 Task: Open Card Contract Review Meeting in Board Project Prioritization Tools to Workspace Budgeting and Forecasting and add a team member Softage.3@softage.net, a label Yellow, a checklist Recruiting, an attachment from your google drive, a color Yellow and finally, add a card description 'Develop and launch new referral program for social media sharing' and a comment 'This task requires us to be agile and adaptable, given the dynamic nature of the project.'. Add a start date 'Jan 07, 1900' with a due date 'Jan 14, 1900'
Action: Mouse moved to (584, 189)
Screenshot: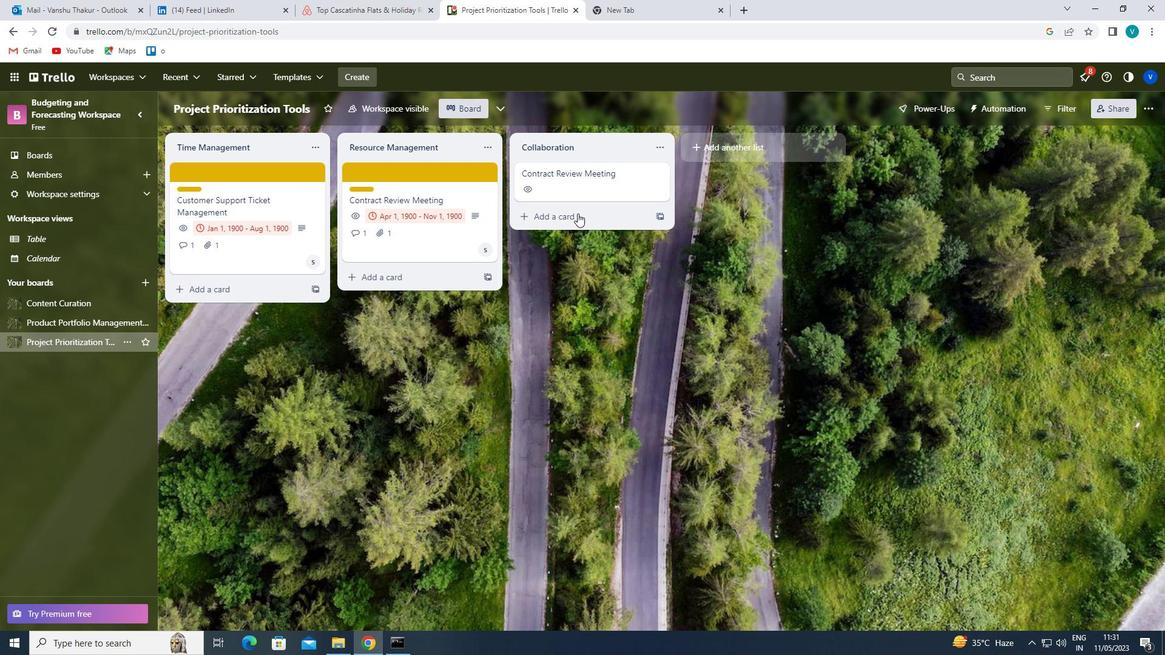 
Action: Mouse pressed left at (584, 189)
Screenshot: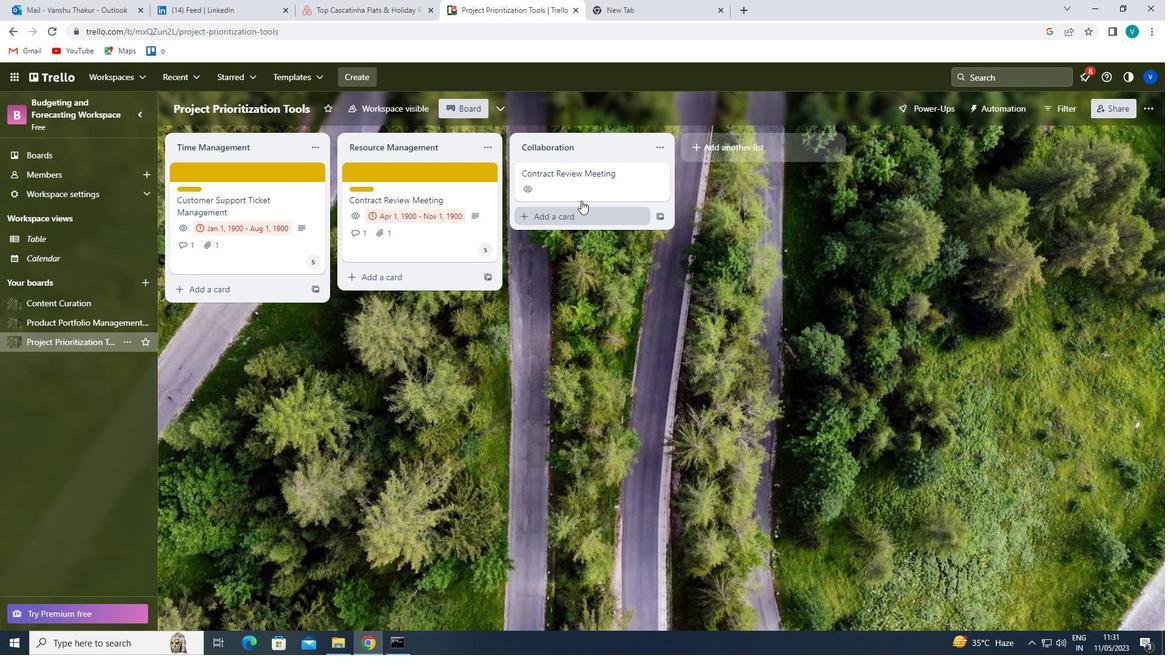 
Action: Mouse moved to (753, 208)
Screenshot: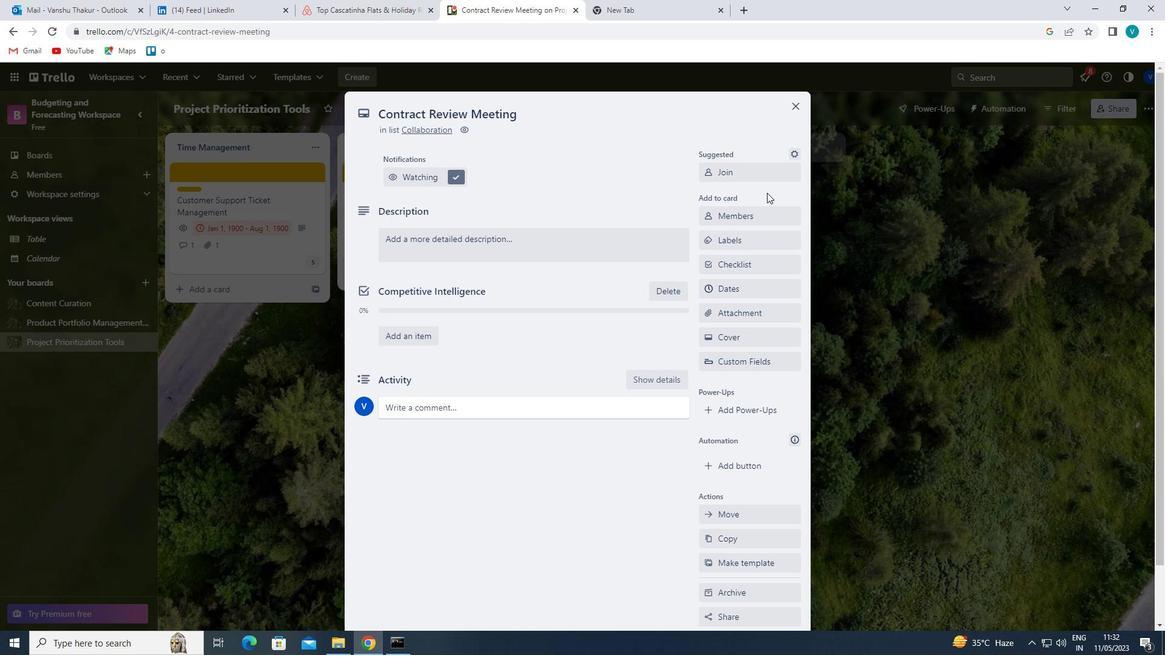 
Action: Mouse pressed left at (753, 208)
Screenshot: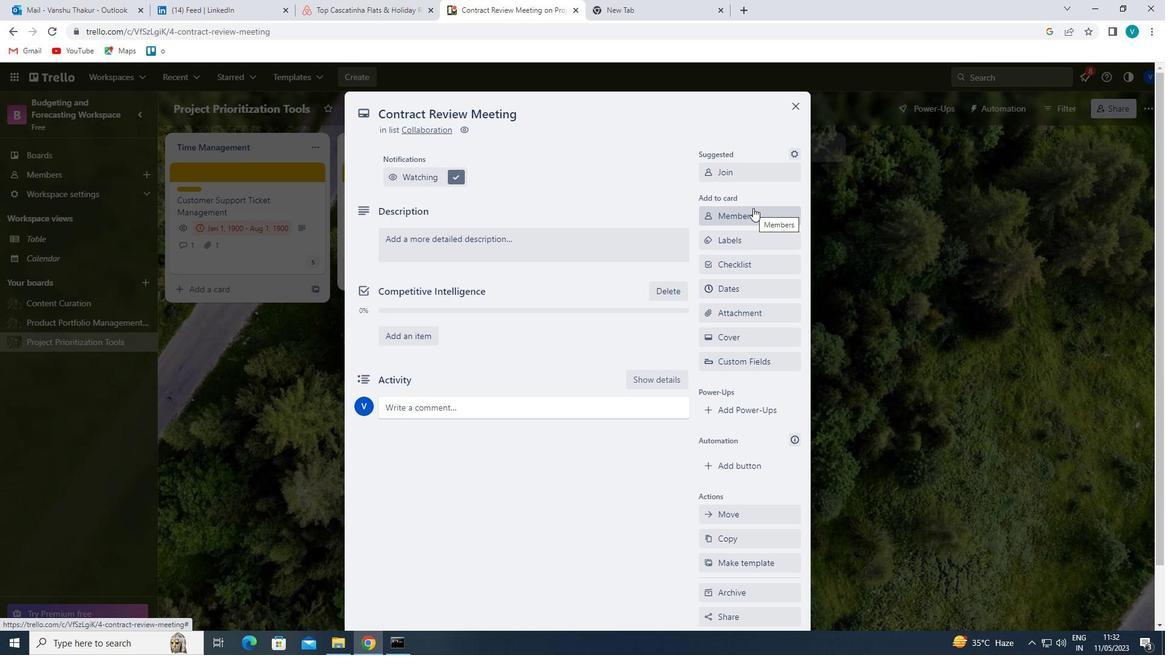 
Action: Mouse moved to (774, 277)
Screenshot: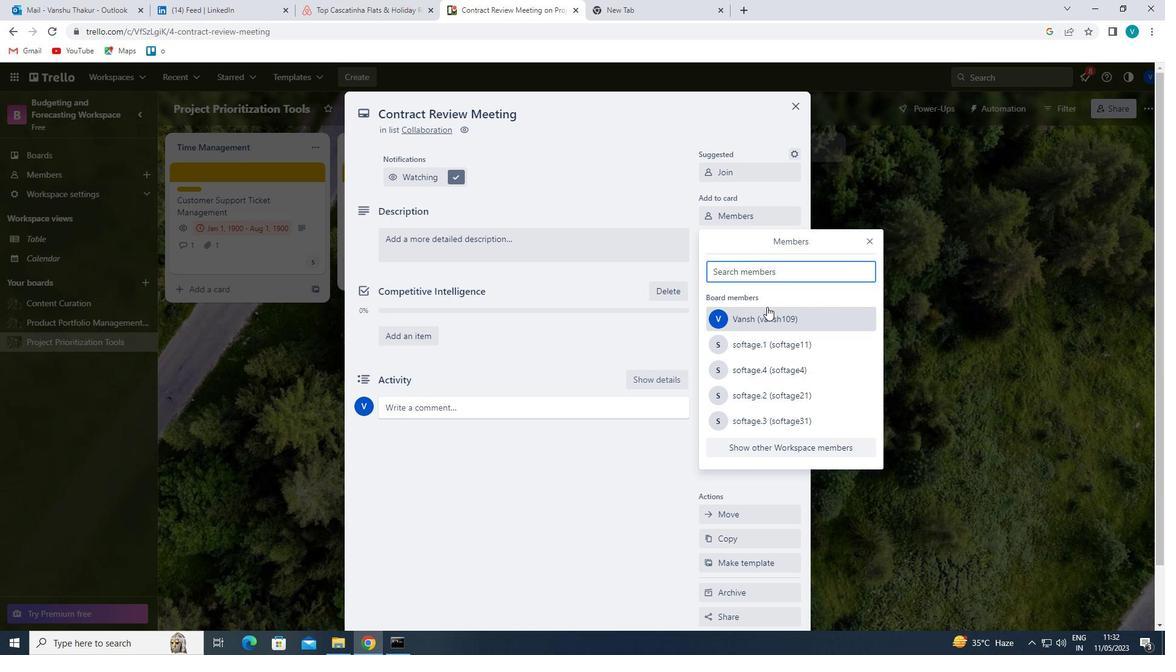 
Action: Mouse pressed left at (774, 277)
Screenshot: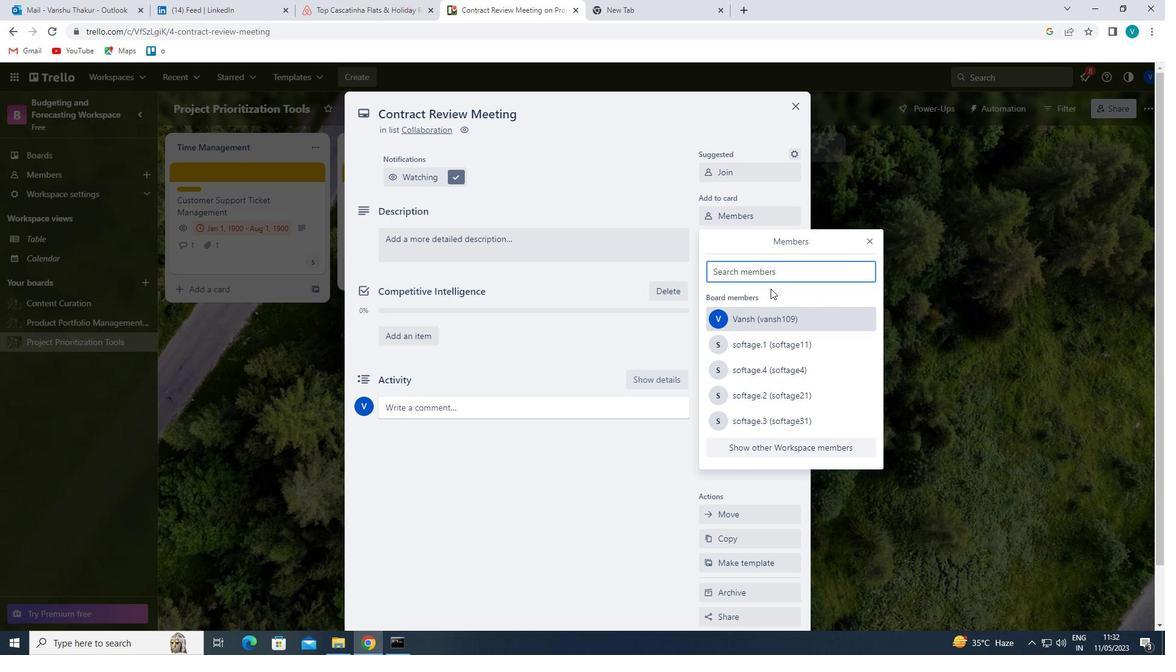 
Action: Key pressed <Key.shift>SOT<Key.backspace>FTA
Screenshot: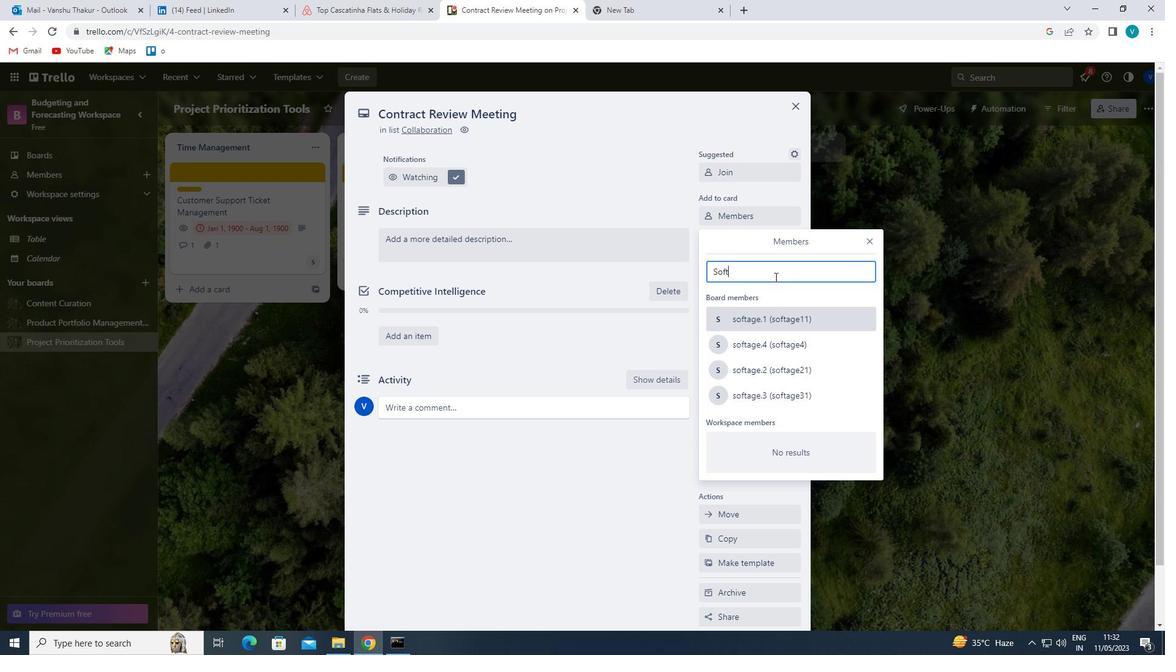 
Action: Mouse moved to (777, 390)
Screenshot: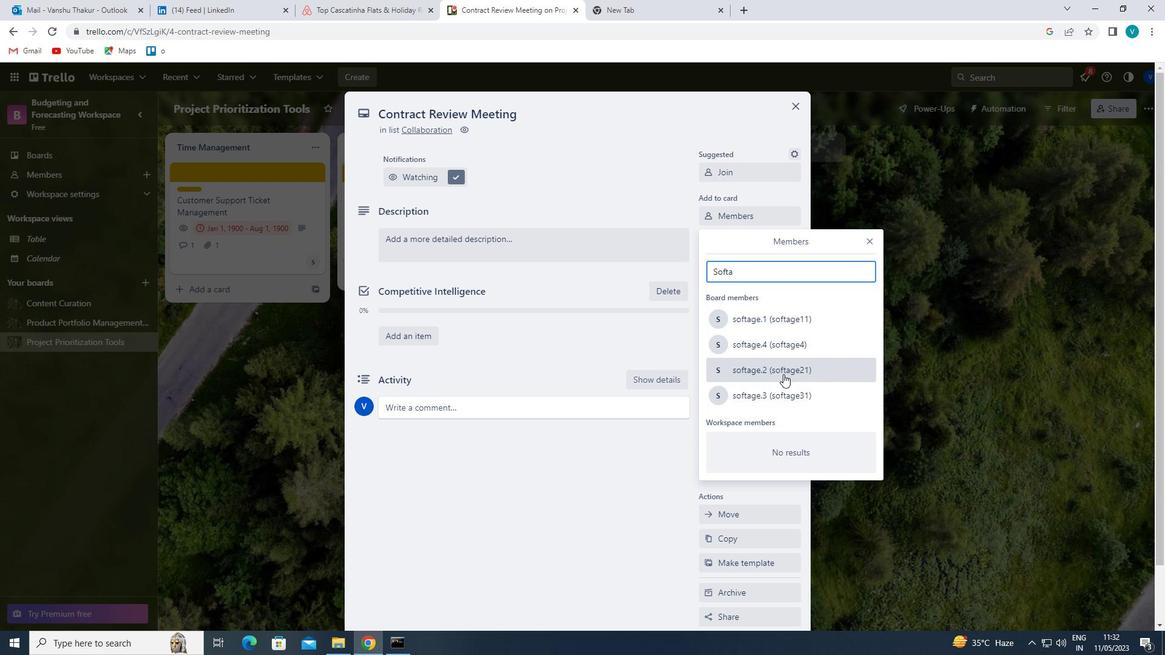 
Action: Mouse pressed left at (777, 390)
Screenshot: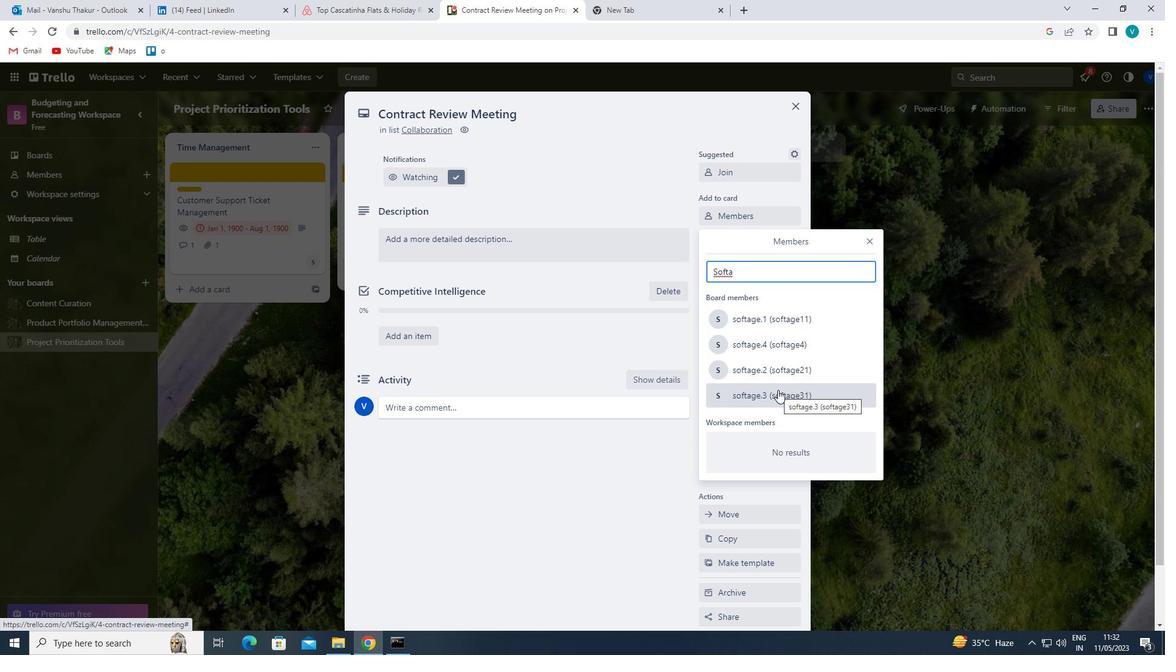 
Action: Mouse moved to (867, 240)
Screenshot: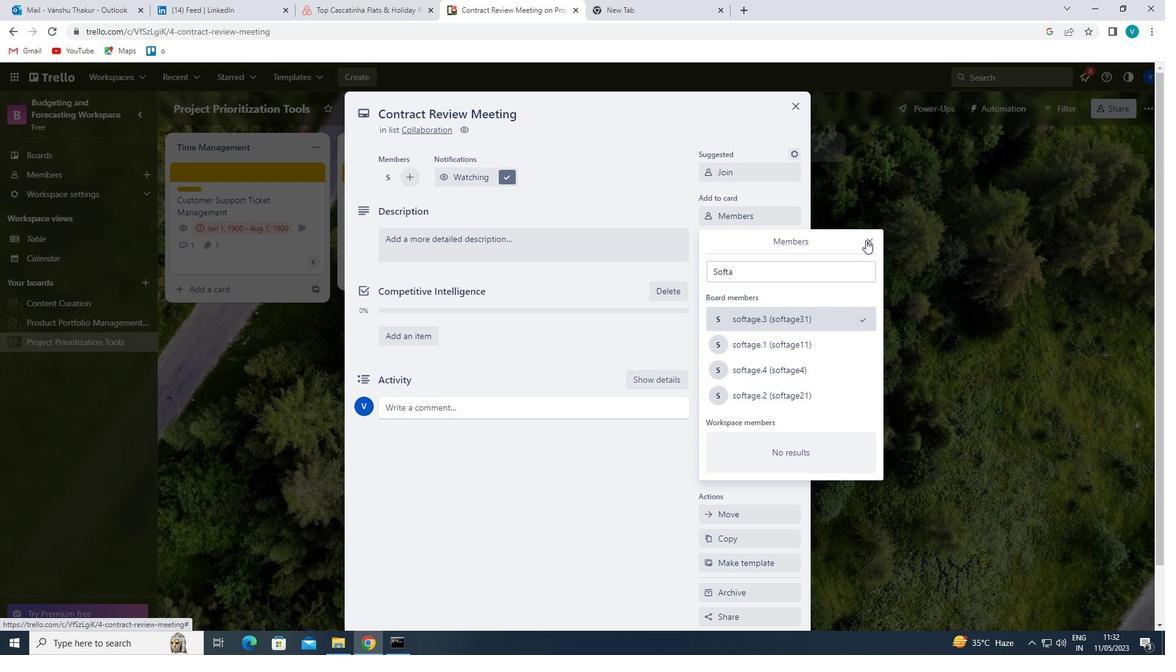 
Action: Mouse pressed left at (867, 240)
Screenshot: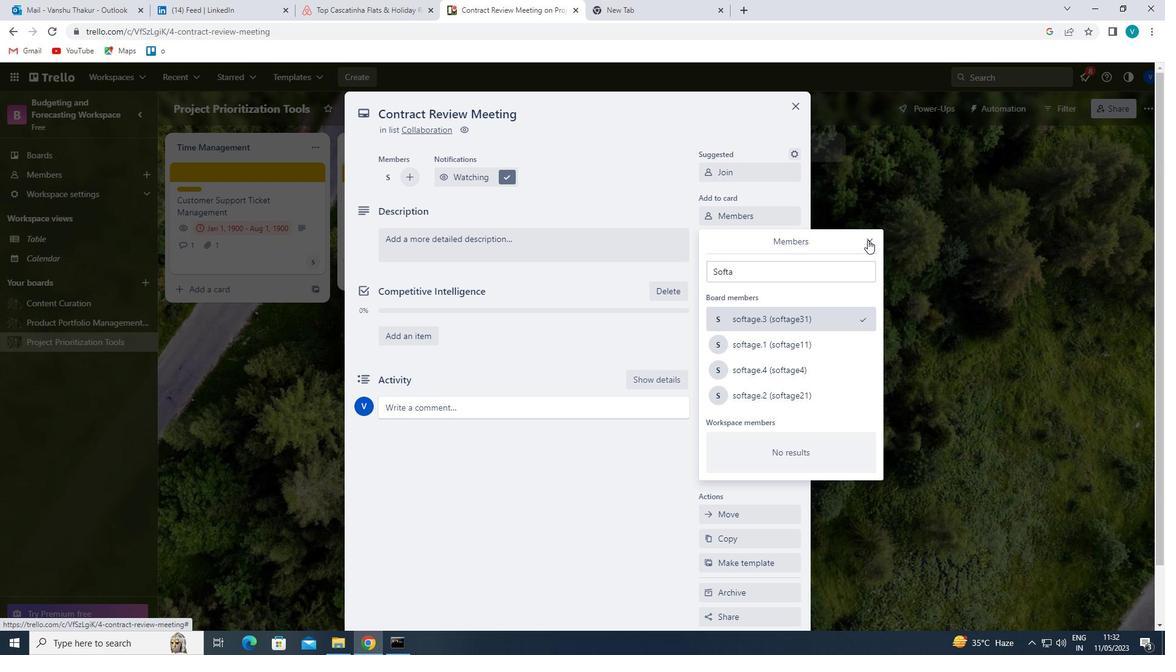 
Action: Mouse moved to (754, 241)
Screenshot: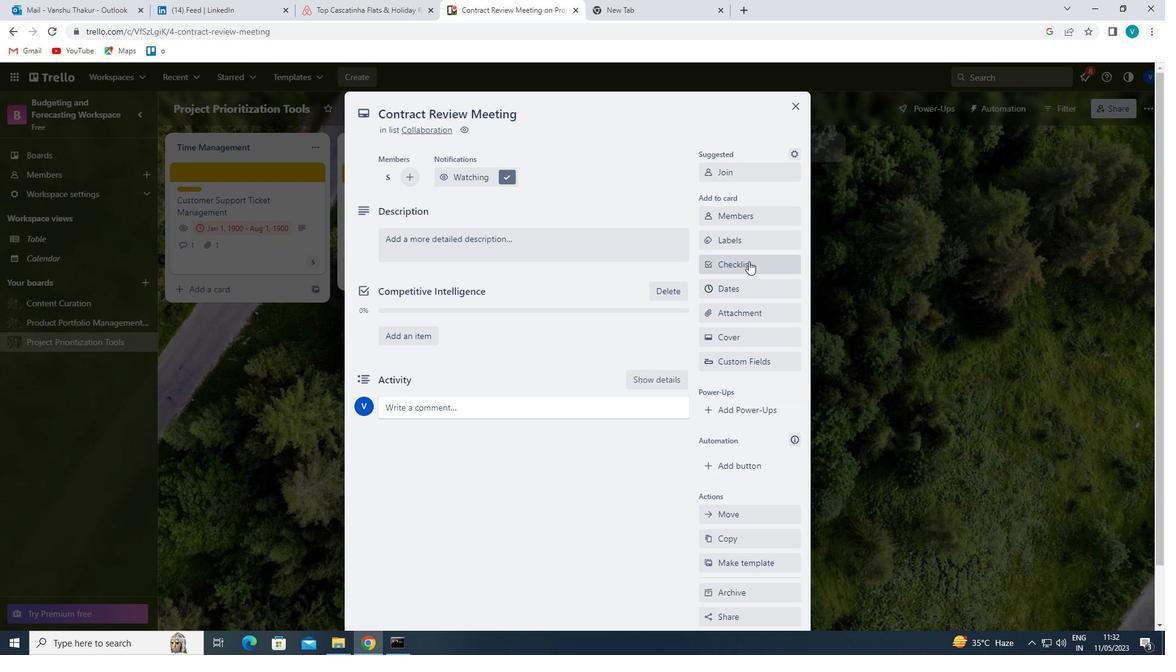 
Action: Mouse pressed left at (754, 241)
Screenshot: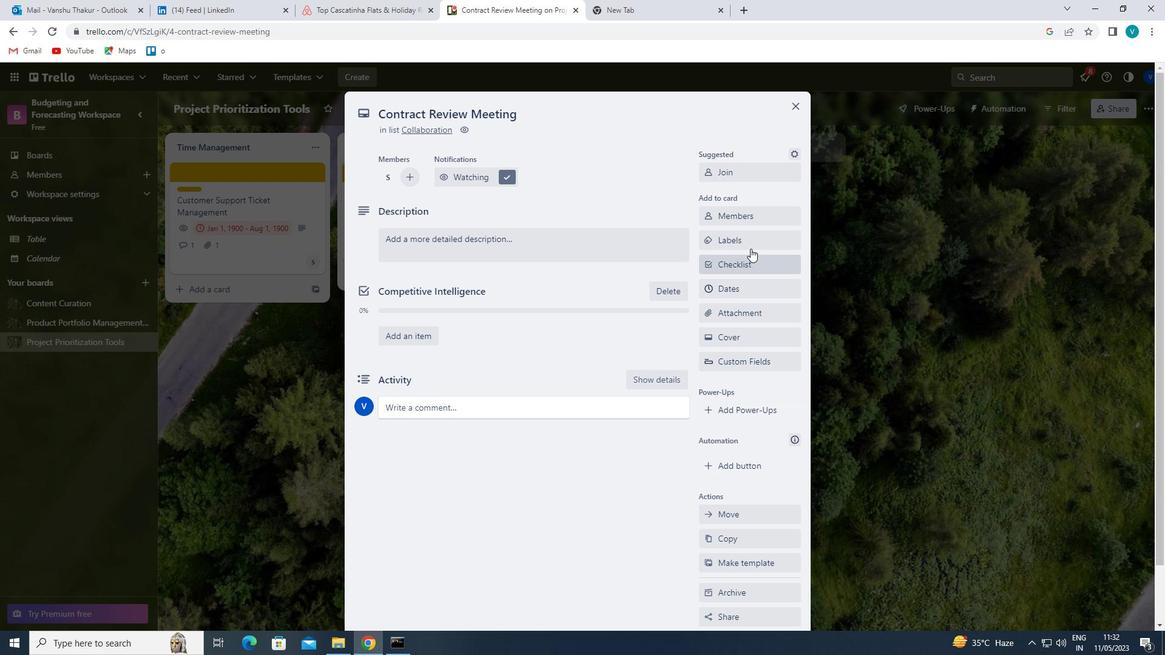 
Action: Mouse moved to (773, 354)
Screenshot: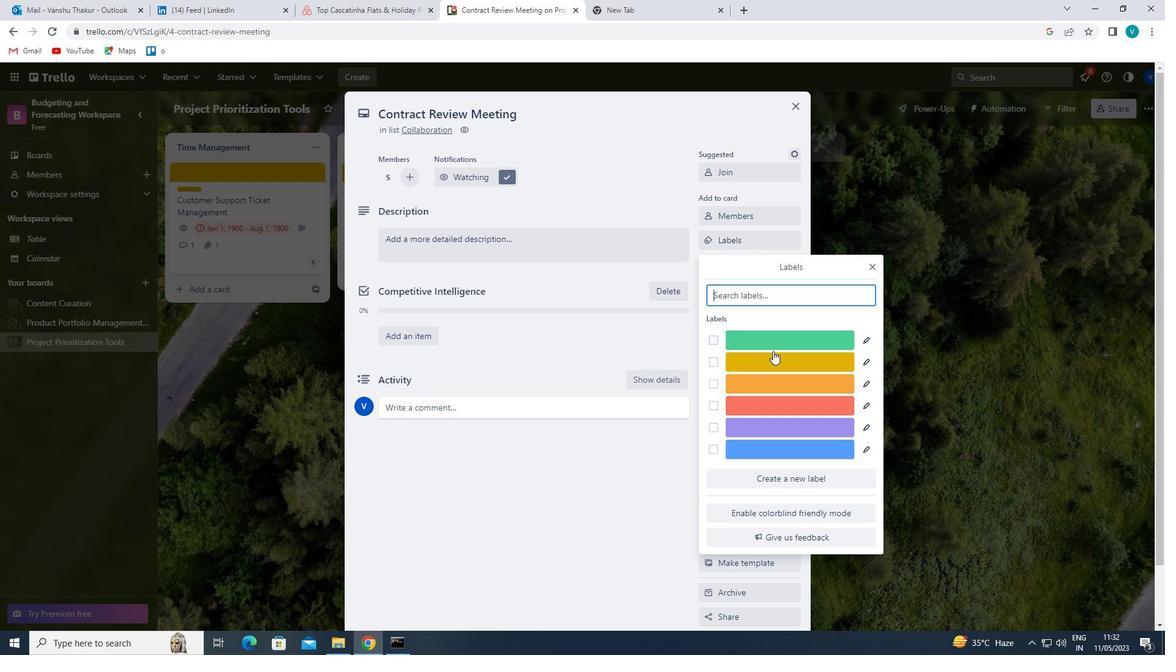 
Action: Mouse pressed left at (773, 354)
Screenshot: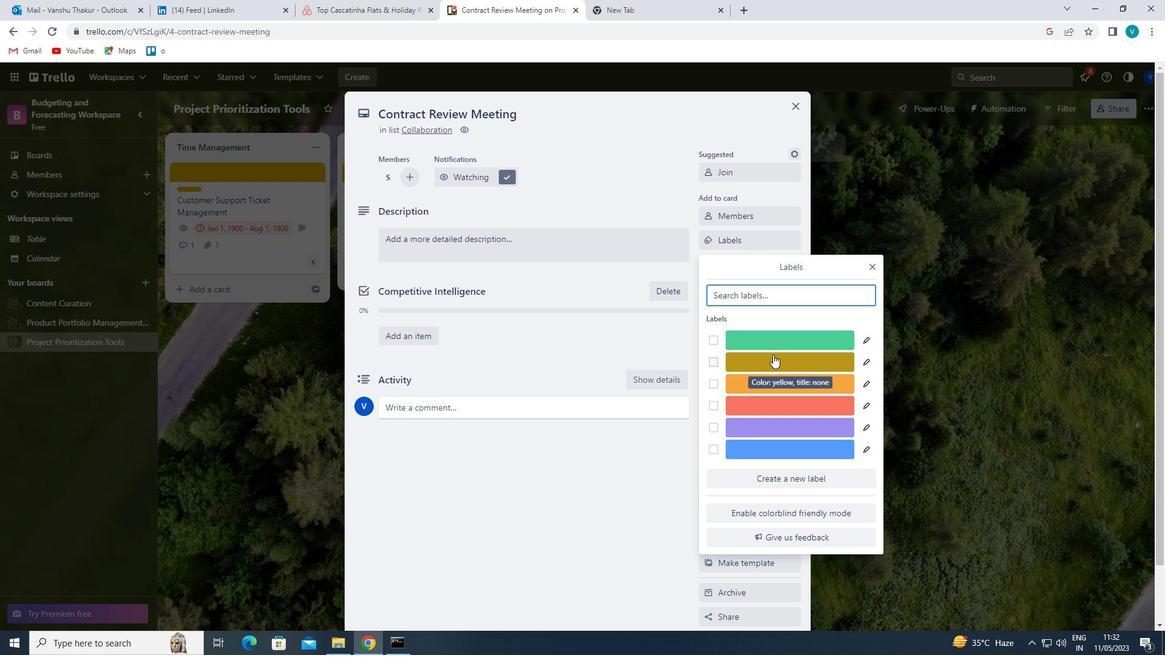
Action: Mouse moved to (870, 266)
Screenshot: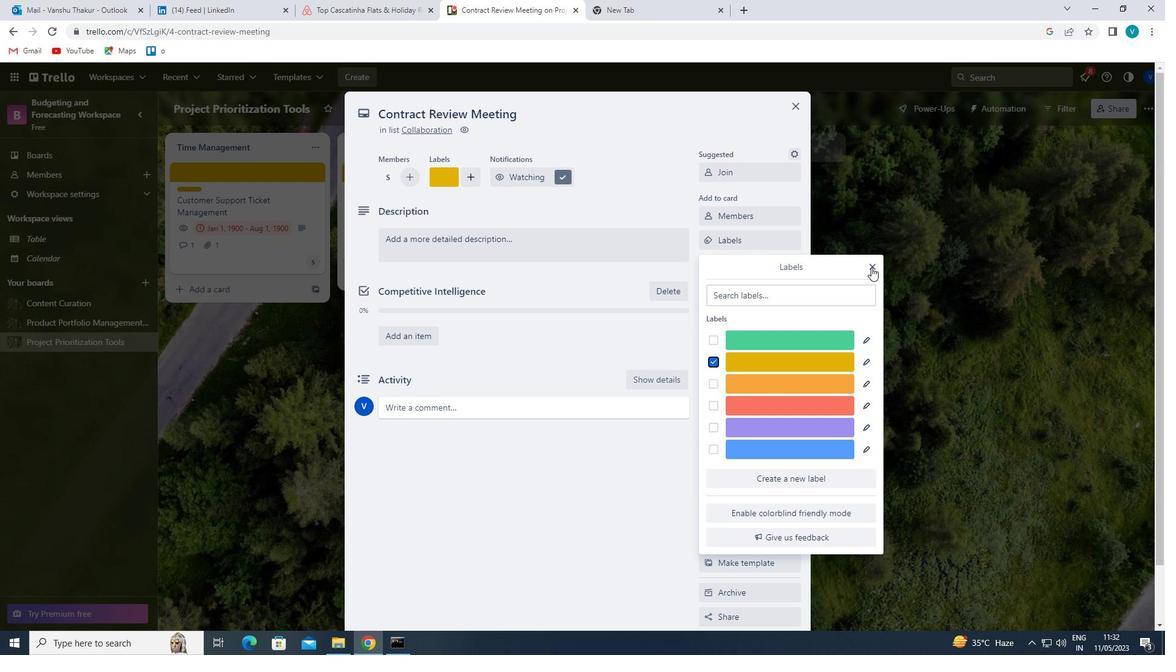 
Action: Mouse pressed left at (870, 266)
Screenshot: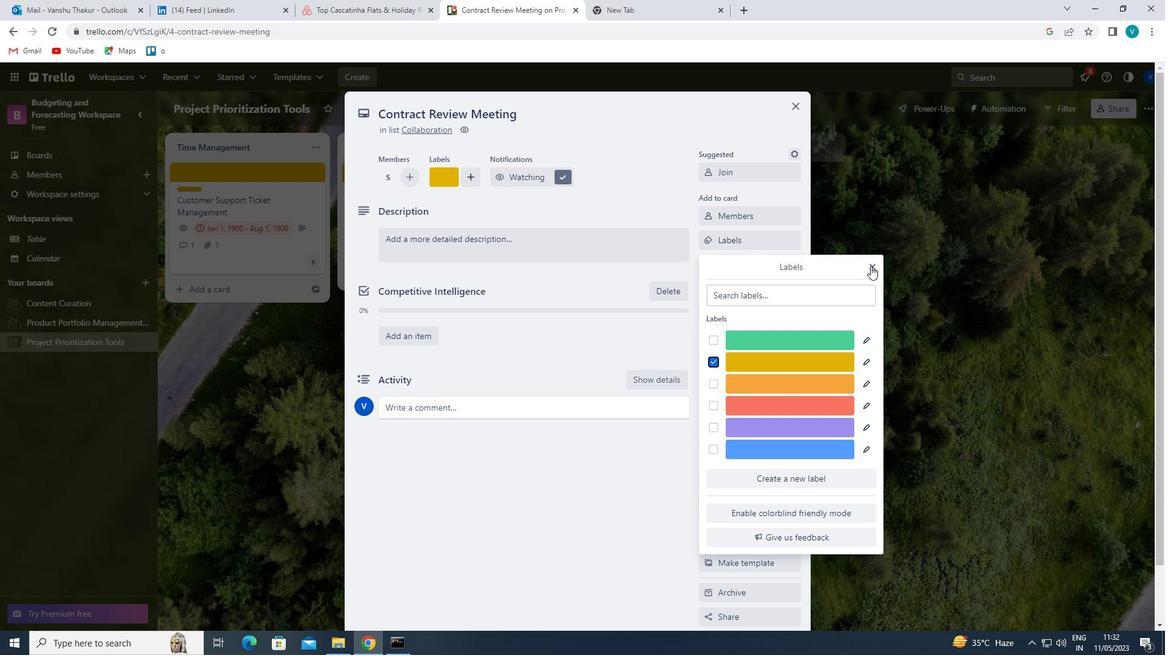
Action: Mouse moved to (767, 270)
Screenshot: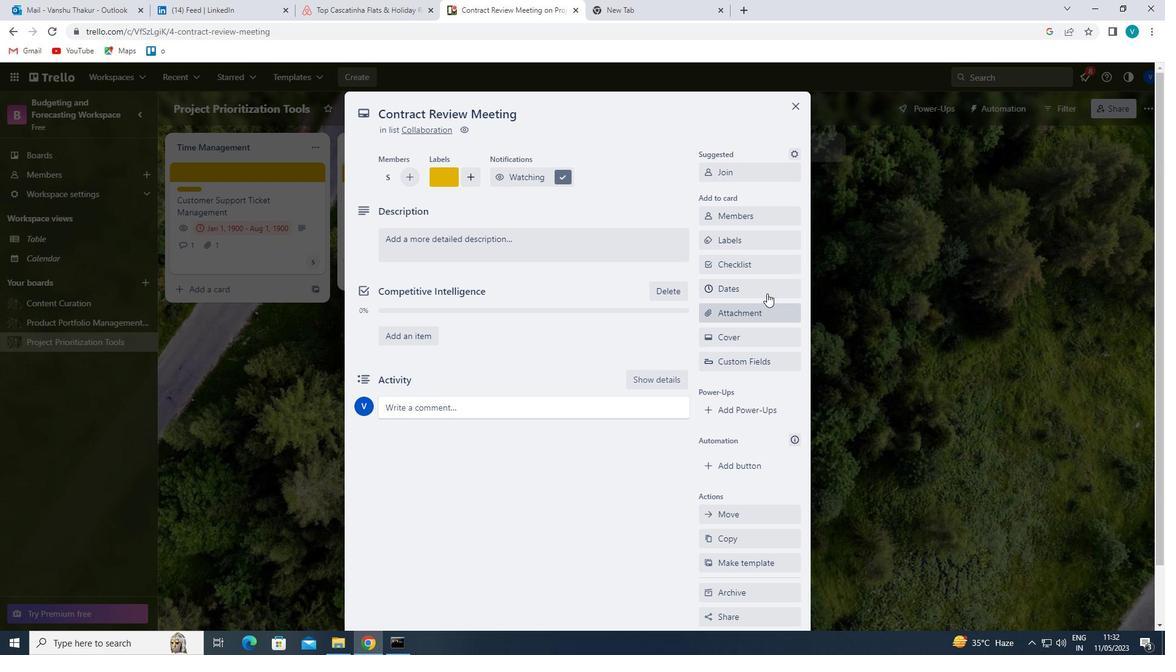 
Action: Mouse pressed left at (767, 270)
Screenshot: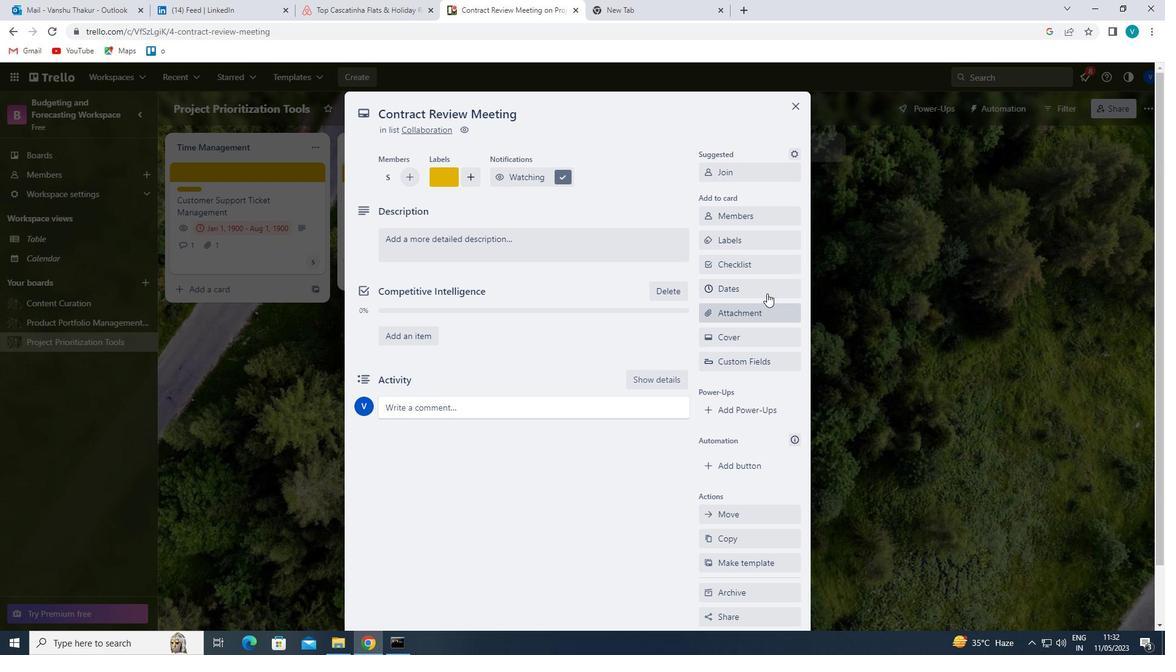 
Action: Key pressed <Key.shift>RECRUI
Screenshot: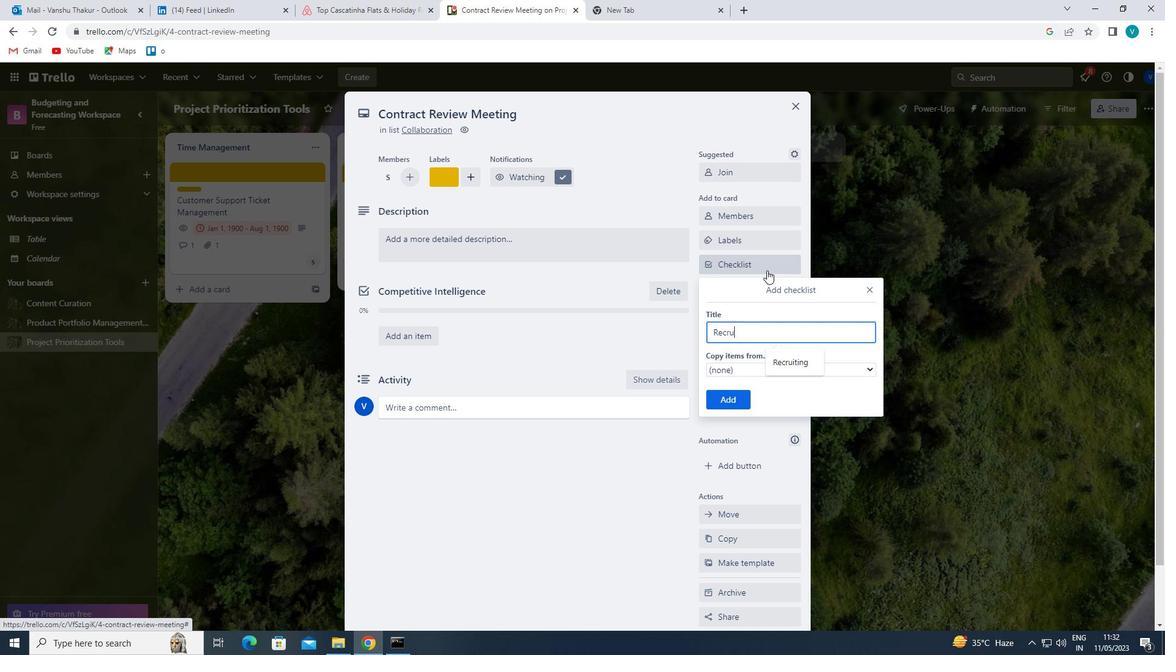 
Action: Mouse moved to (778, 363)
Screenshot: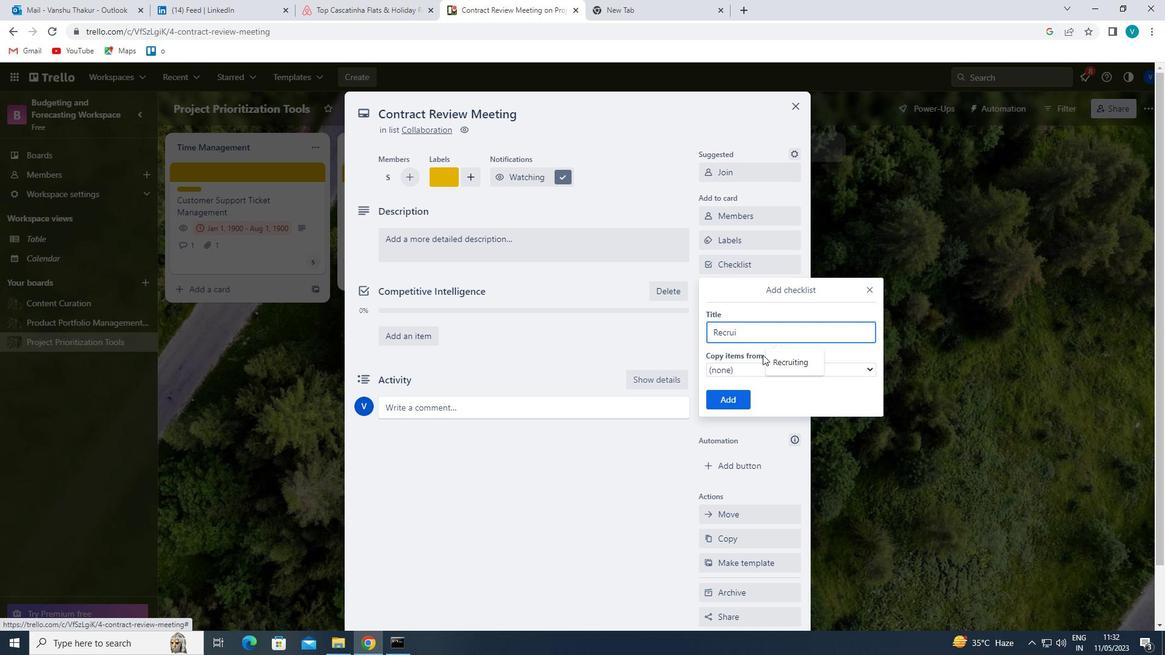 
Action: Mouse pressed left at (778, 363)
Screenshot: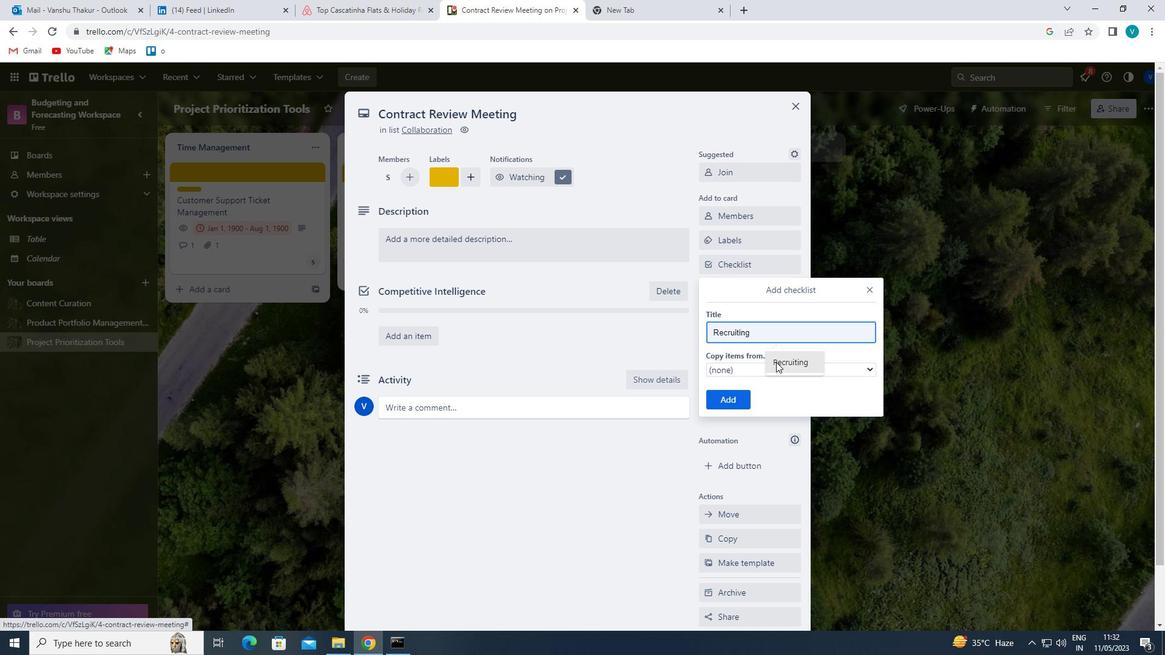 
Action: Mouse moved to (735, 403)
Screenshot: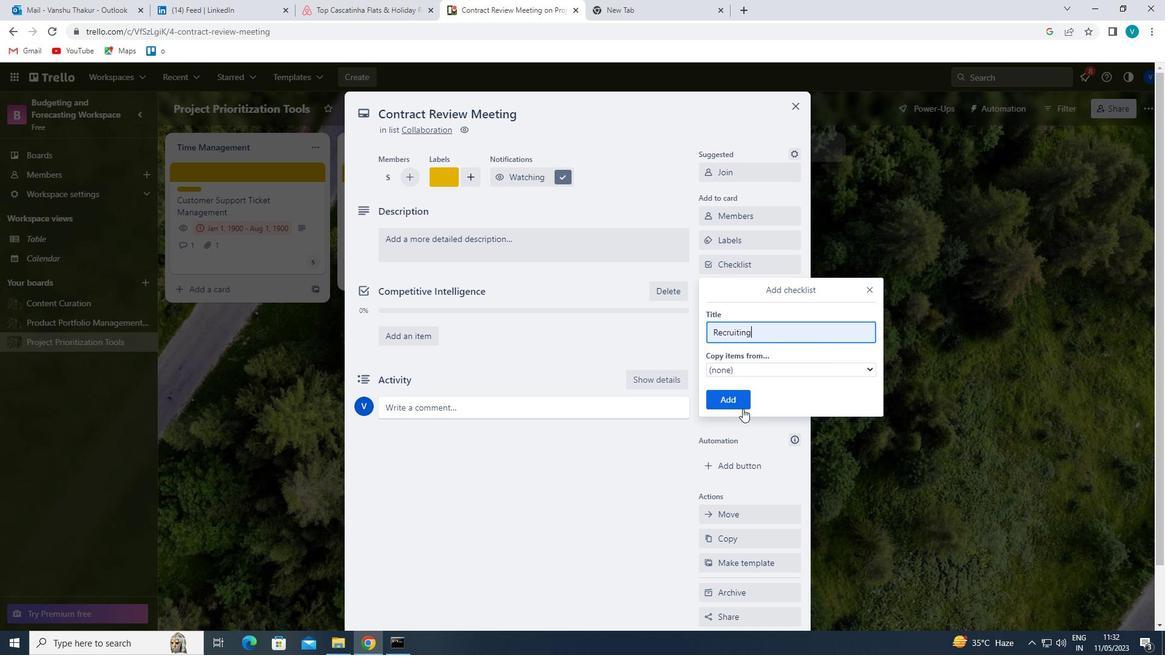 
Action: Mouse pressed left at (735, 403)
Screenshot: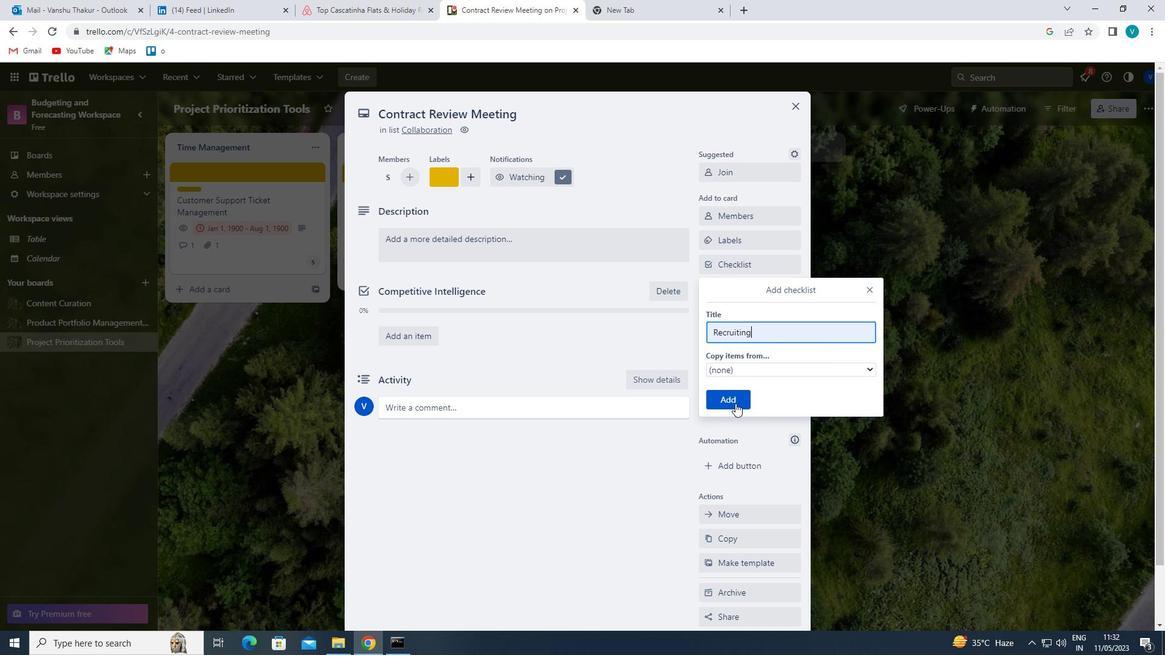 
Action: Mouse scrolled (735, 402) with delta (0, 0)
Screenshot: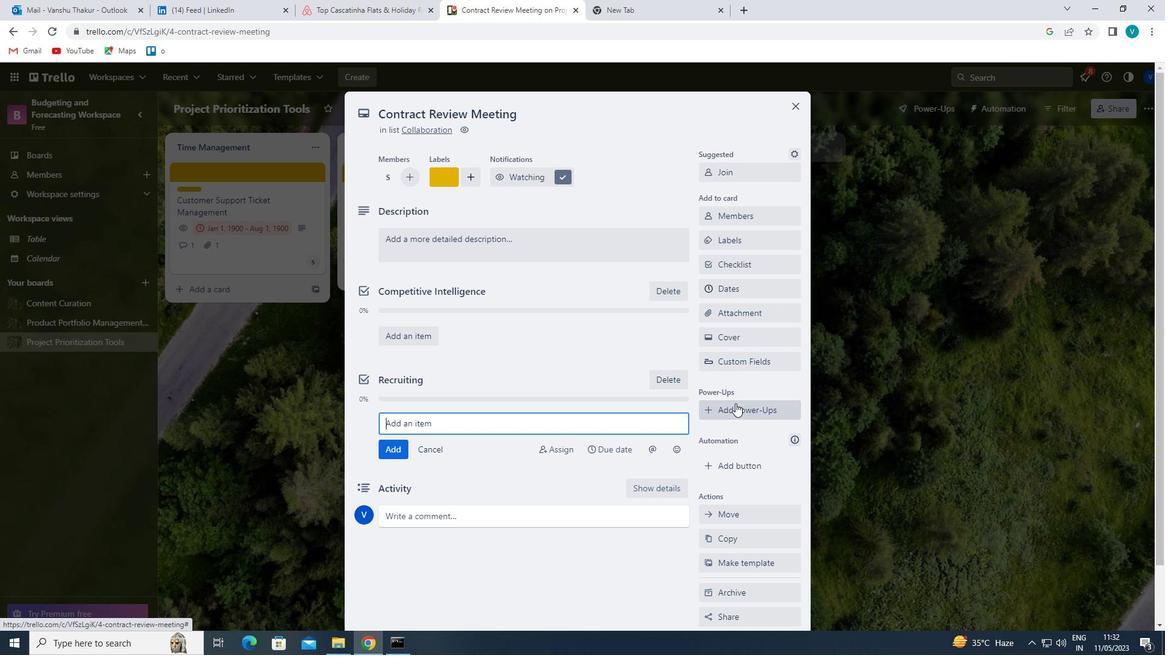 
Action: Mouse moved to (745, 253)
Screenshot: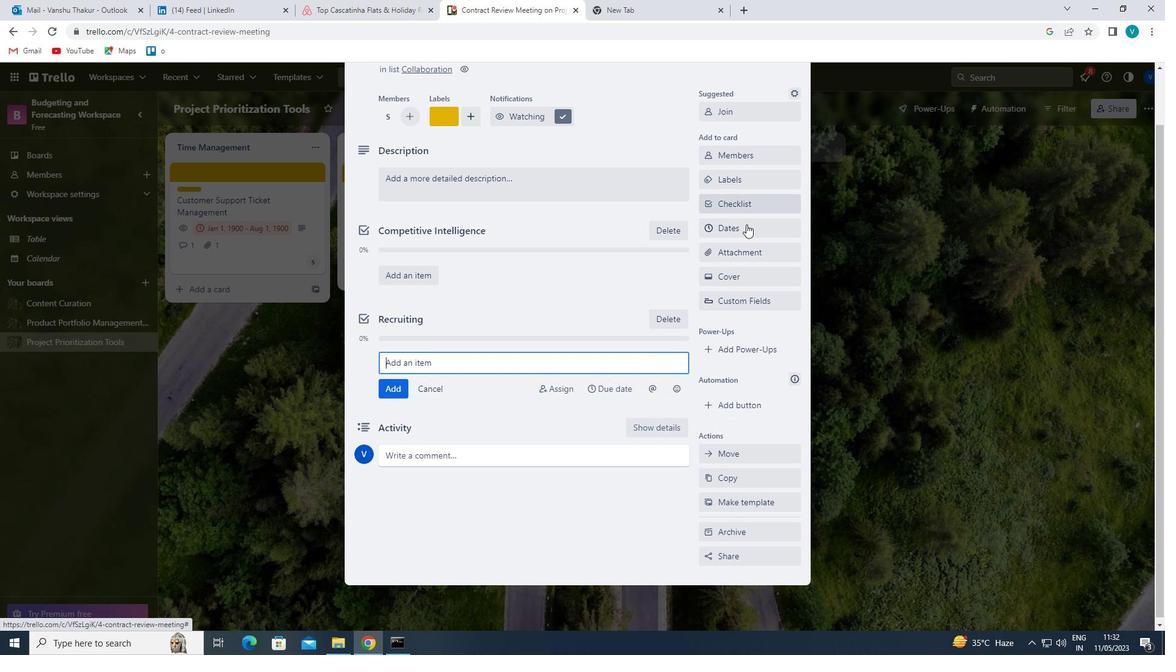 
Action: Mouse pressed left at (745, 253)
Screenshot: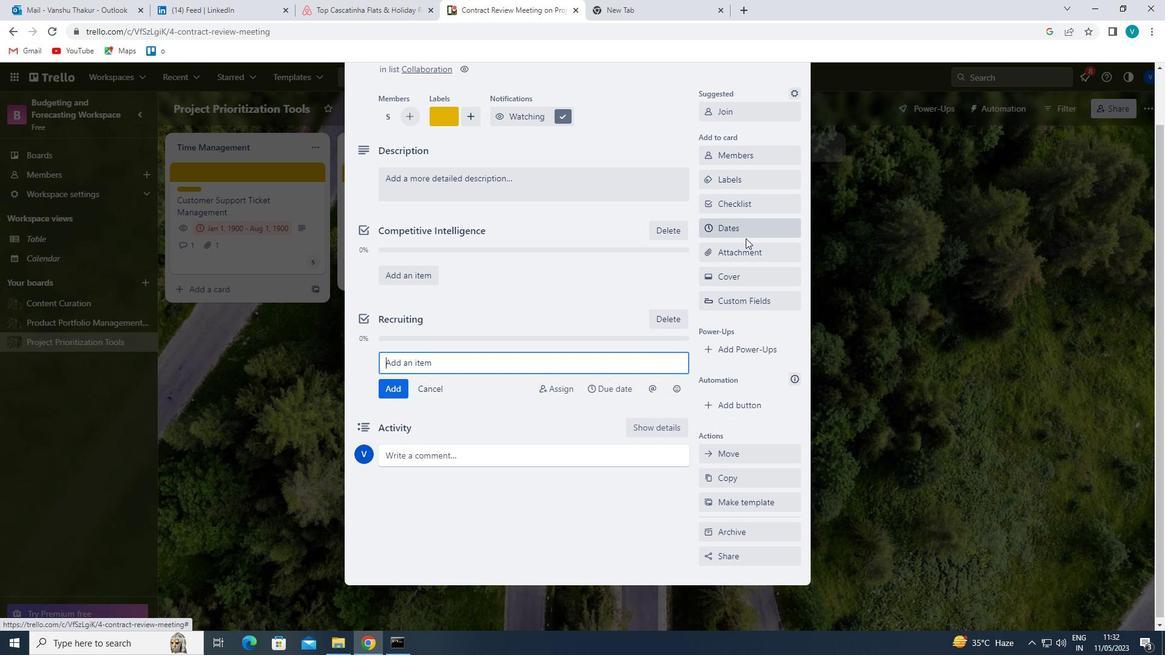 
Action: Mouse moved to (734, 339)
Screenshot: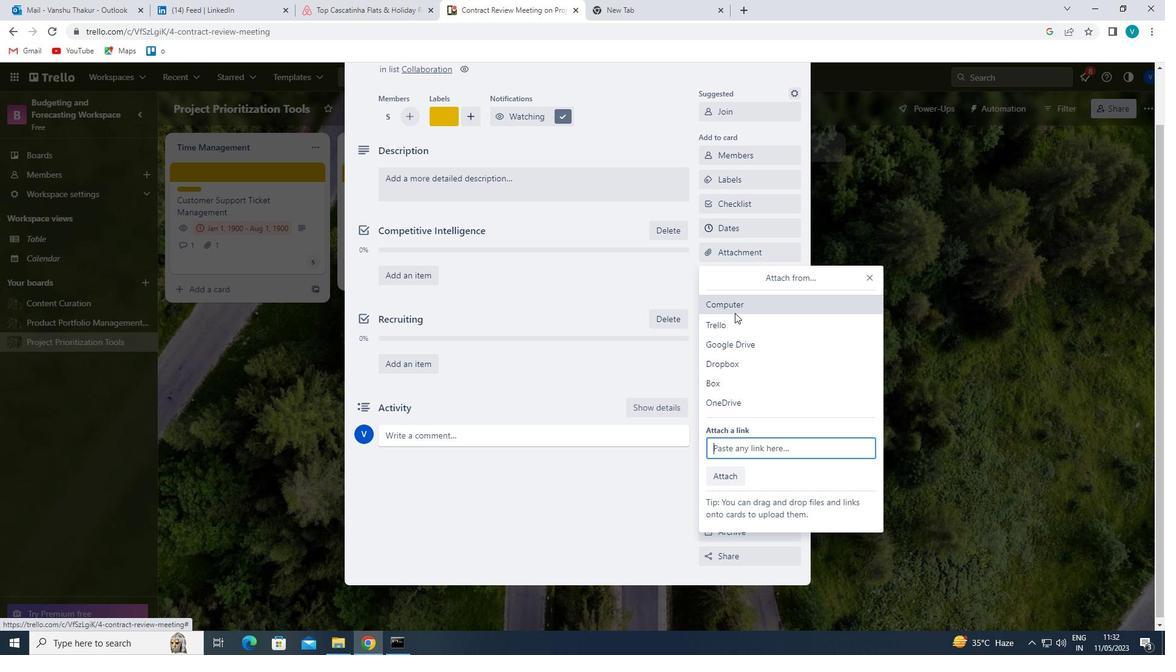
Action: Mouse pressed left at (734, 339)
Screenshot: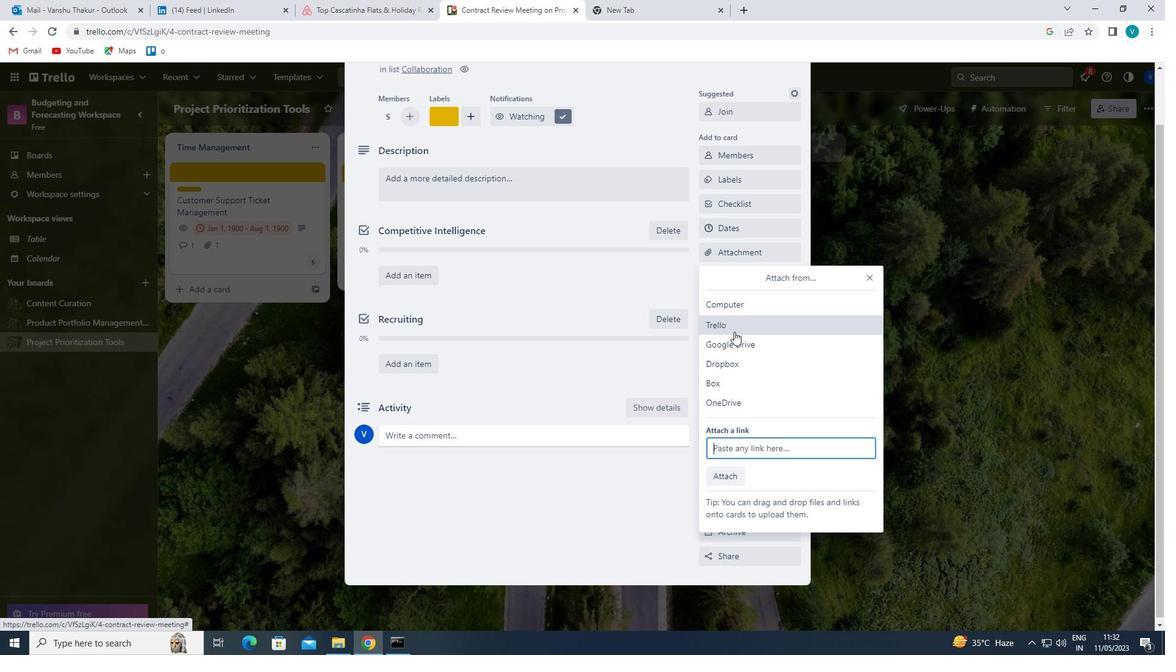 
Action: Mouse moved to (696, 351)
Screenshot: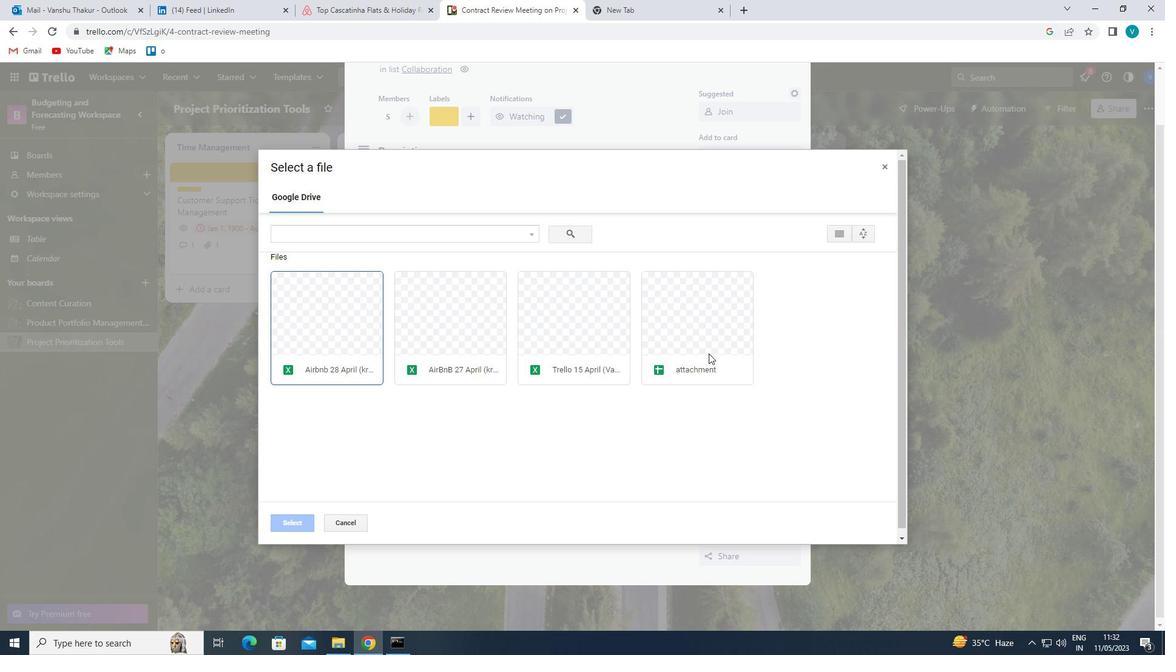 
Action: Mouse pressed left at (696, 351)
Screenshot: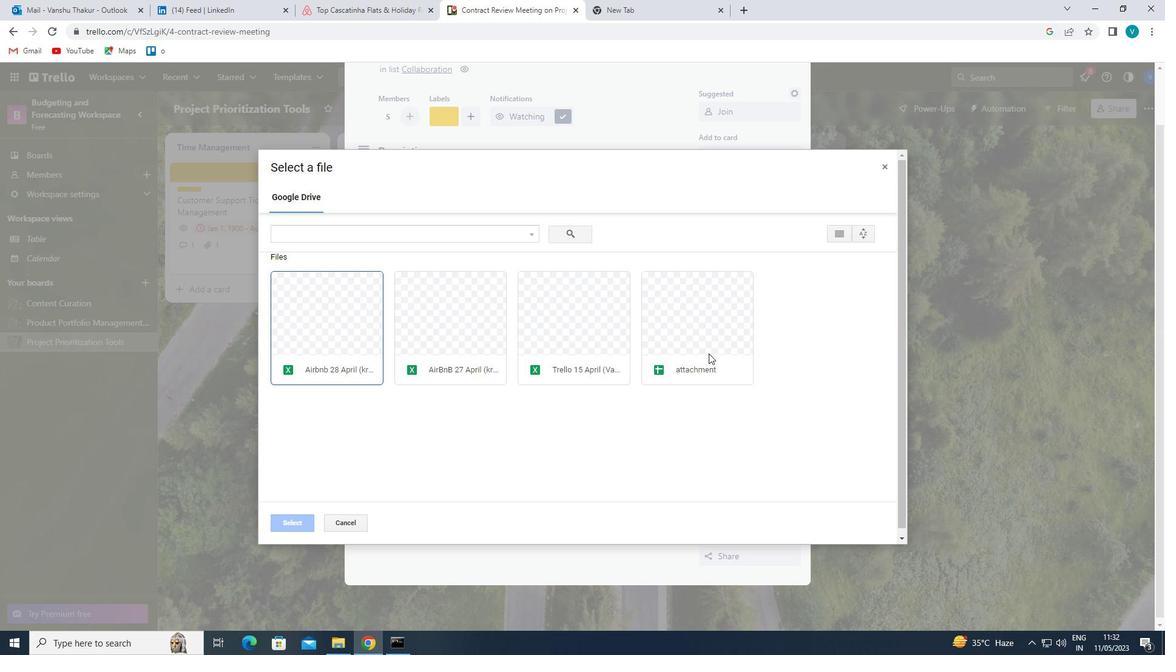
Action: Mouse moved to (302, 520)
Screenshot: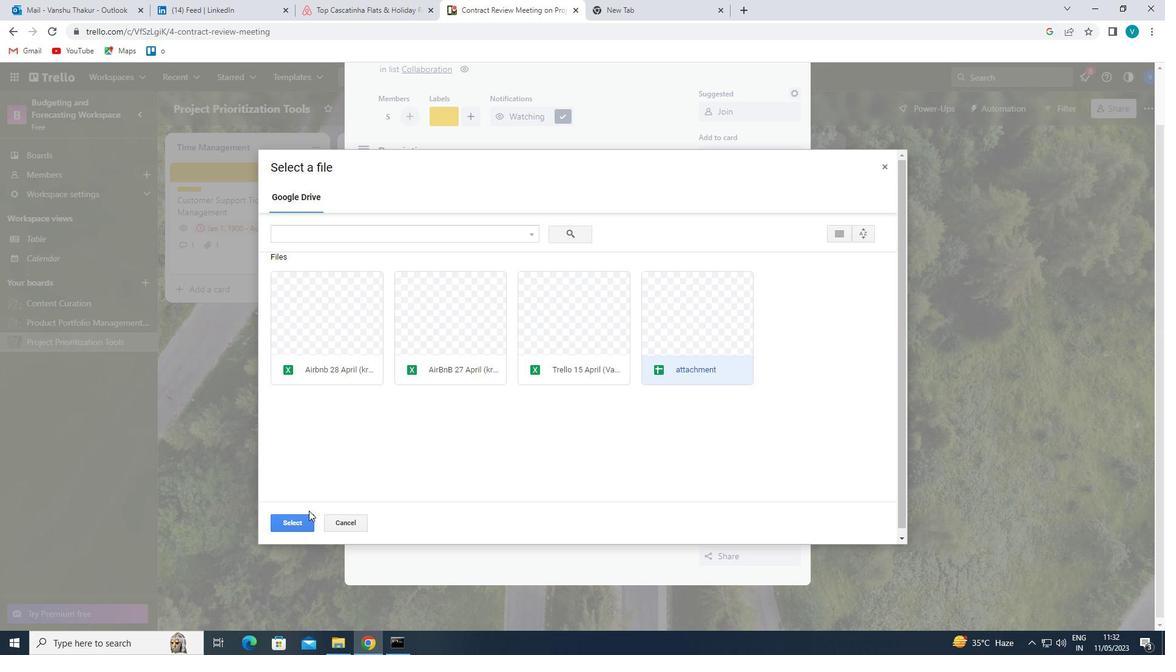 
Action: Mouse pressed left at (302, 520)
Screenshot: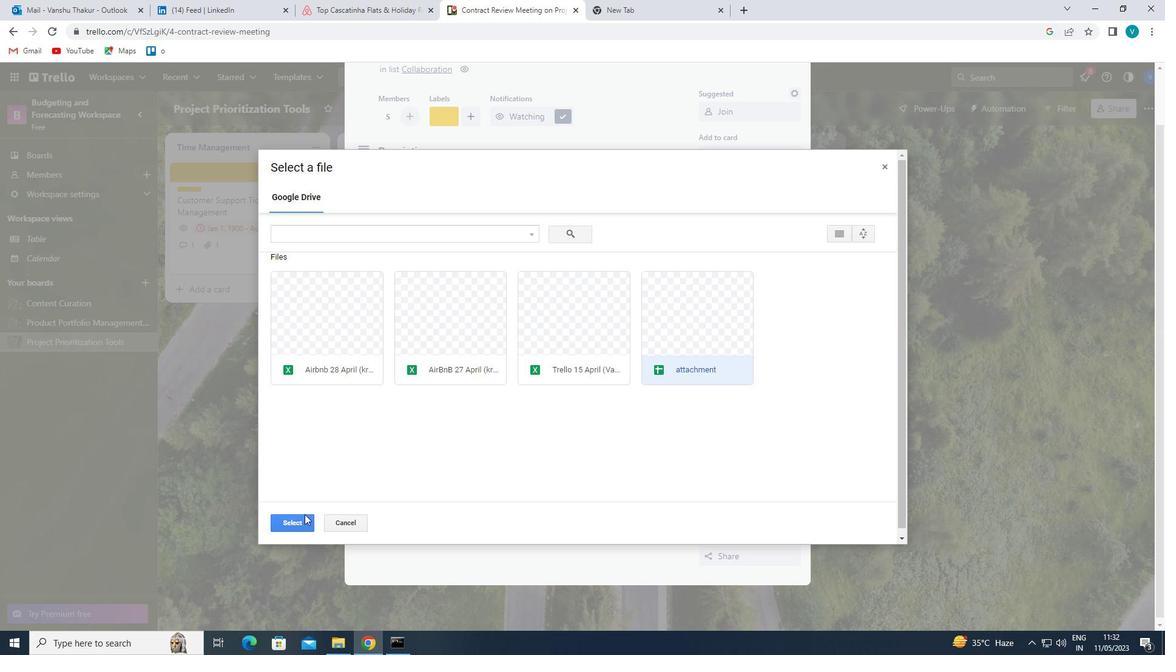 
Action: Mouse moved to (736, 282)
Screenshot: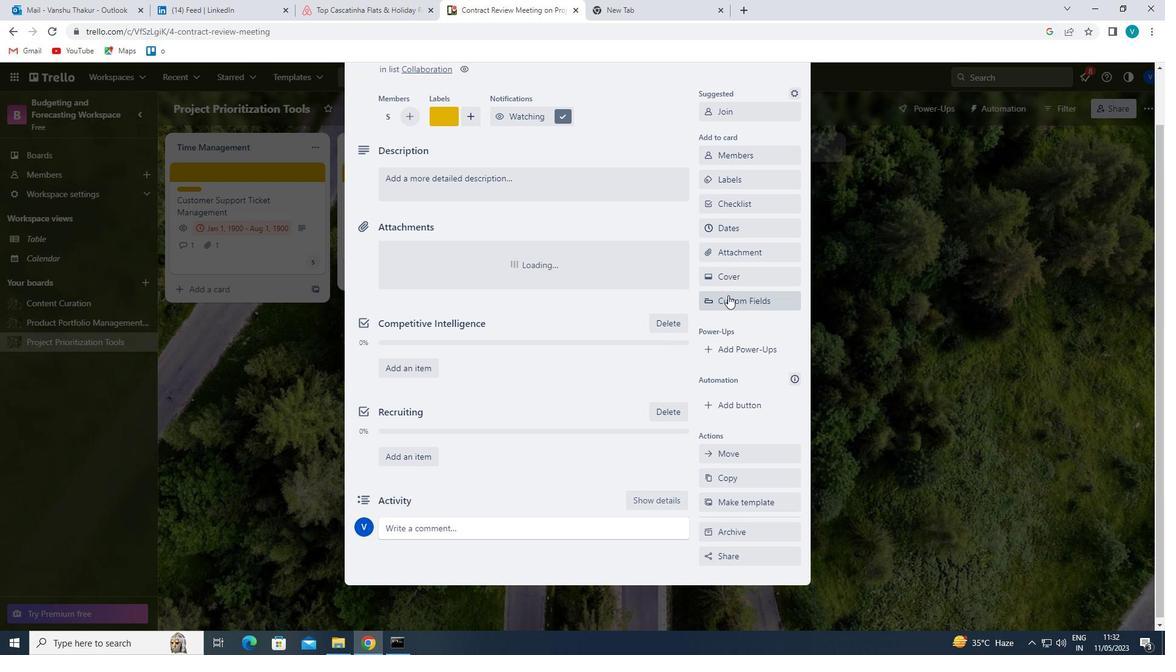 
Action: Mouse pressed left at (736, 282)
Screenshot: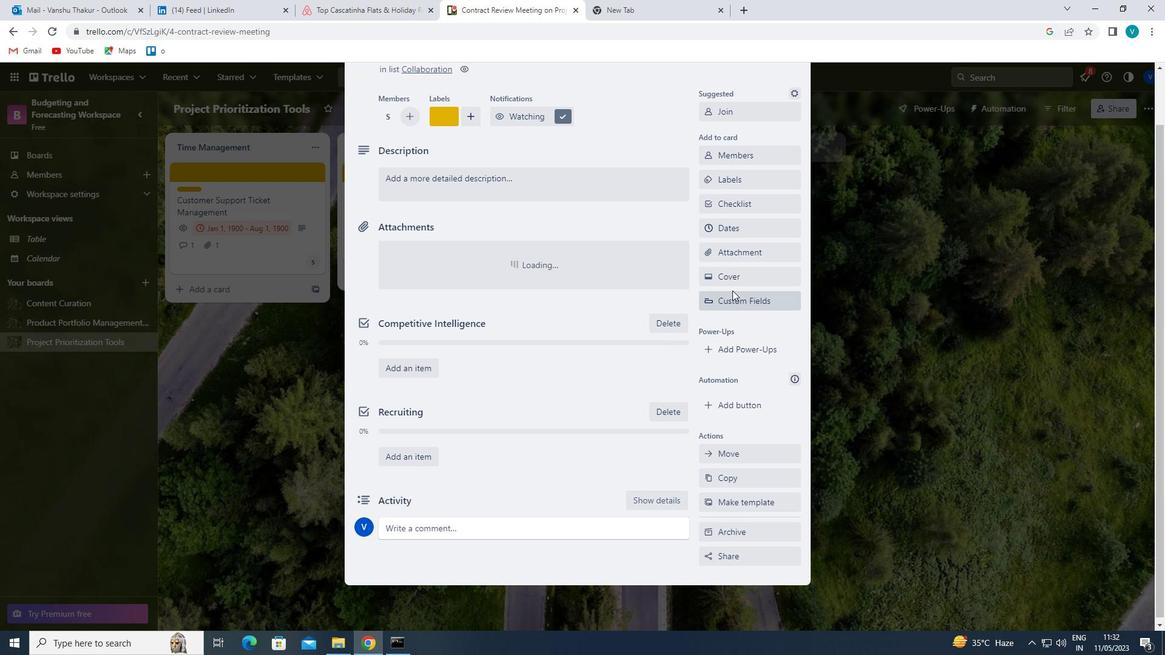 
Action: Mouse moved to (763, 214)
Screenshot: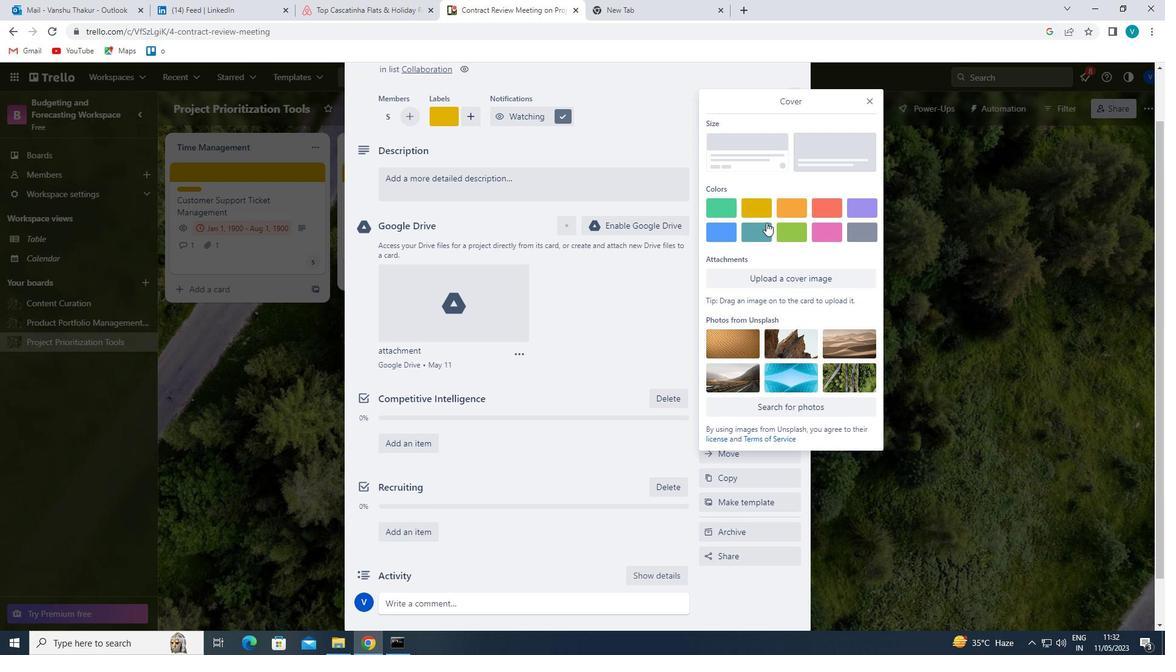 
Action: Mouse pressed left at (763, 214)
Screenshot: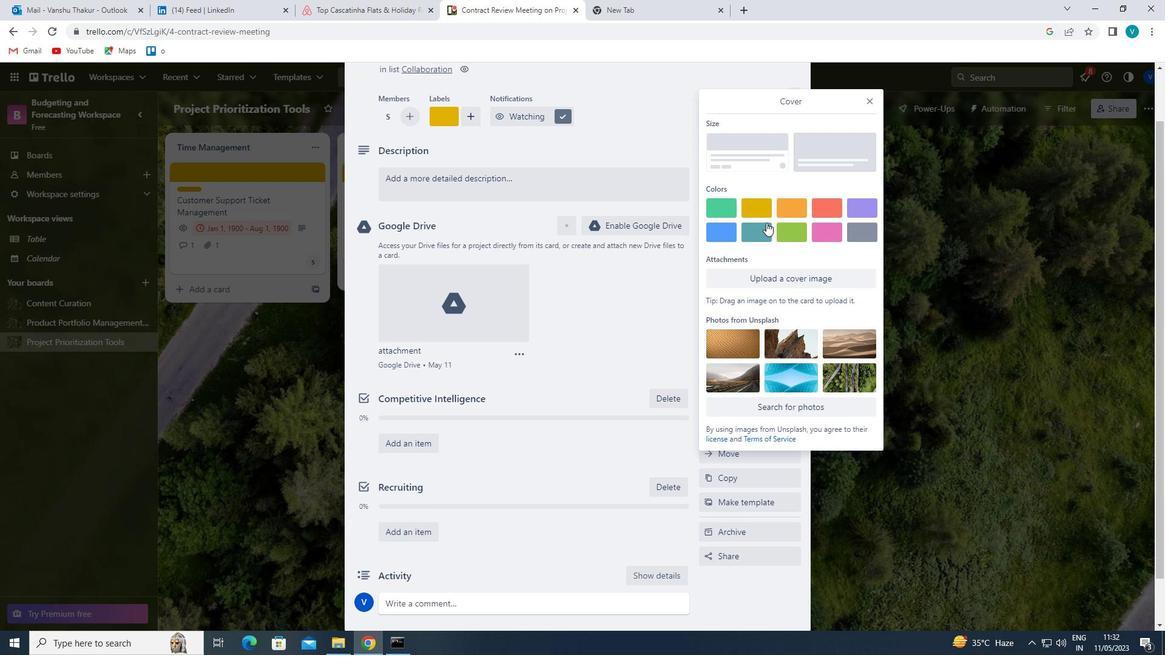 
Action: Mouse moved to (871, 97)
Screenshot: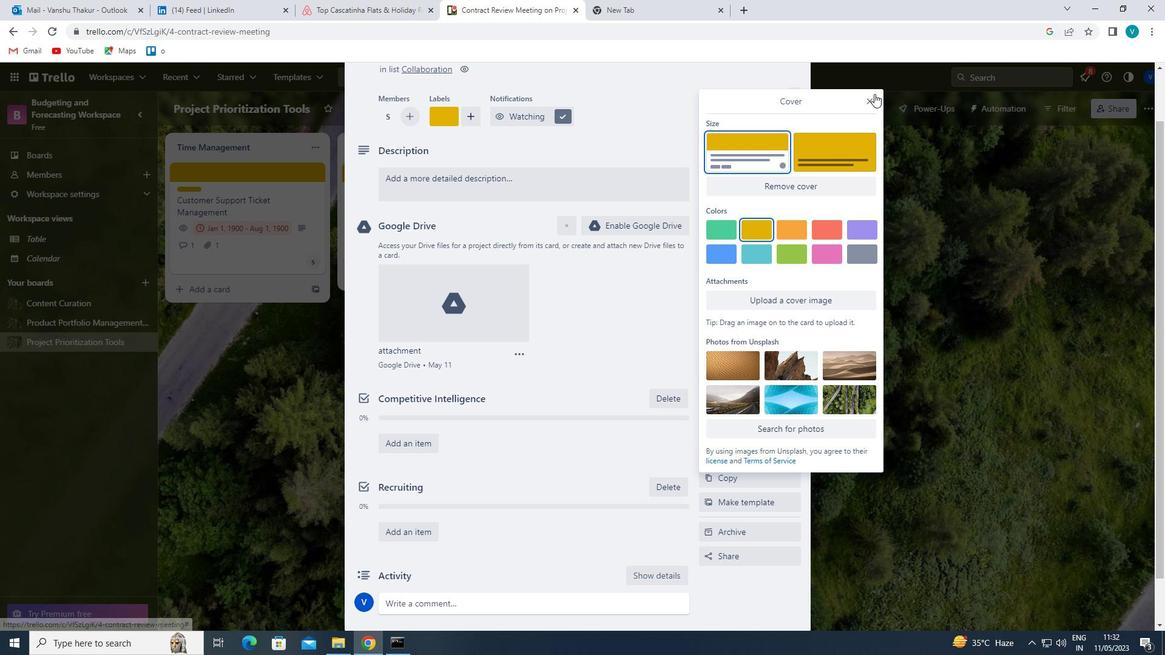 
Action: Mouse pressed left at (871, 97)
Screenshot: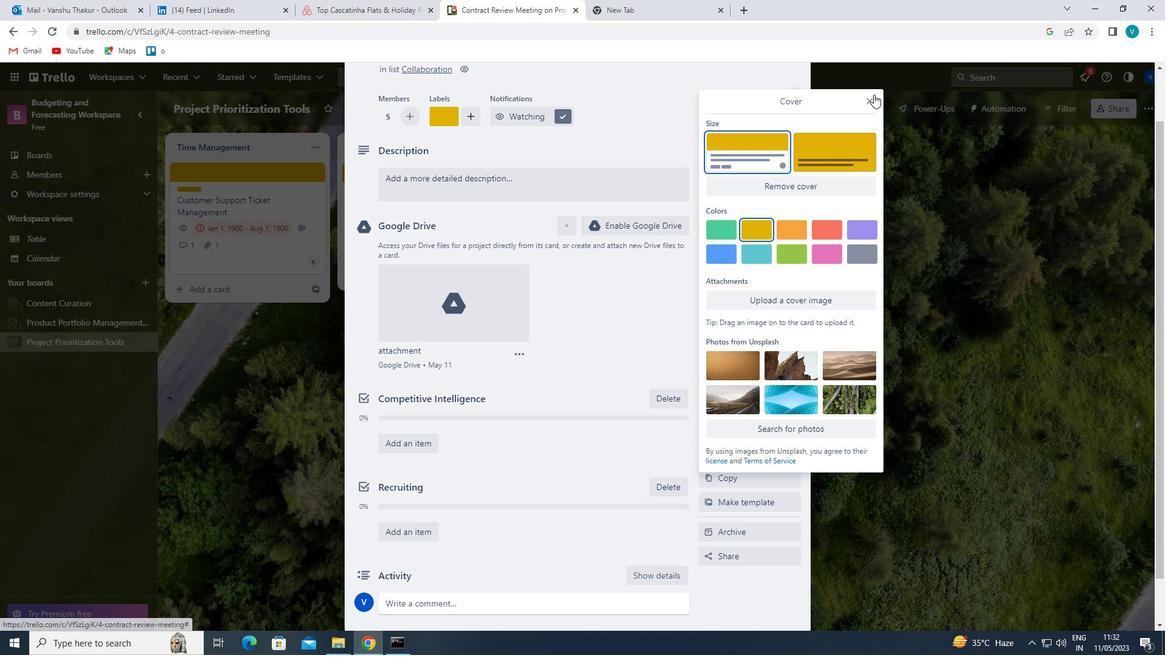 
Action: Mouse moved to (473, 234)
Screenshot: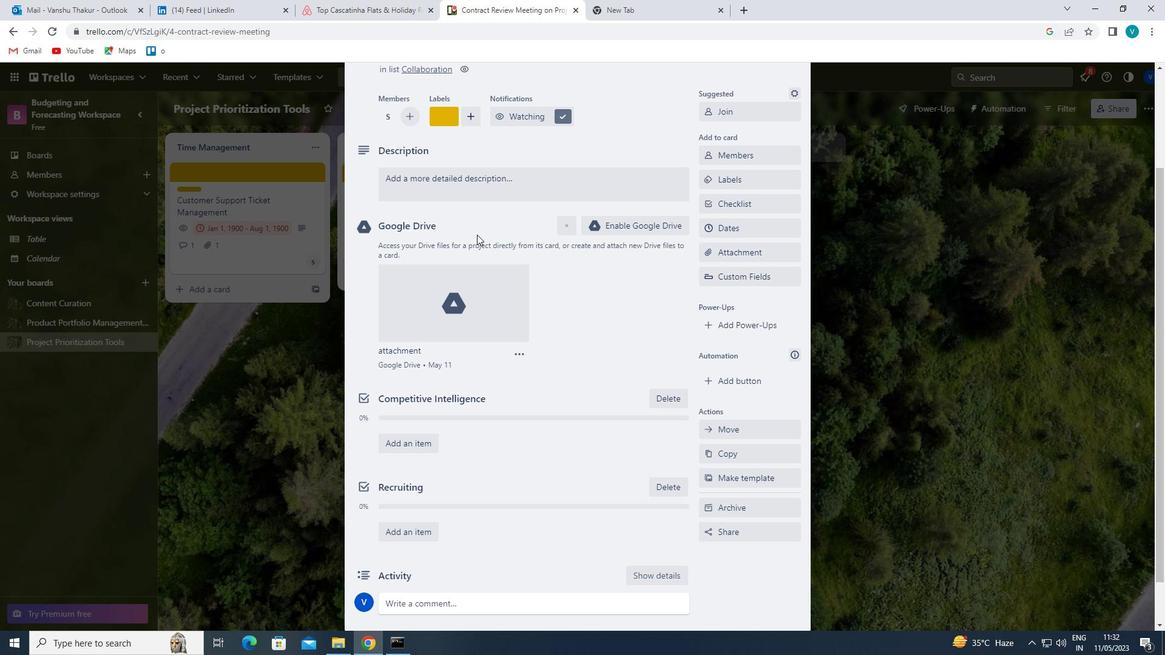 
Action: Mouse scrolled (473, 235) with delta (0, 0)
Screenshot: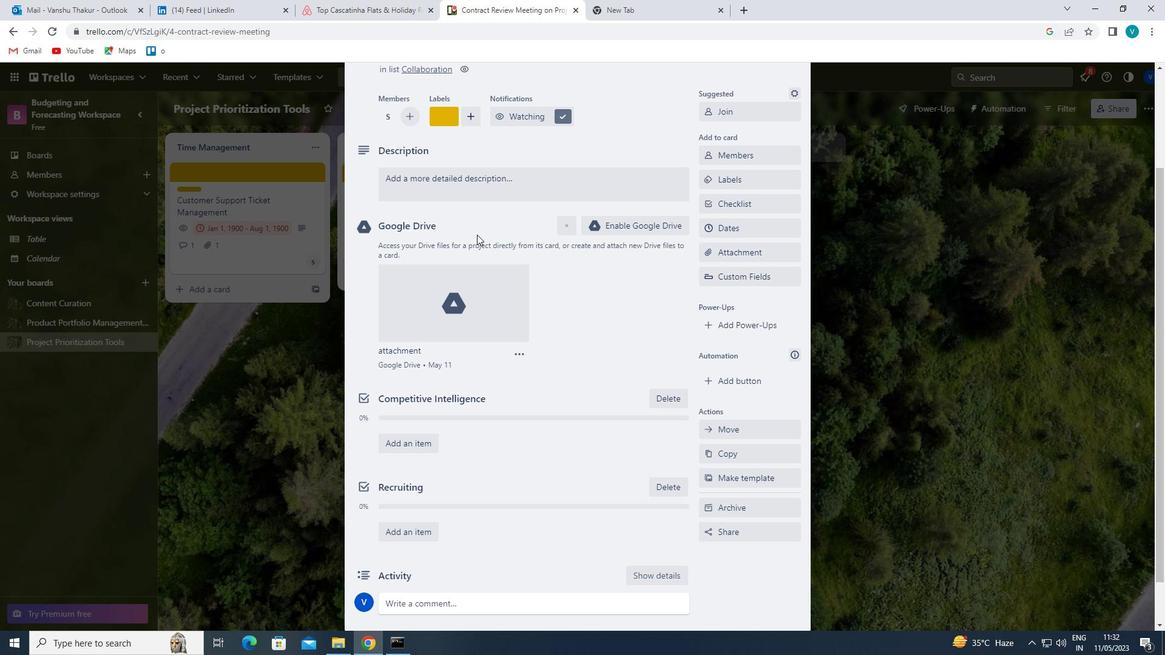 
Action: Mouse scrolled (473, 235) with delta (0, 0)
Screenshot: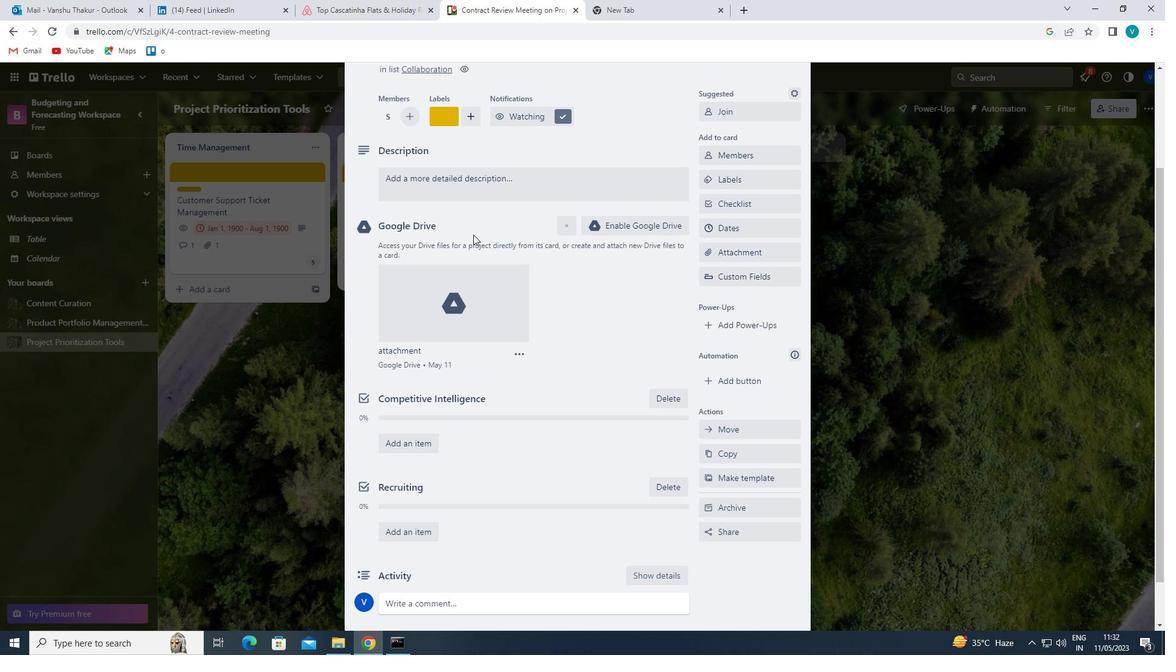 
Action: Mouse moved to (487, 243)
Screenshot: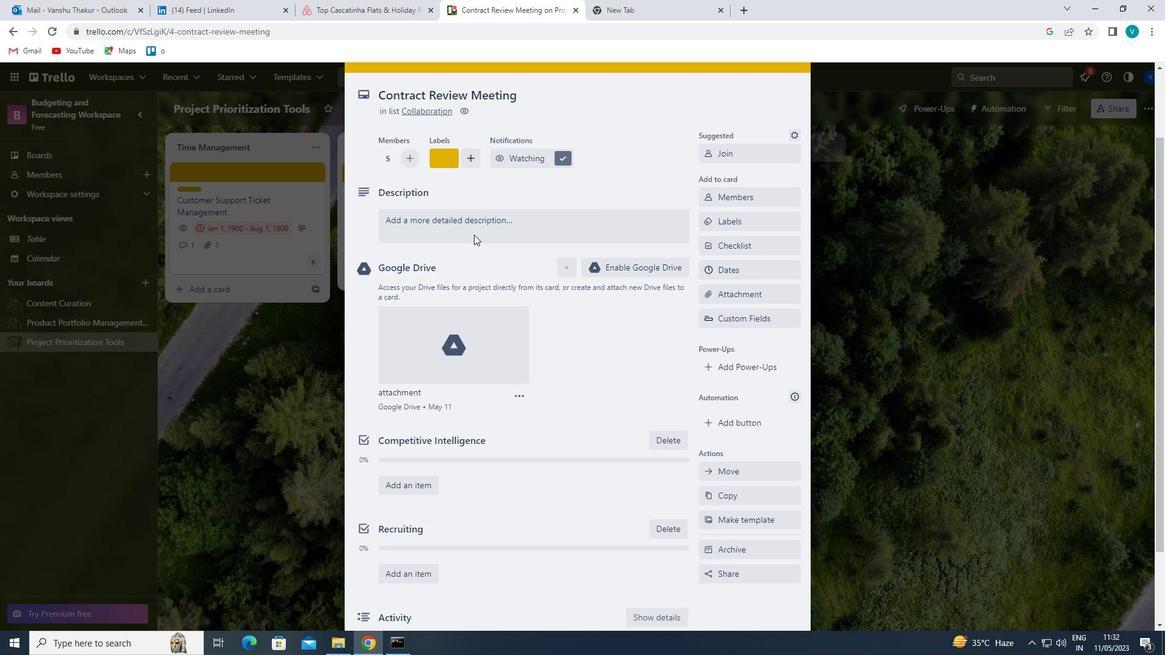 
Action: Mouse pressed left at (487, 243)
Screenshot: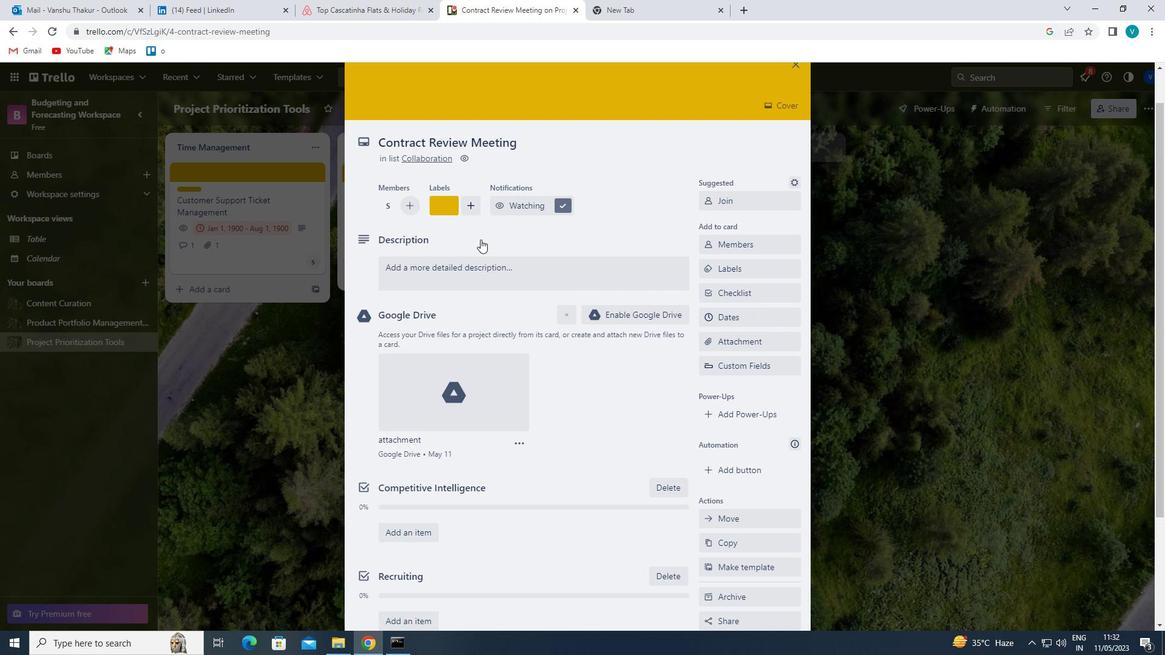 
Action: Mouse moved to (484, 285)
Screenshot: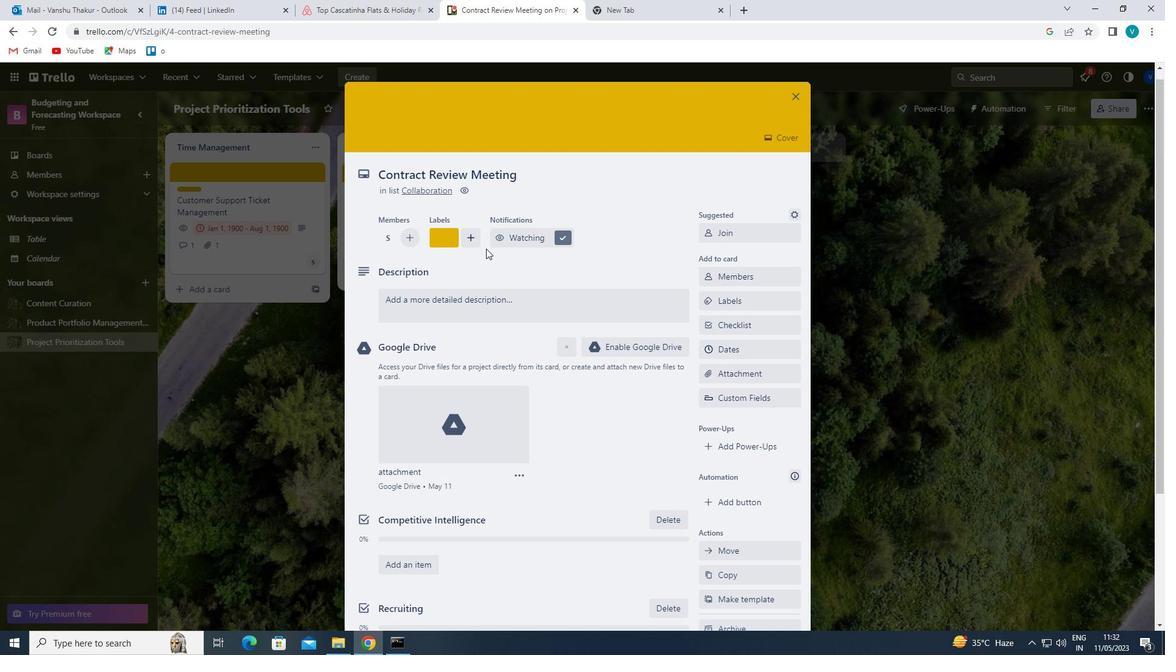 
Action: Mouse pressed left at (484, 285)
Screenshot: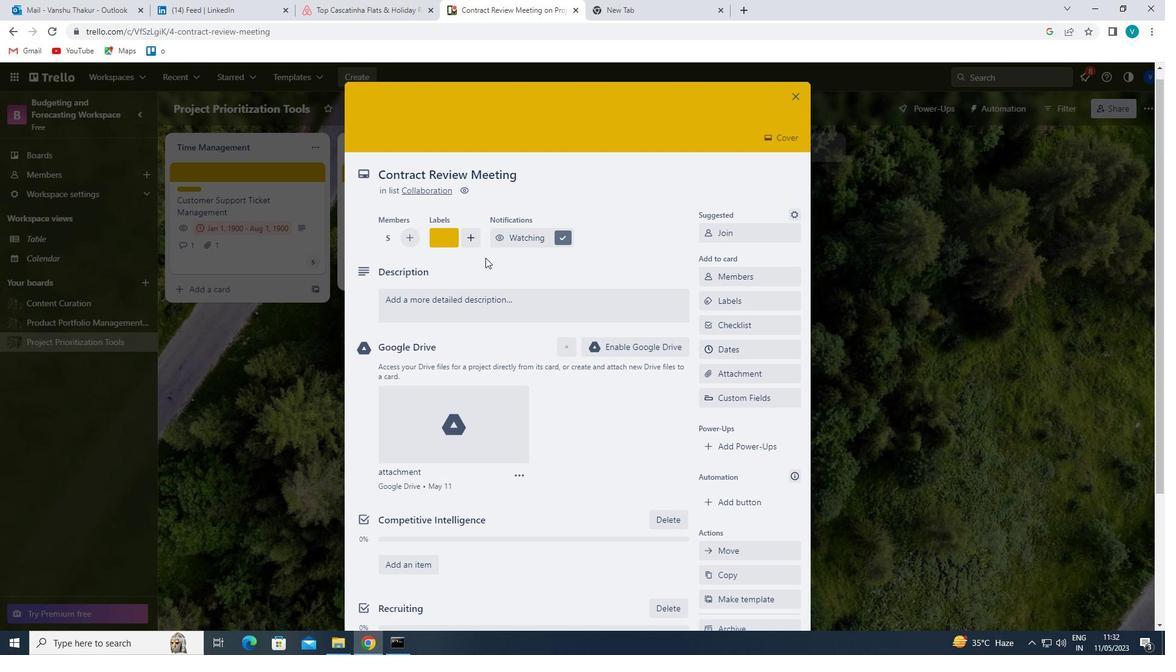 
Action: Mouse moved to (485, 298)
Screenshot: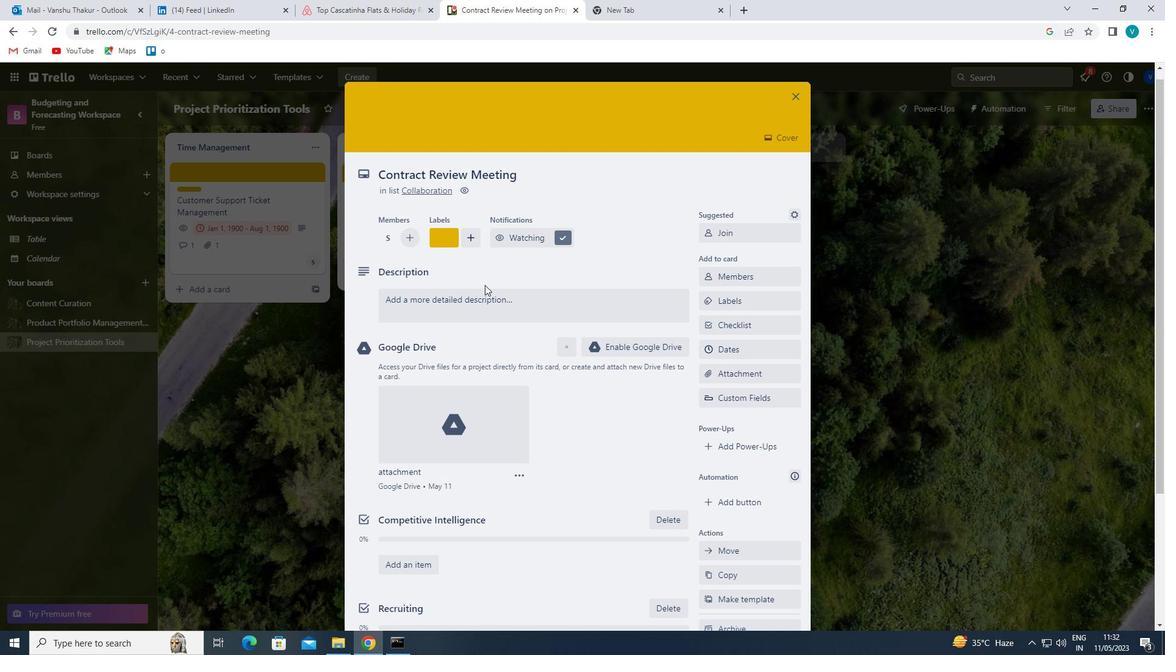 
Action: Mouse pressed left at (485, 298)
Screenshot: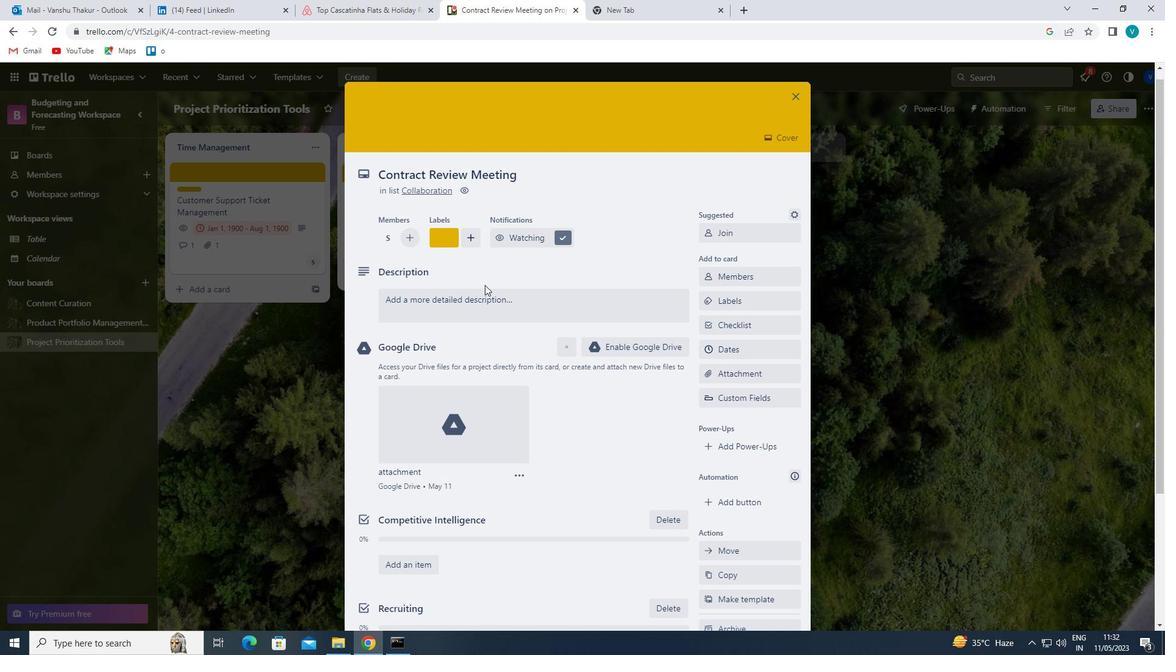
Action: Key pressed '<Key.shift>DEVELOP<Key.space>AND<Key.space>LAI<Key.backspace>UNCH<Key.space>NEW<Key.space>REFERRAL<Key.space>PROGRAM<Key.space>FOR<Key.space>SOCAIL<Key.space>ME<Key.backspace><Key.backspace><Key.backspace><Key.backspace><Key.backspace><Key.backspace>IAL<Key.space>MEDIA<Key.space>SHARING'
Screenshot: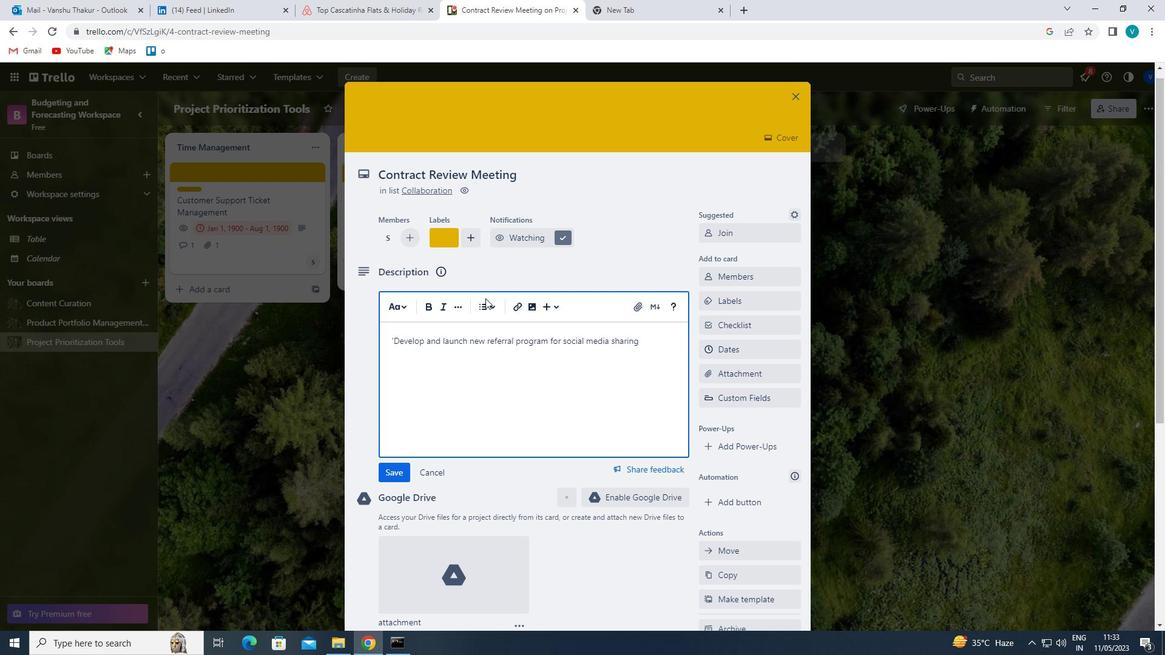 
Action: Mouse moved to (400, 469)
Screenshot: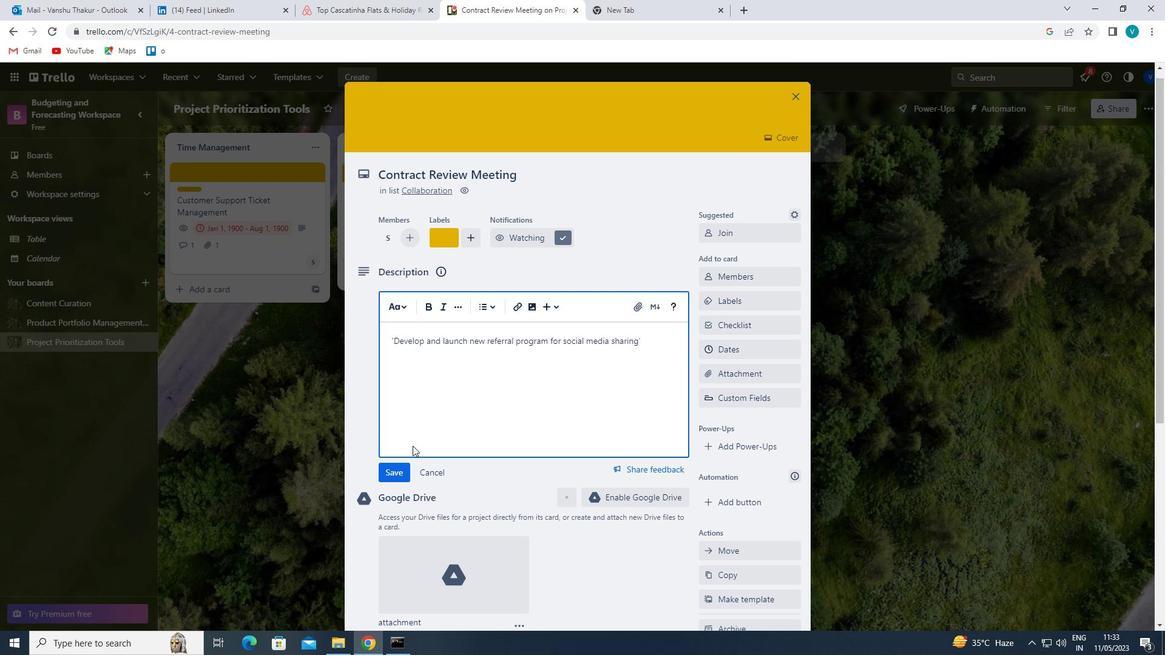 
Action: Mouse pressed left at (400, 469)
Screenshot: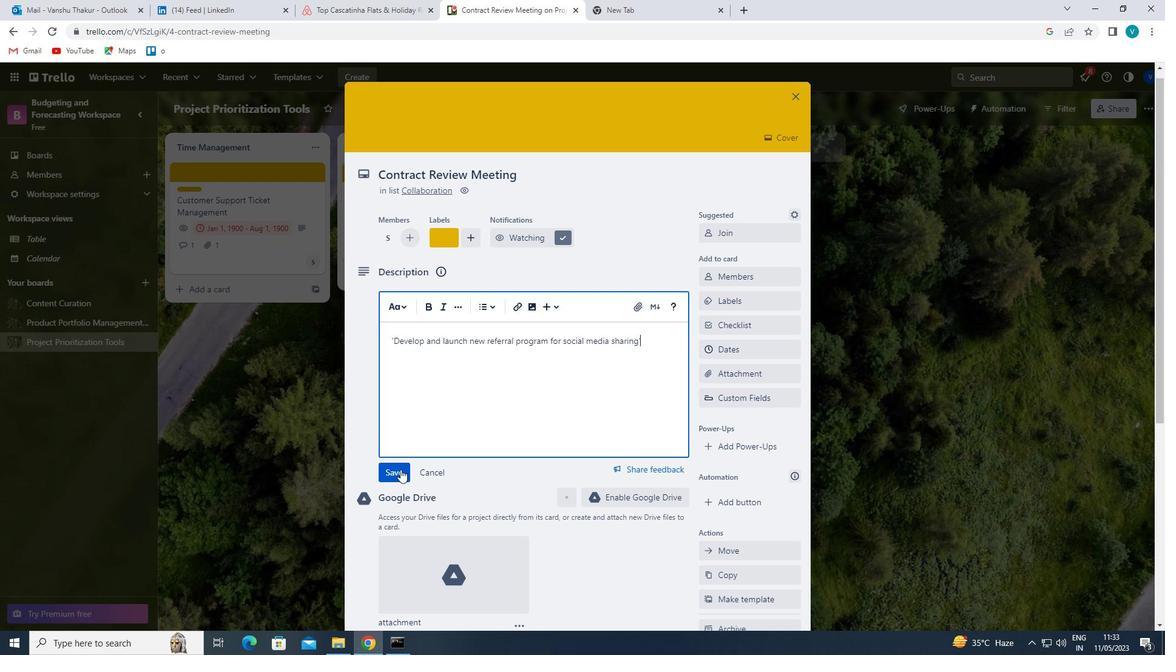 
Action: Mouse moved to (418, 466)
Screenshot: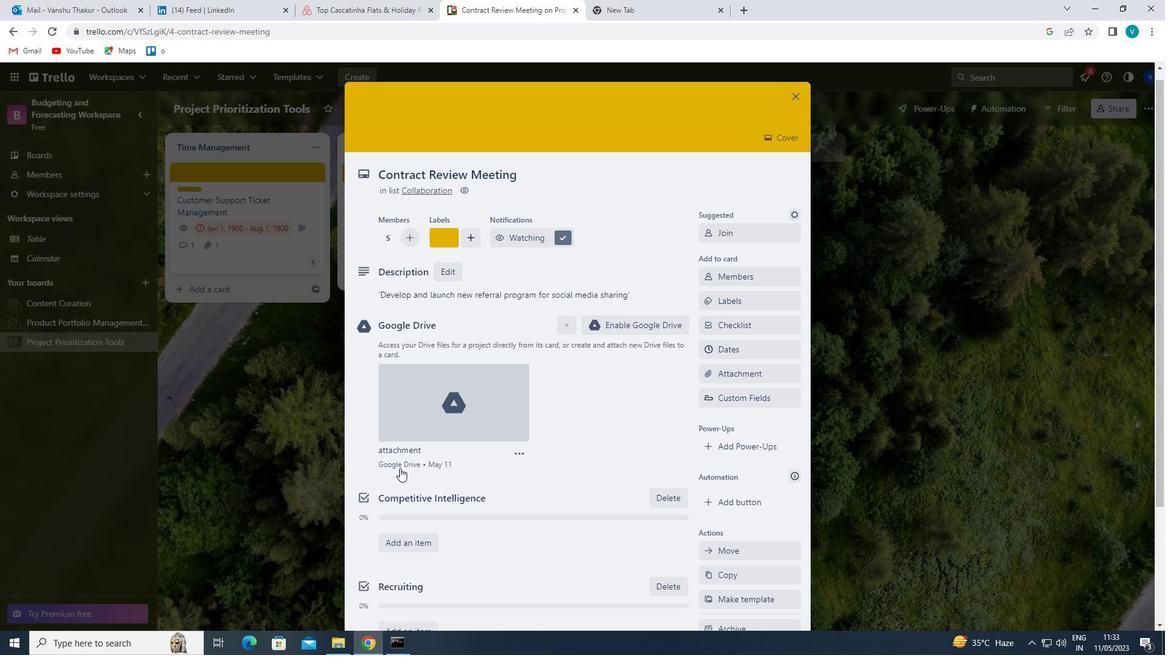 
Action: Mouse scrolled (418, 465) with delta (0, 0)
Screenshot: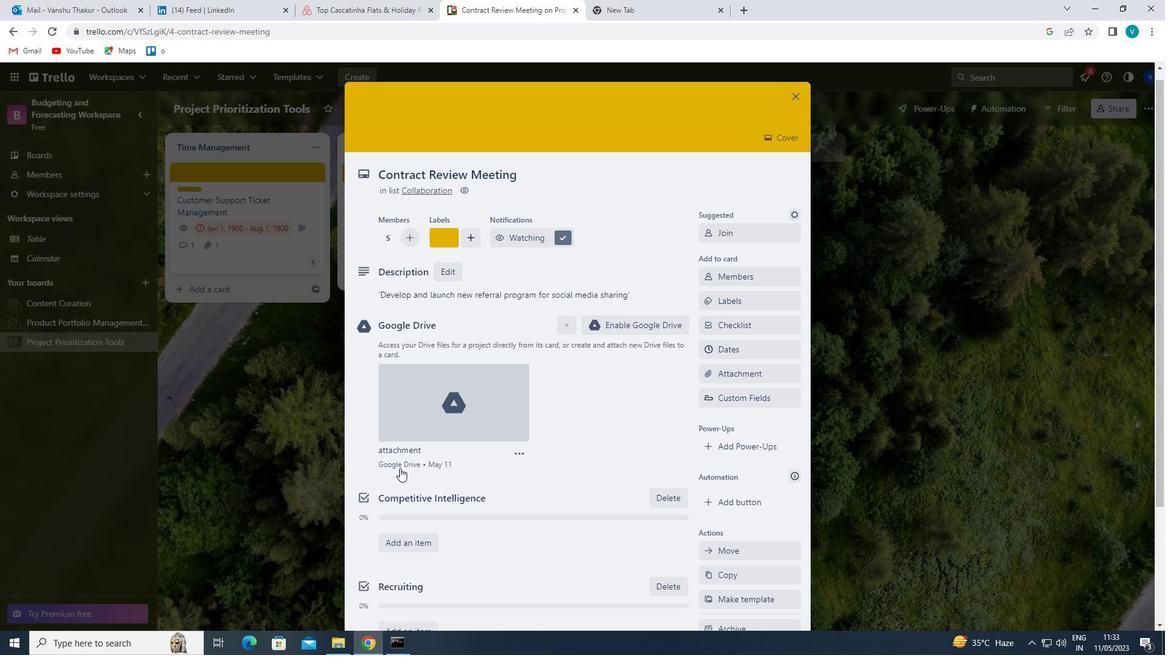 
Action: Mouse moved to (421, 466)
Screenshot: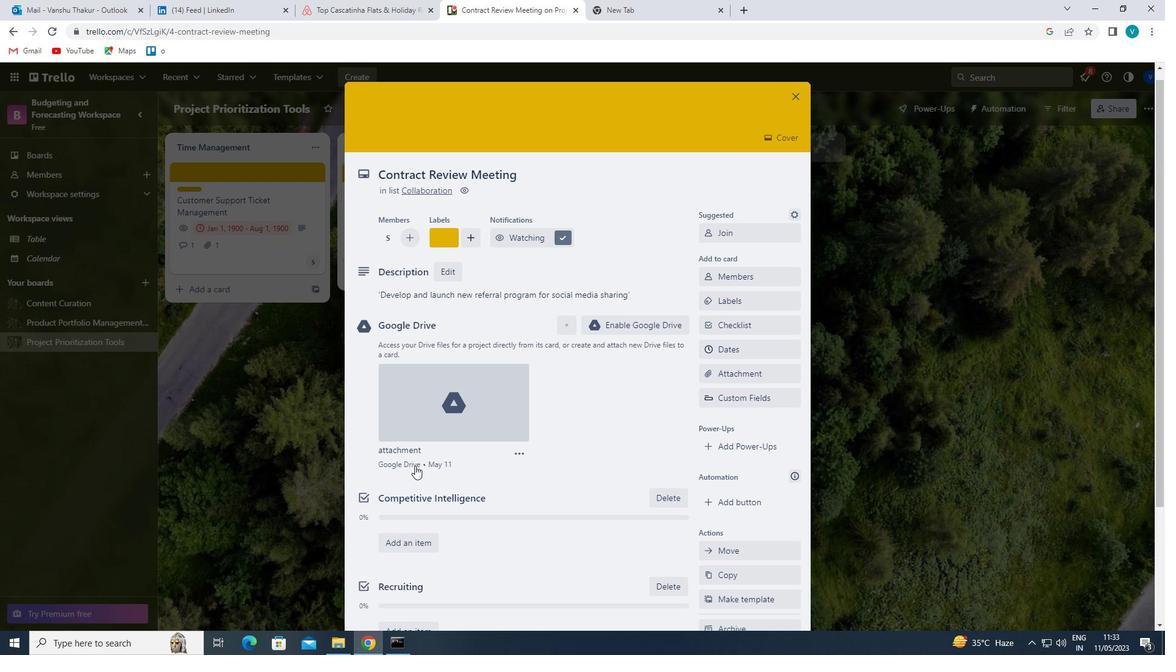 
Action: Mouse scrolled (421, 465) with delta (0, 0)
Screenshot: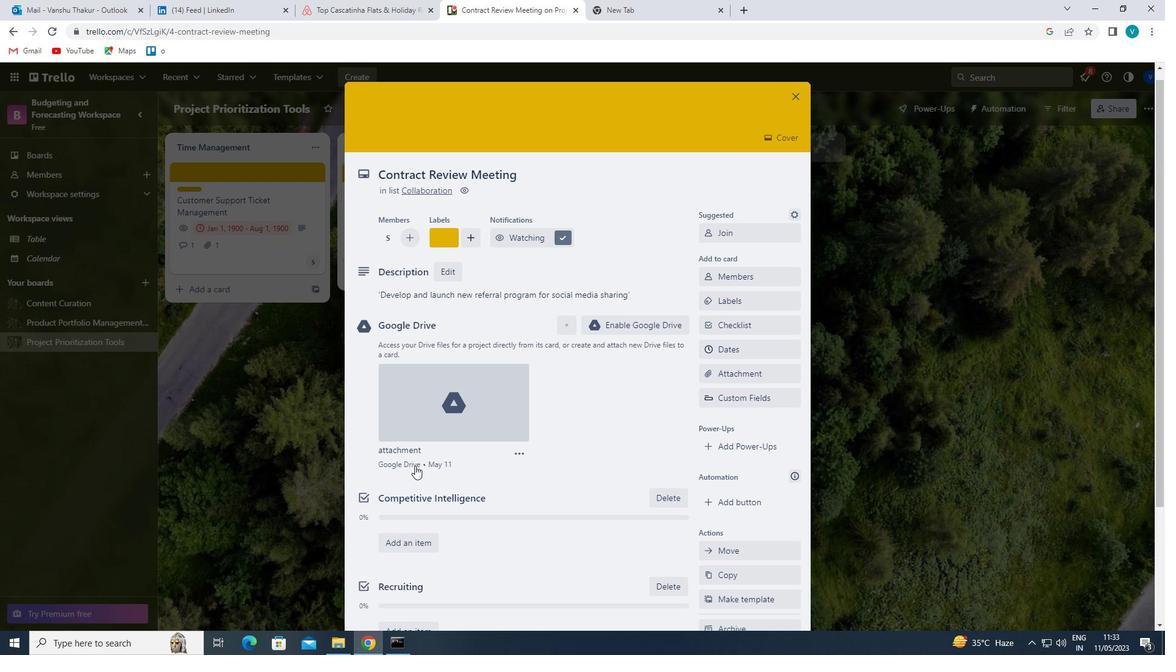 
Action: Mouse moved to (424, 465)
Screenshot: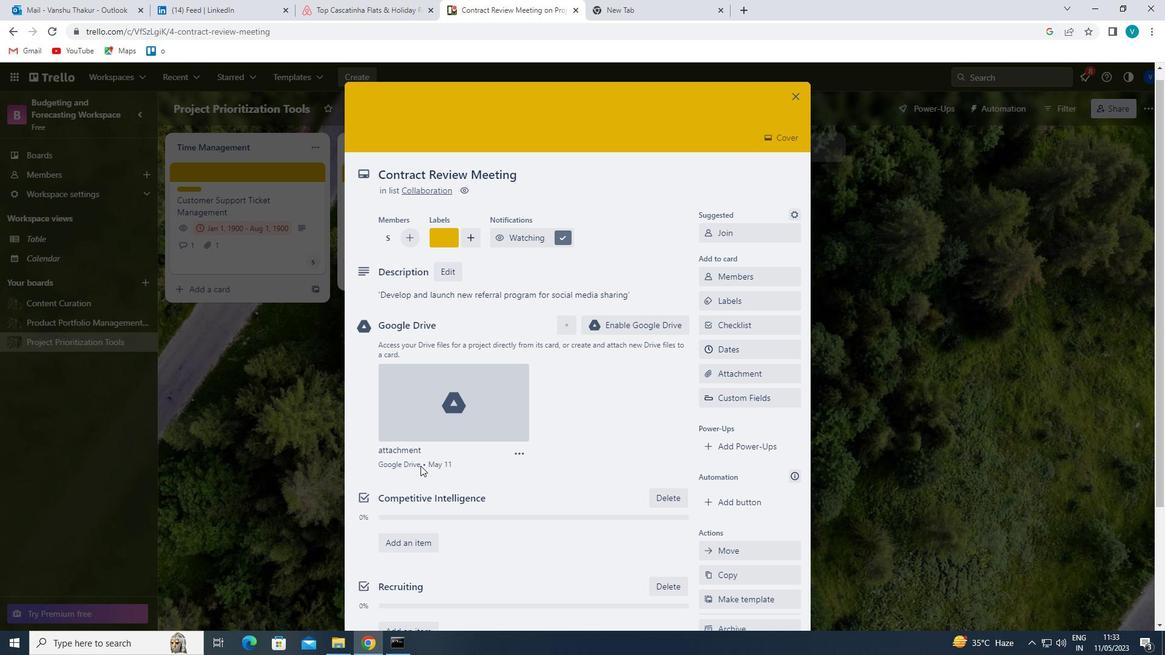 
Action: Mouse scrolled (424, 464) with delta (0, 0)
Screenshot: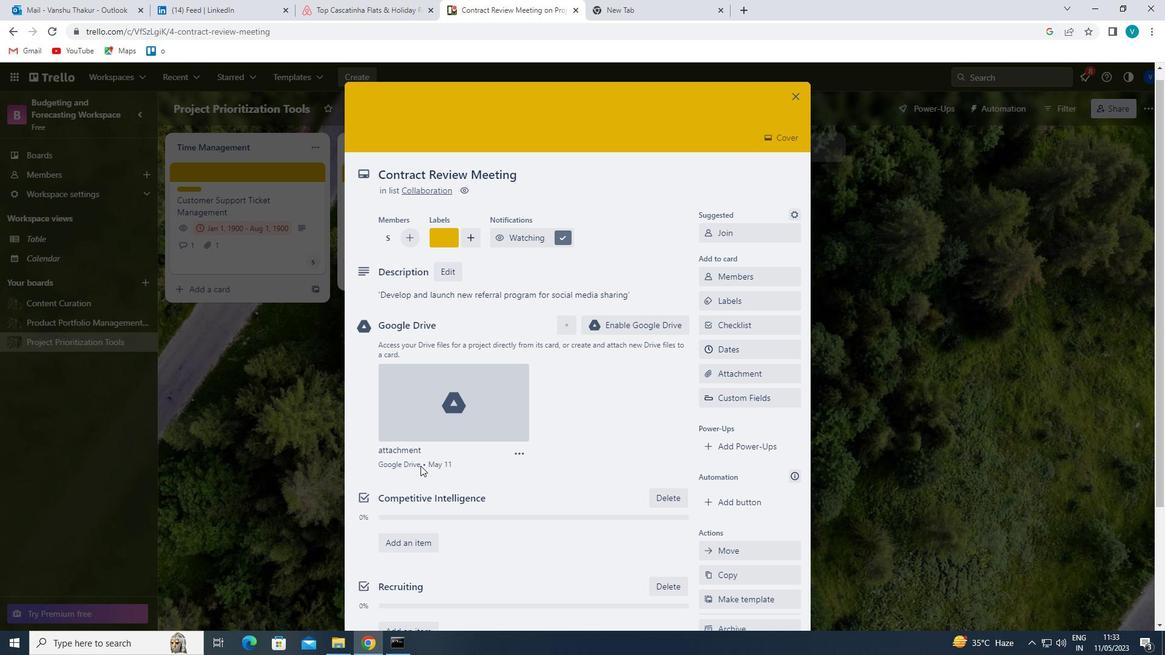 
Action: Mouse moved to (425, 465)
Screenshot: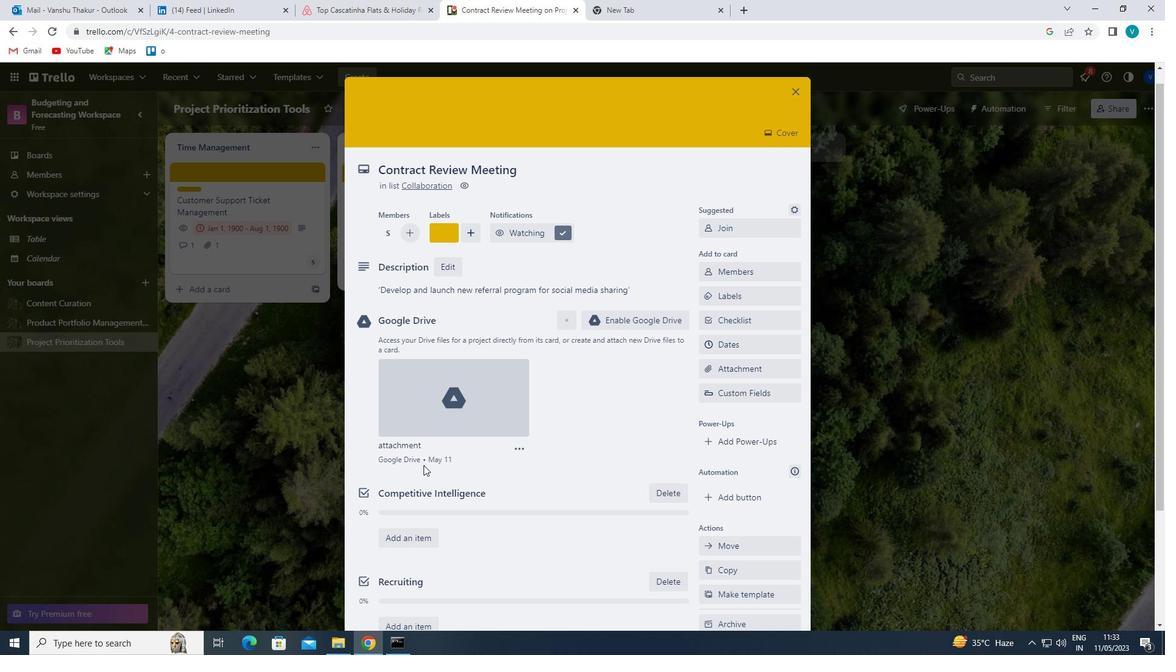 
Action: Mouse scrolled (425, 464) with delta (0, 0)
Screenshot: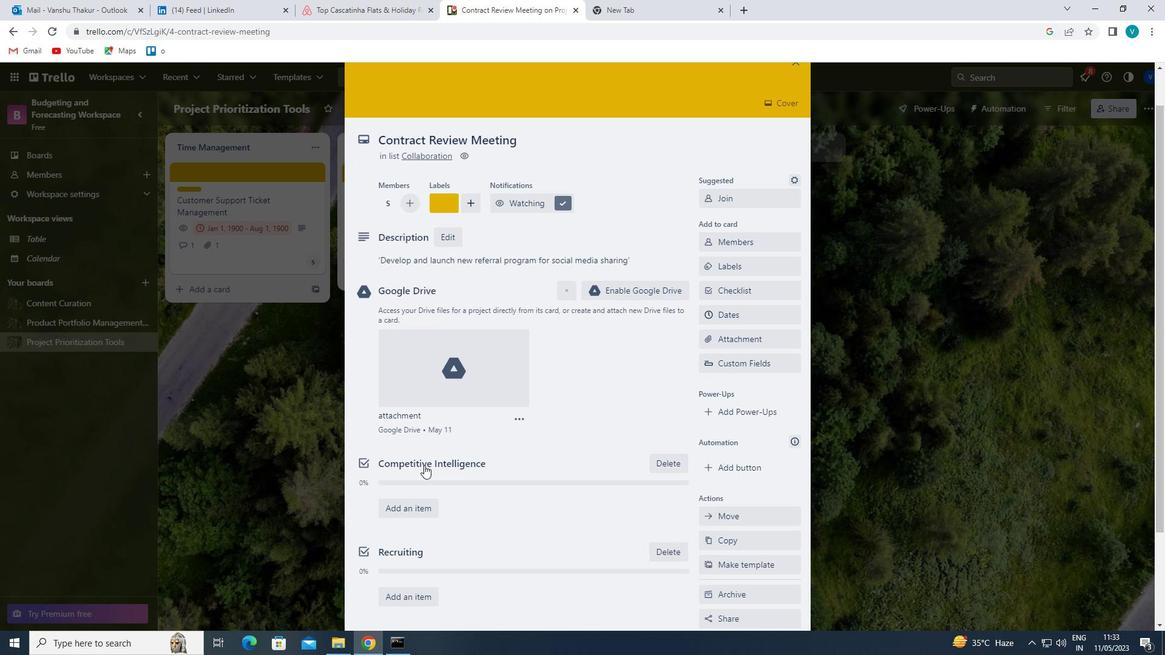 
Action: Mouse moved to (459, 550)
Screenshot: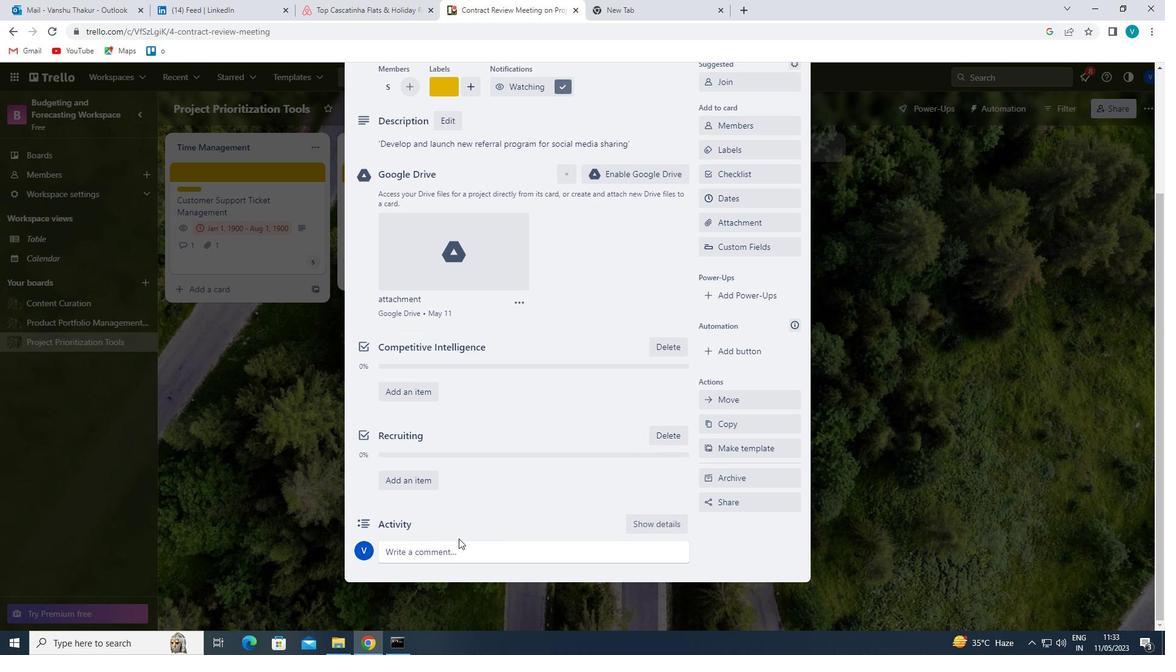 
Action: Mouse pressed left at (459, 550)
Screenshot: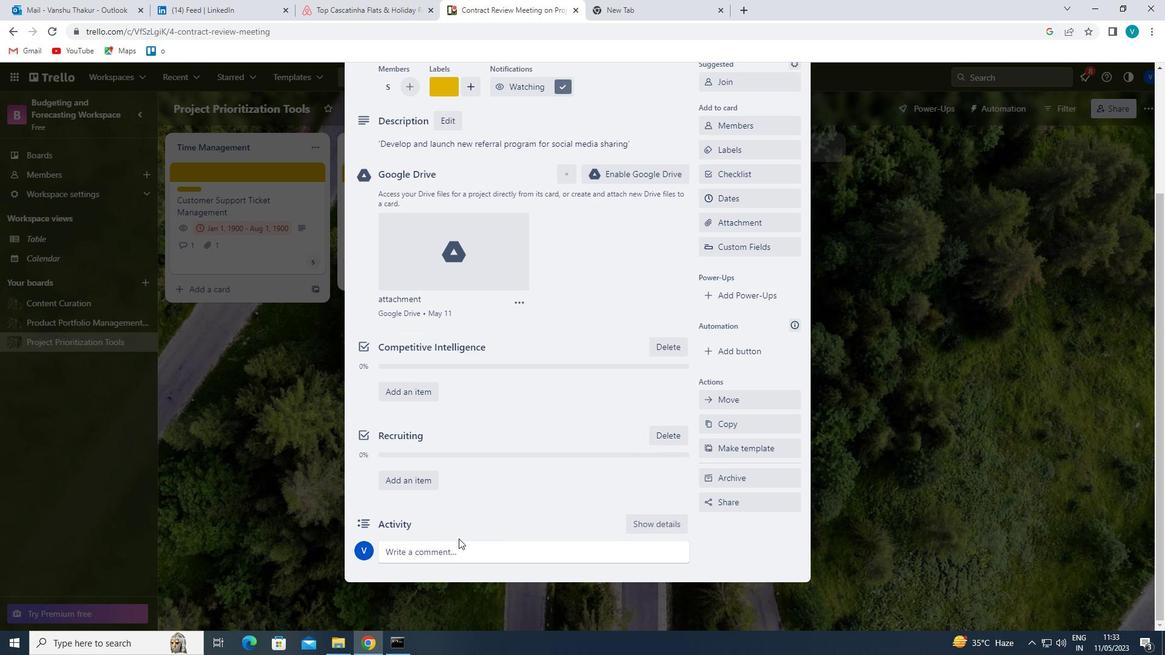 
Action: Mouse moved to (459, 550)
Screenshot: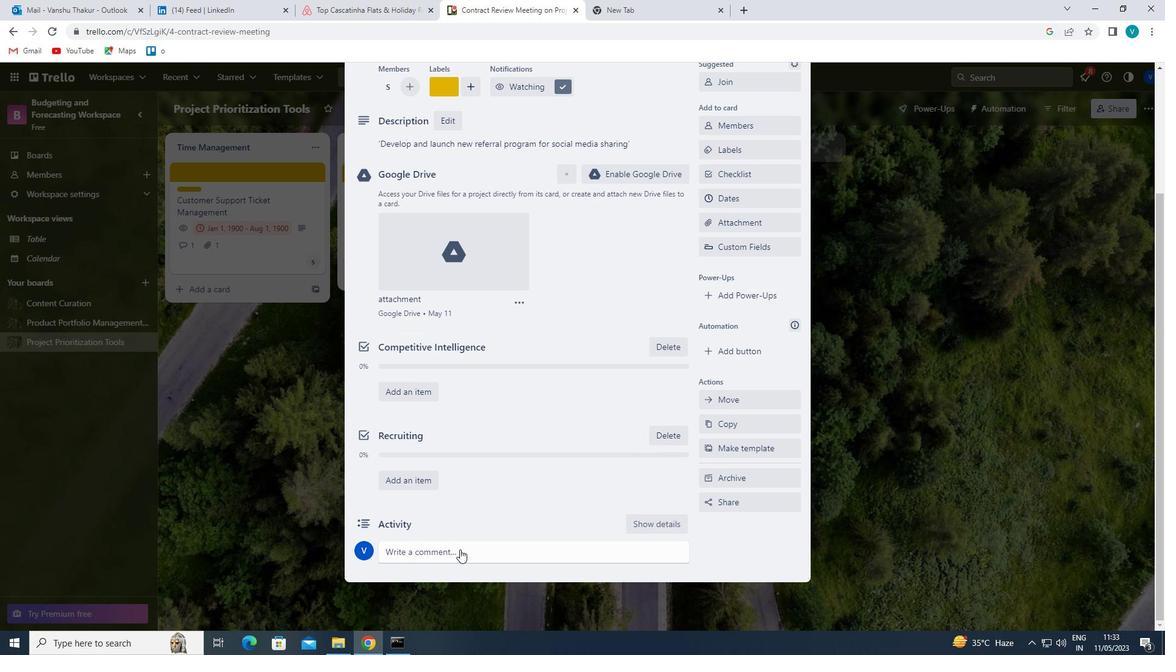 
Action: Key pressed '<Key.shift>THIS<Key.space>TASK<Key.space>REQUIRES<Key.space>US<Key.space>TO<Key.space>BE<Key.space>AGILE<Key.space>
Screenshot: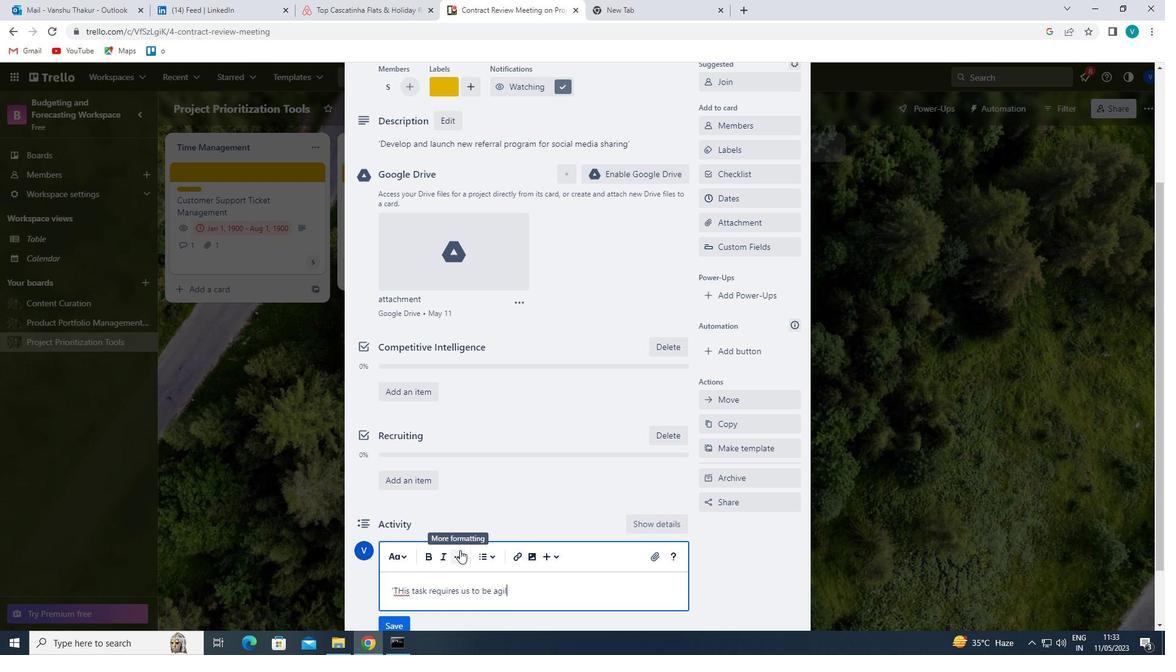 
Action: Mouse moved to (404, 585)
Screenshot: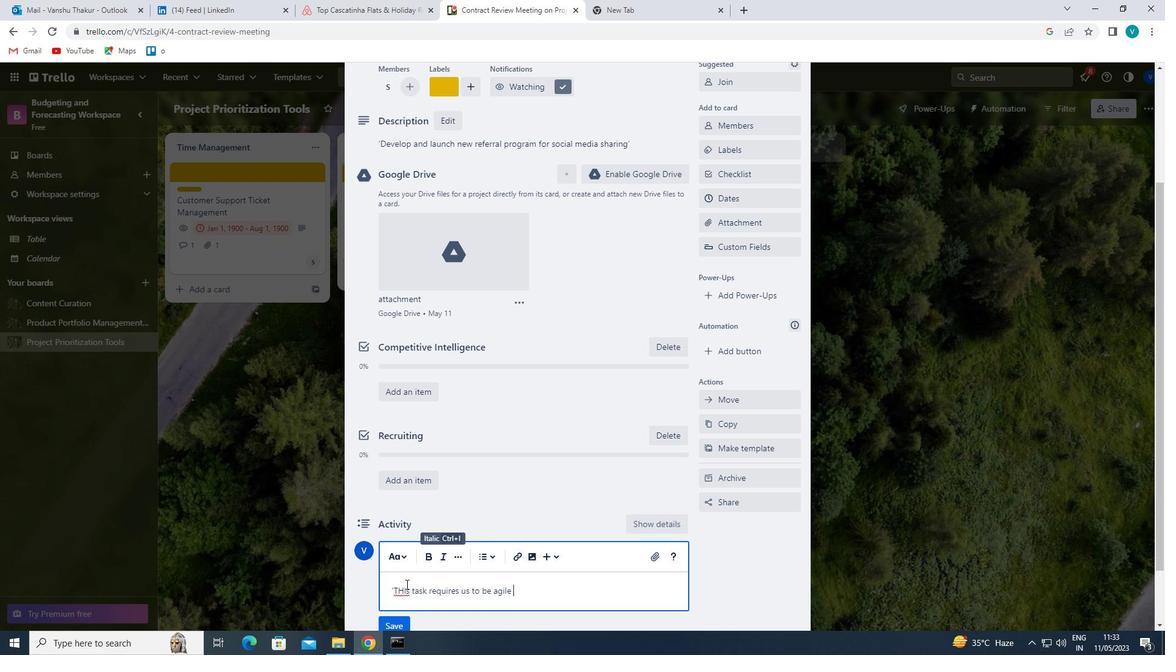 
Action: Mouse pressed left at (404, 585)
Screenshot: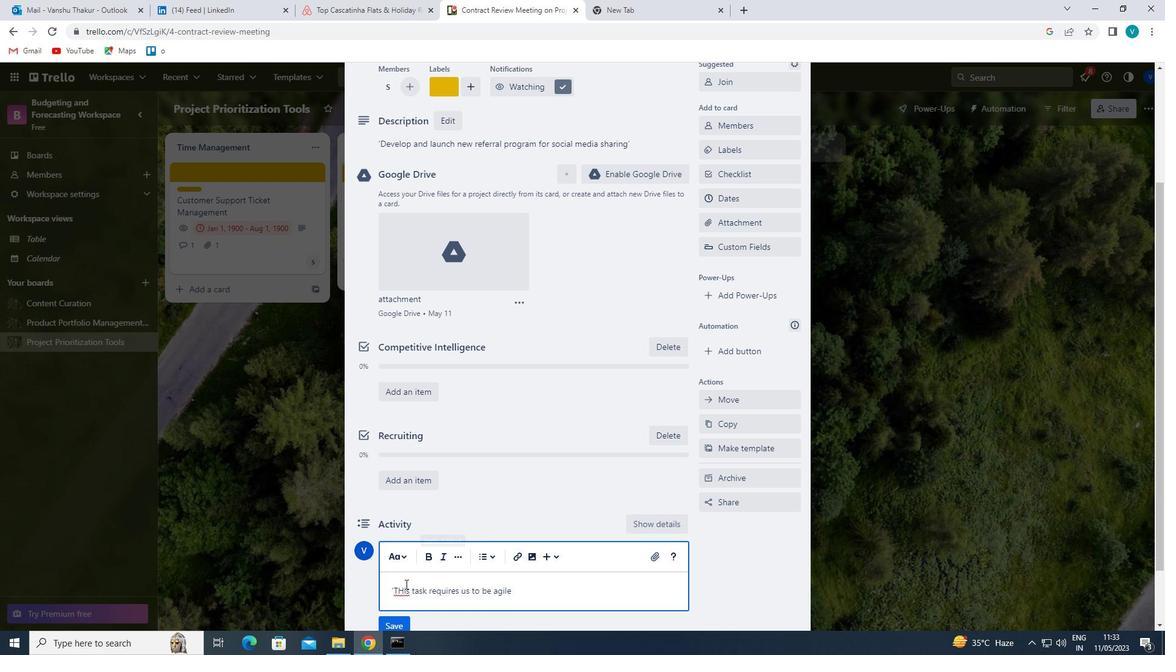 
Action: Mouse moved to (437, 603)
Screenshot: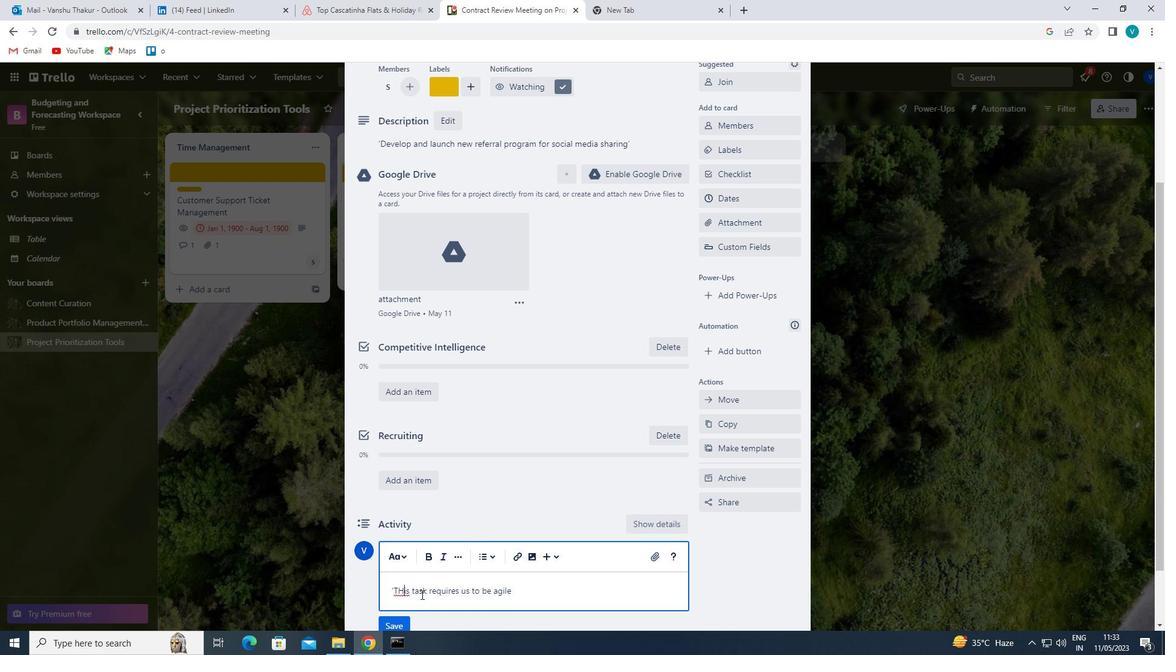 
Action: Key pressed <Key.backspace>H
Screenshot: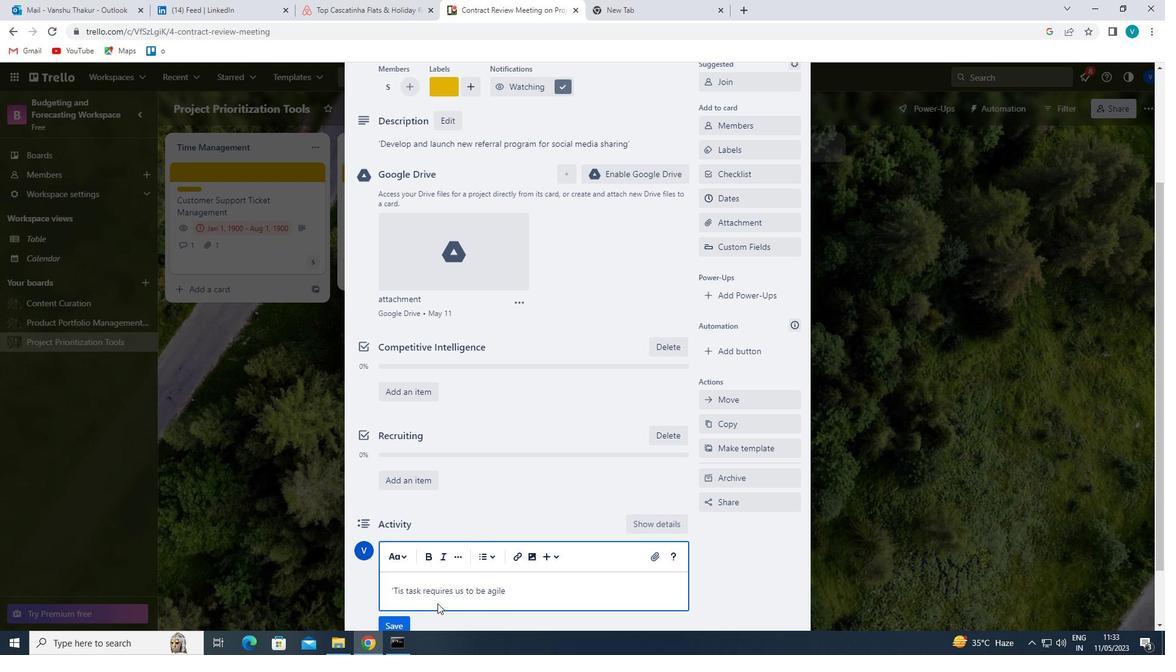 
Action: Mouse moved to (524, 588)
Screenshot: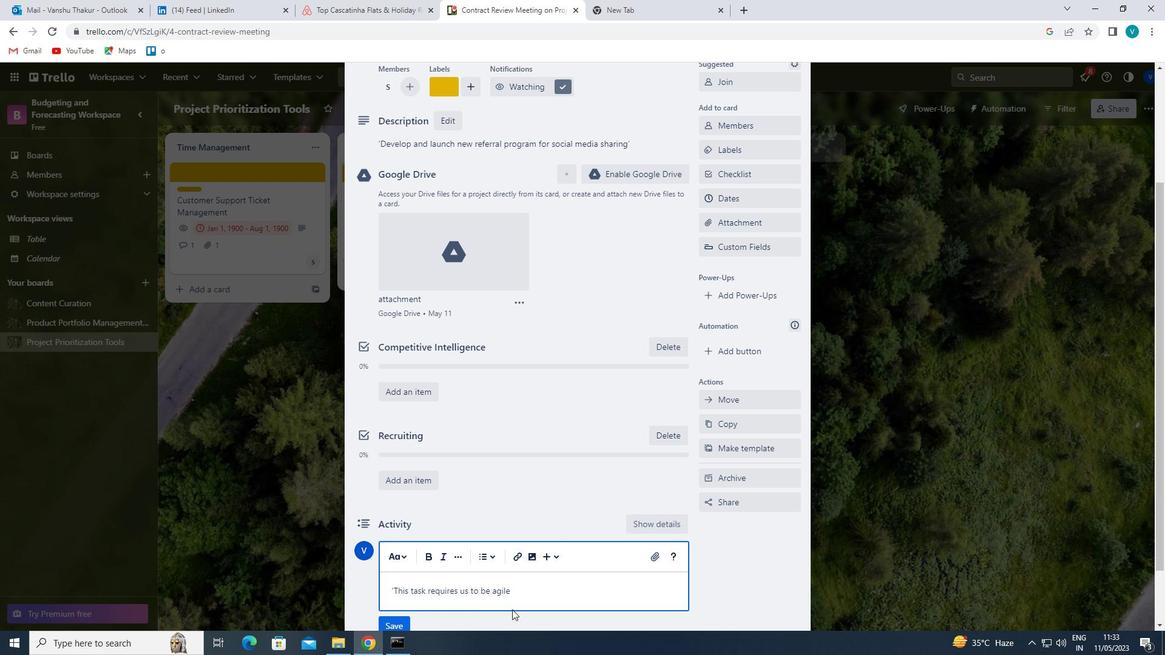 
Action: Mouse pressed left at (524, 588)
Screenshot: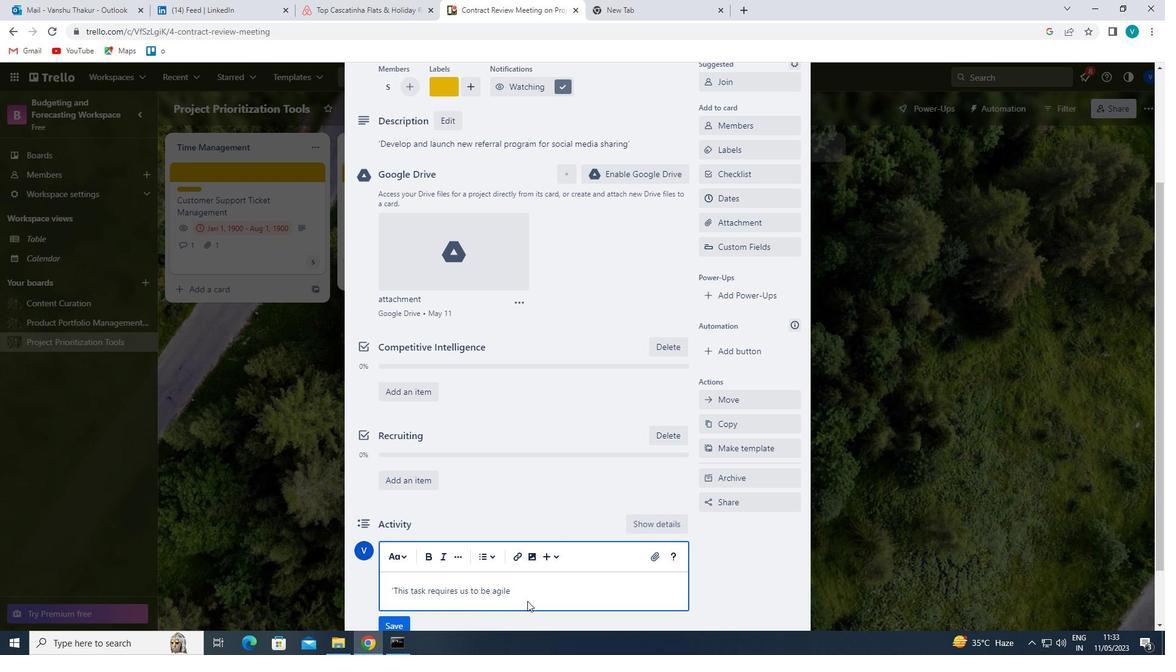 
Action: Mouse moved to (524, 588)
Screenshot: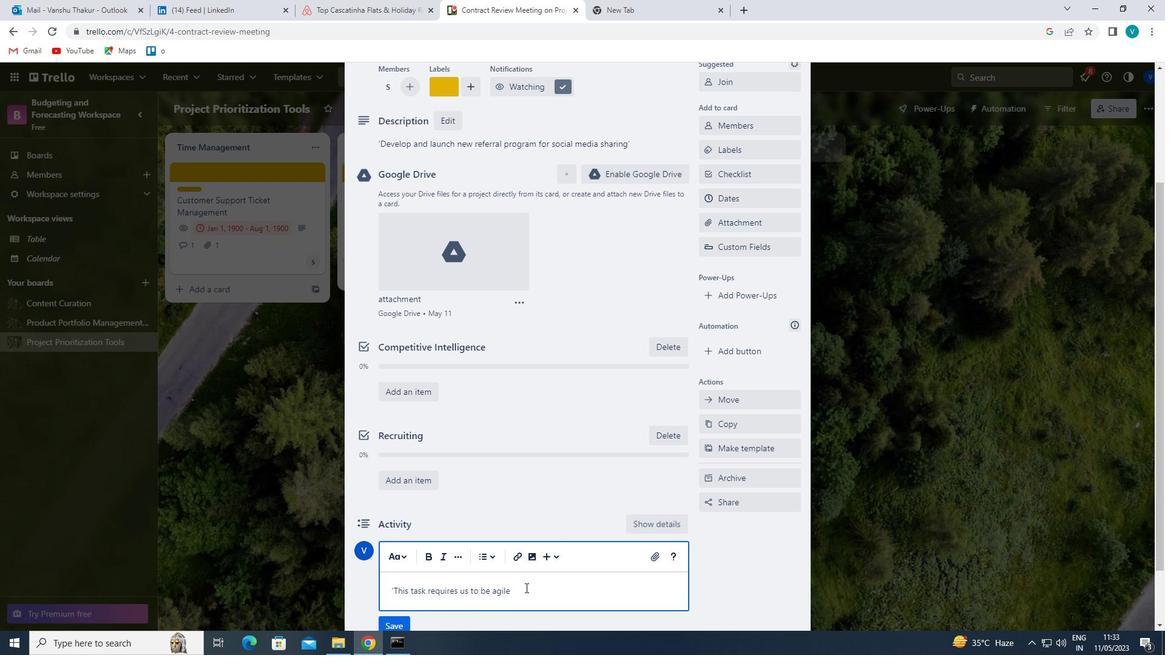 
Action: Key pressed A
Screenshot: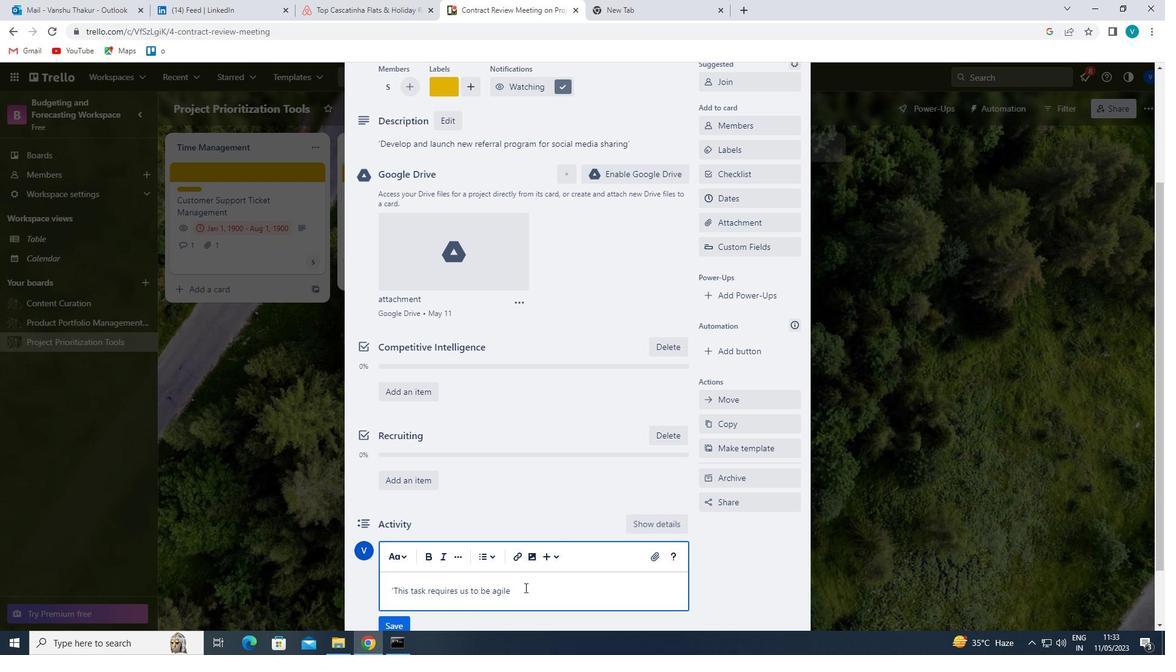 
Action: Mouse moved to (523, 586)
Screenshot: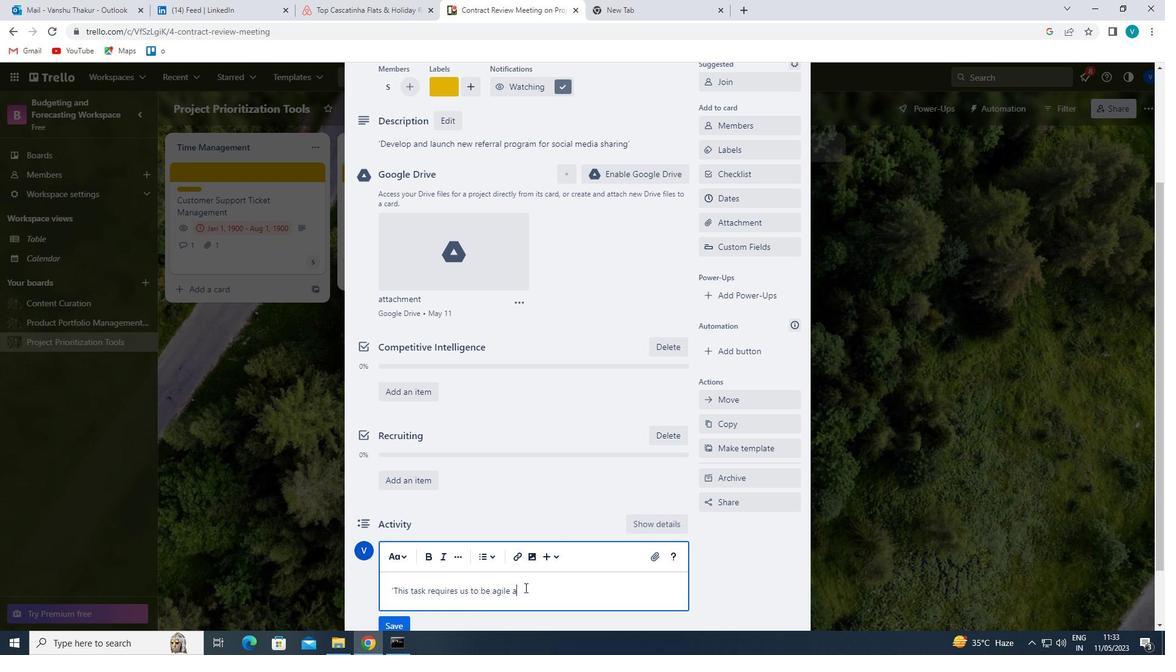 
Action: Key pressed N
Screenshot: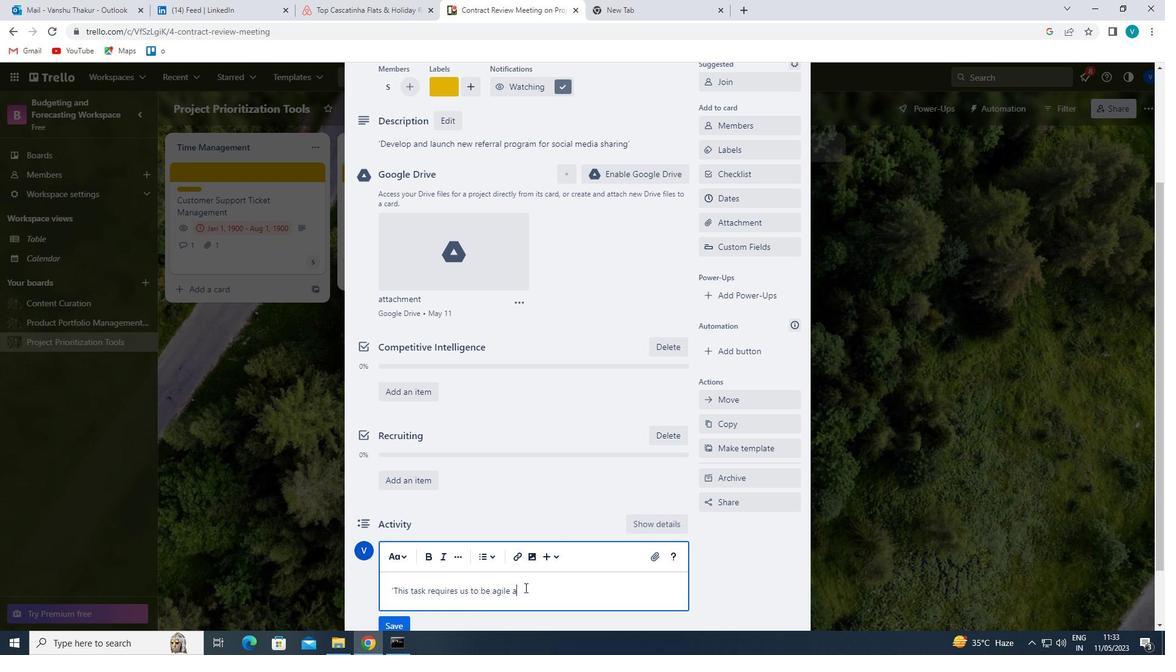 
Action: Mouse moved to (522, 585)
Screenshot: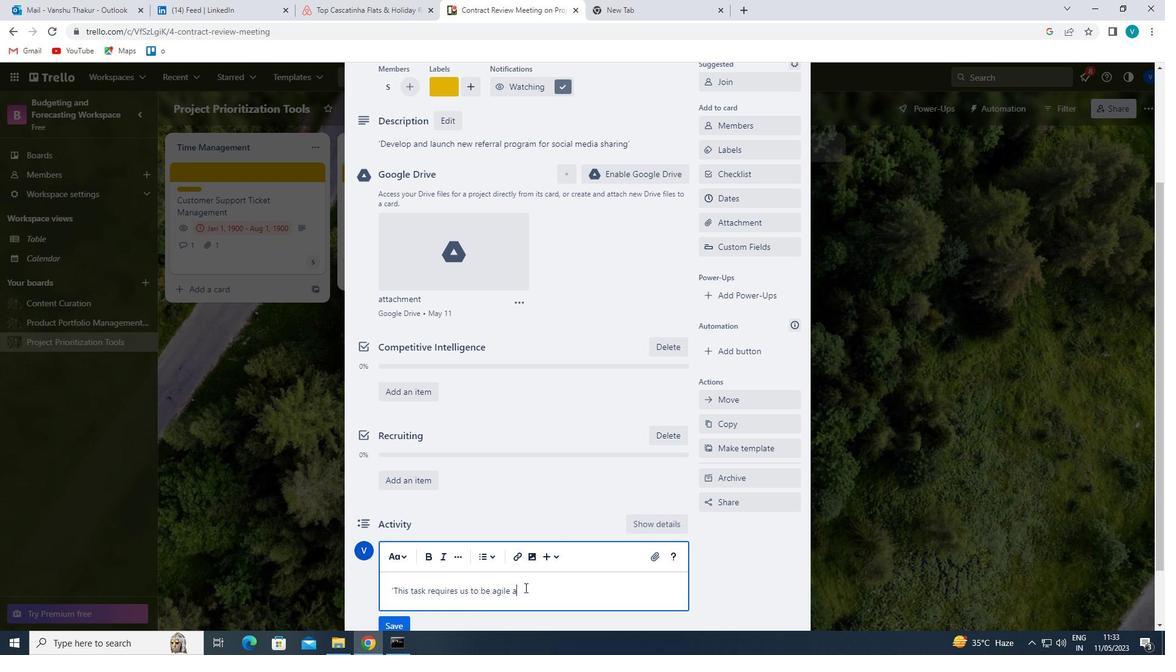 
Action: Key pressed D<Key.space>ADAPTABLE<Key.space><Key.backspace>,<Key.space>GIVEN<Key.space>THE<Key.space>DYNAMIC<Key.space>NATURE<Key.space>OF<Key.space>THE<Key.space>PROJECT,<Key.backspace>.'
Screenshot: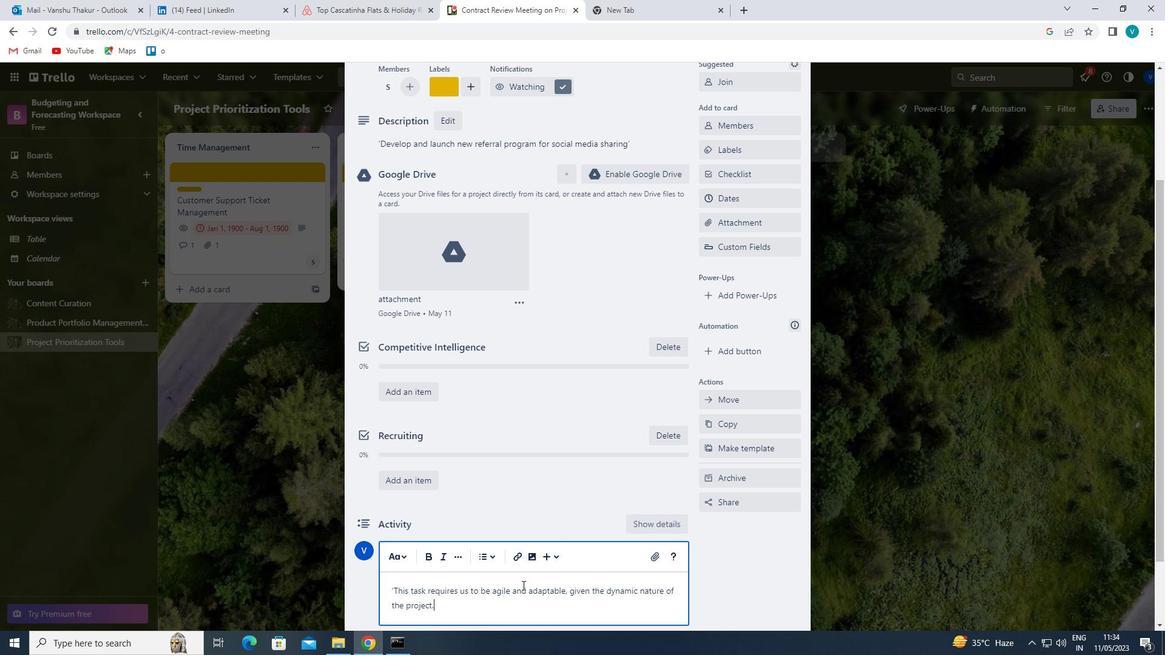 
Action: Mouse scrolled (522, 584) with delta (0, 0)
Screenshot: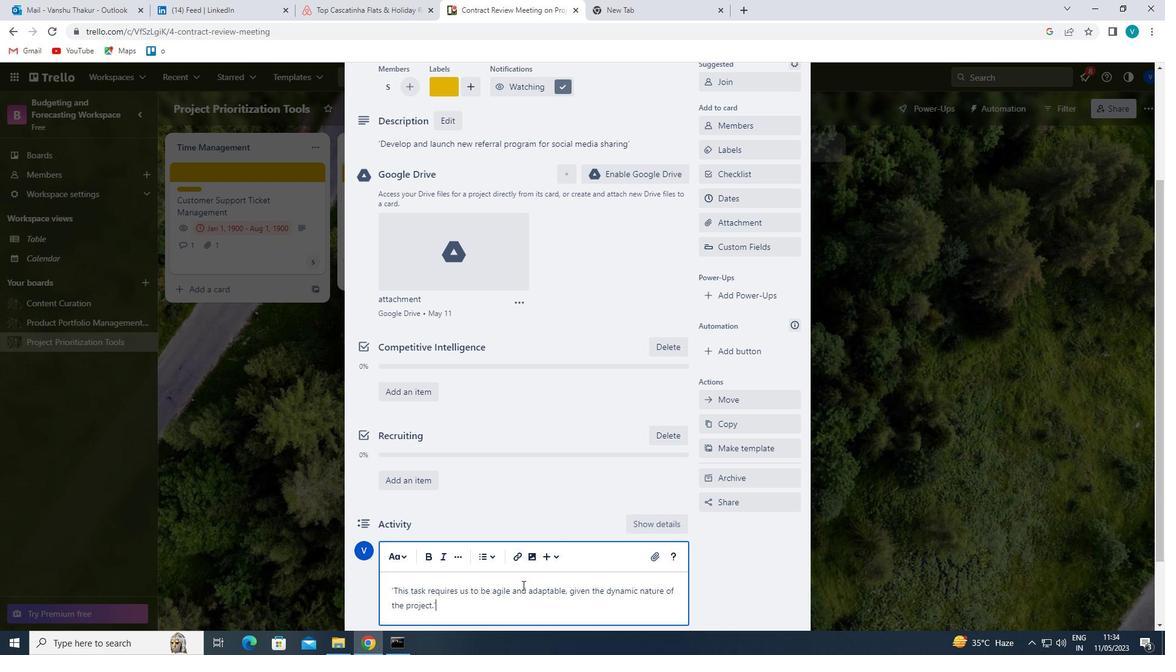 
Action: Mouse scrolled (522, 584) with delta (0, 0)
Screenshot: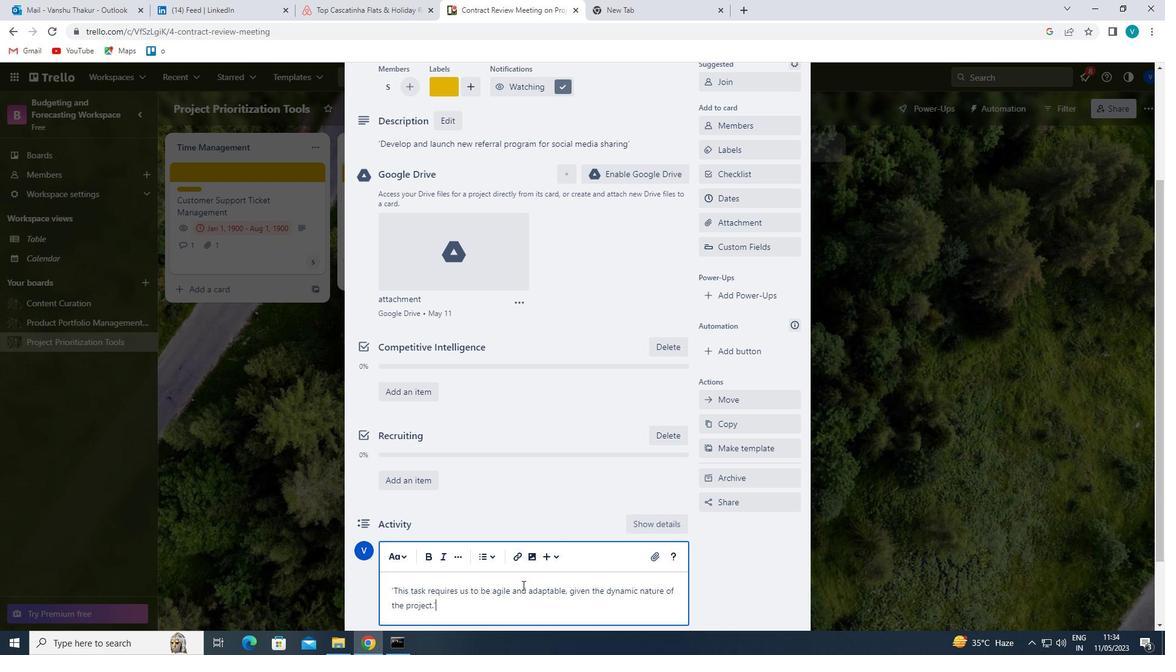 
Action: Mouse scrolled (522, 584) with delta (0, 0)
Screenshot: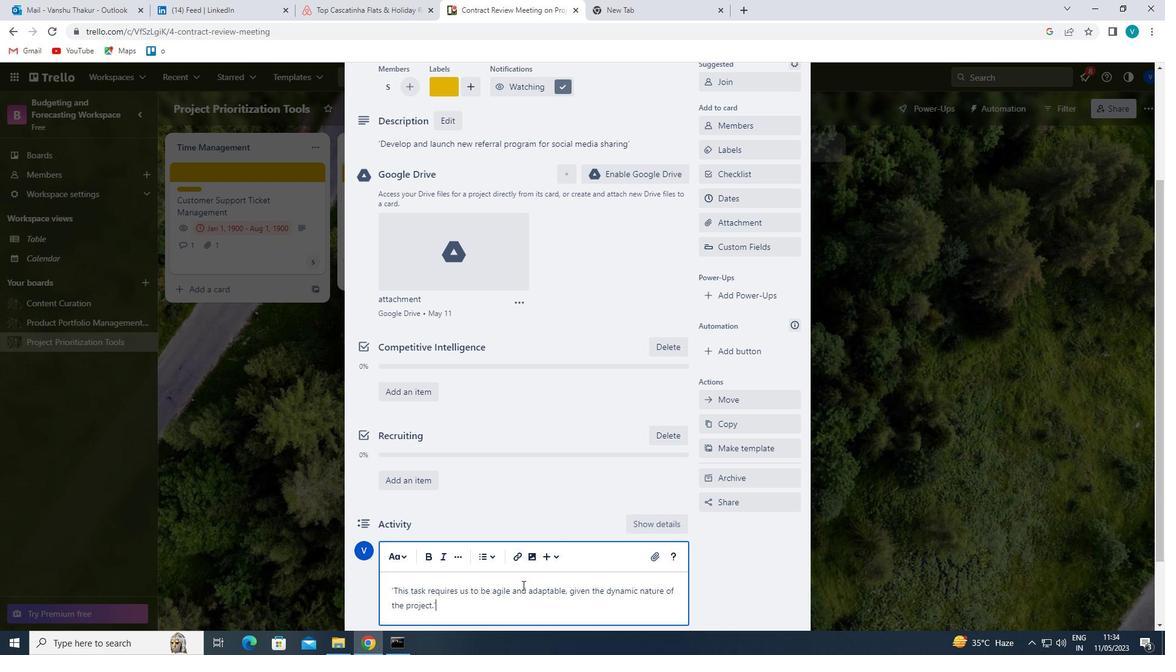 
Action: Mouse moved to (391, 552)
Screenshot: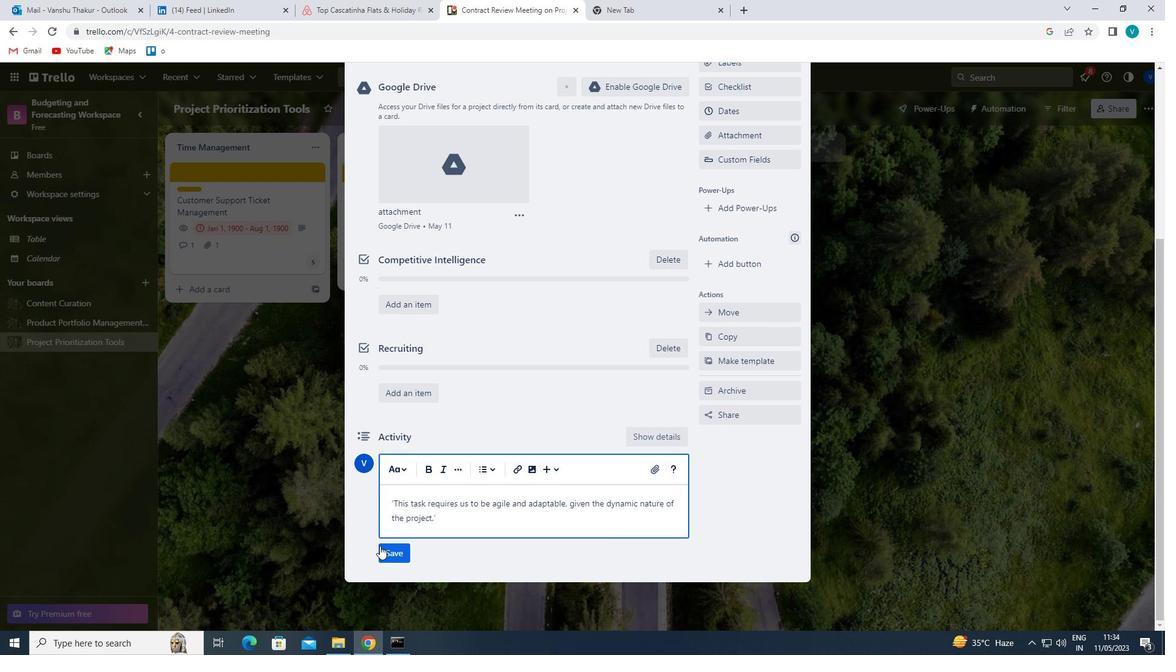 
Action: Mouse pressed left at (391, 552)
Screenshot: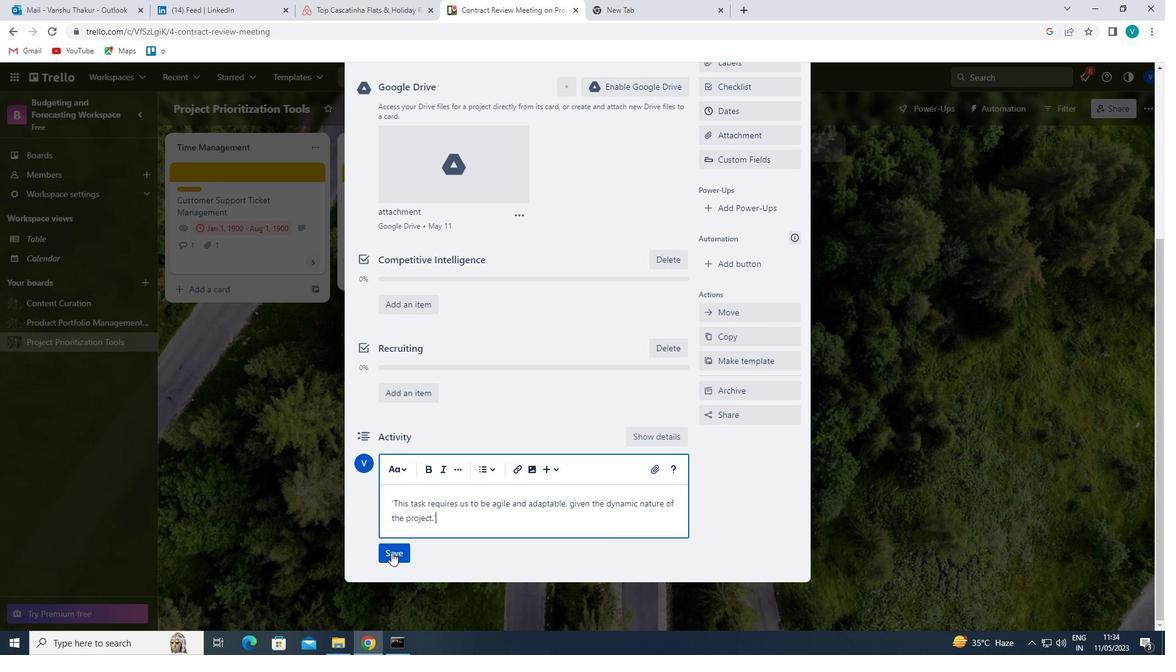 
Action: Mouse moved to (686, 254)
Screenshot: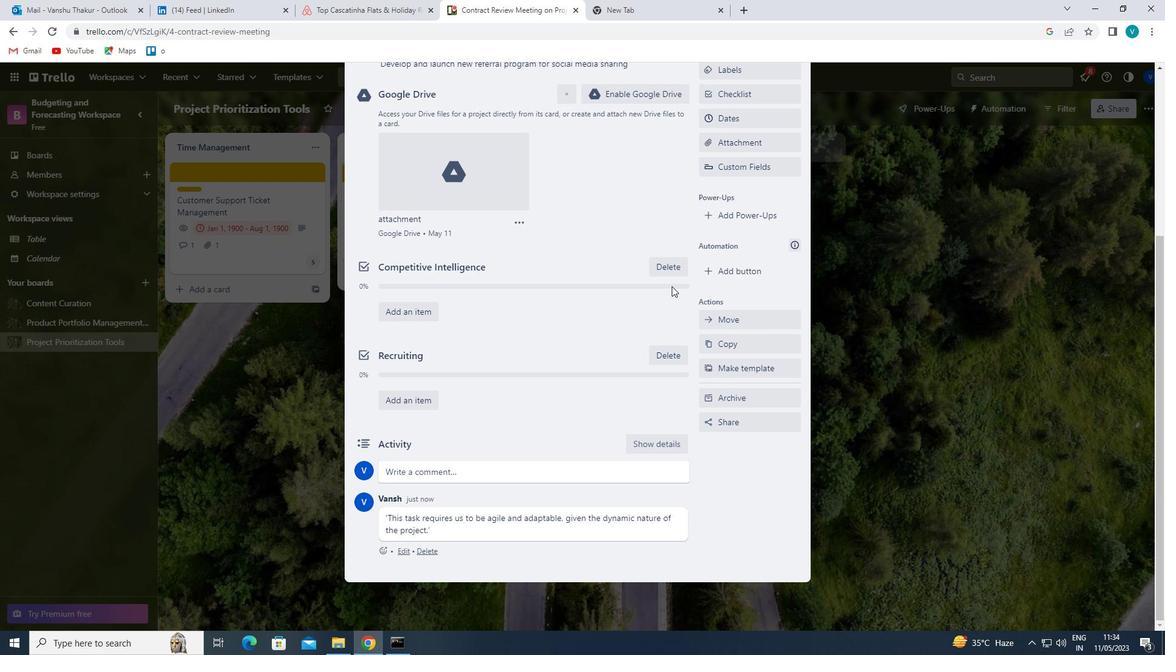 
Action: Mouse scrolled (686, 254) with delta (0, 0)
Screenshot: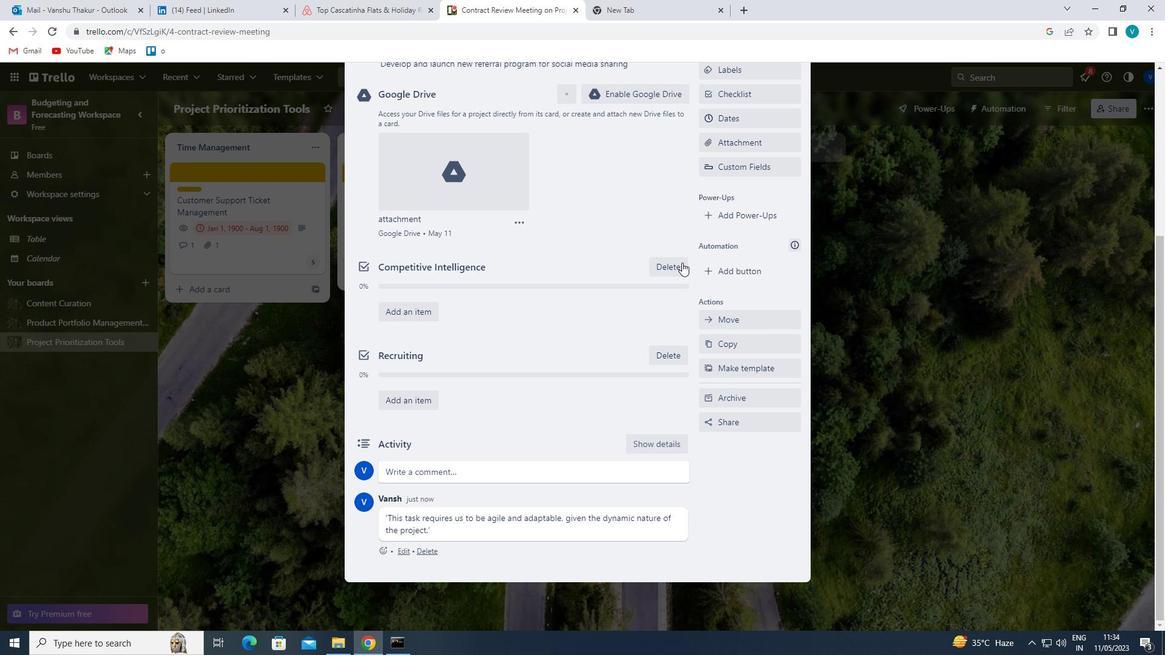 
Action: Mouse scrolled (686, 254) with delta (0, 0)
Screenshot: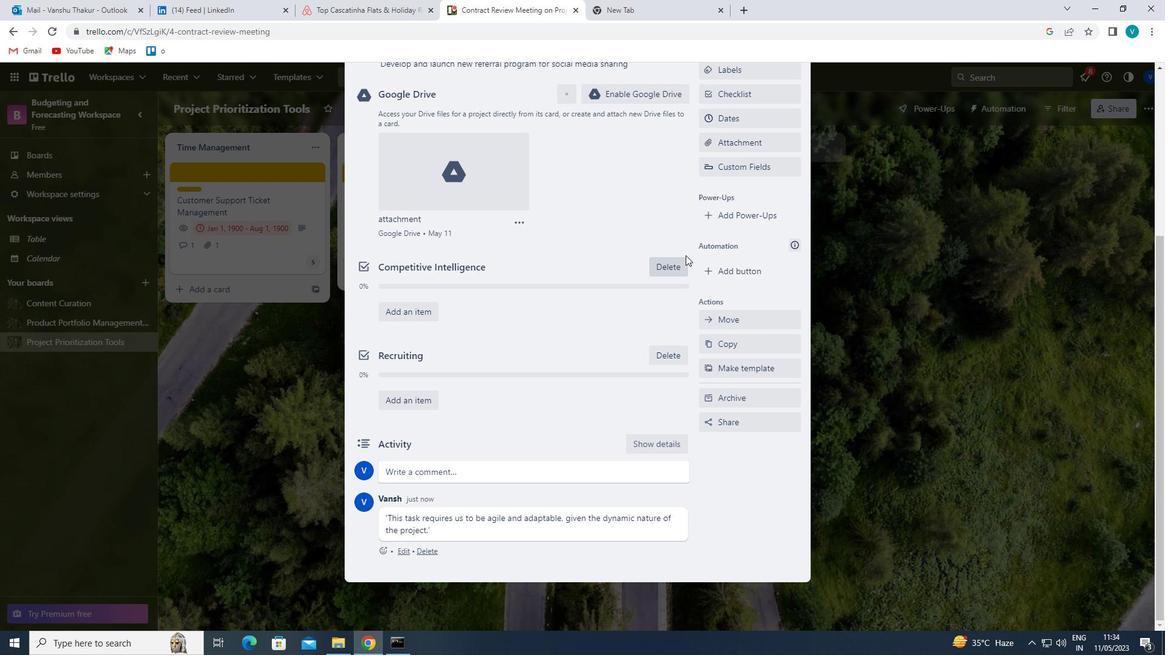 
Action: Mouse moved to (750, 244)
Screenshot: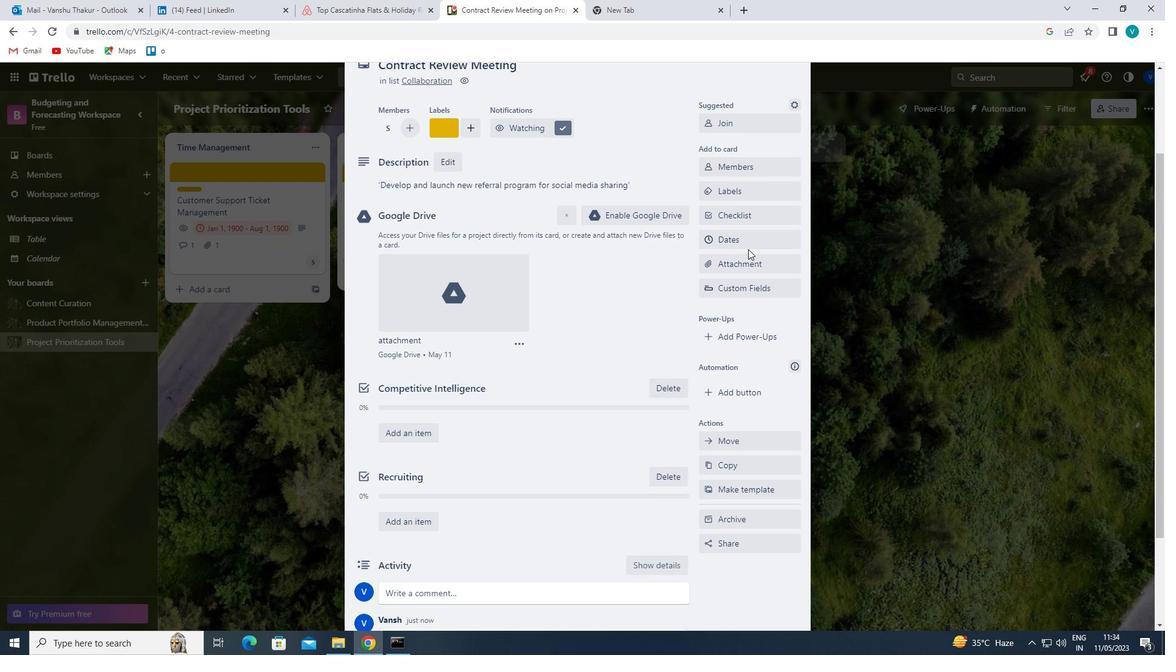 
Action: Mouse pressed left at (750, 244)
Screenshot: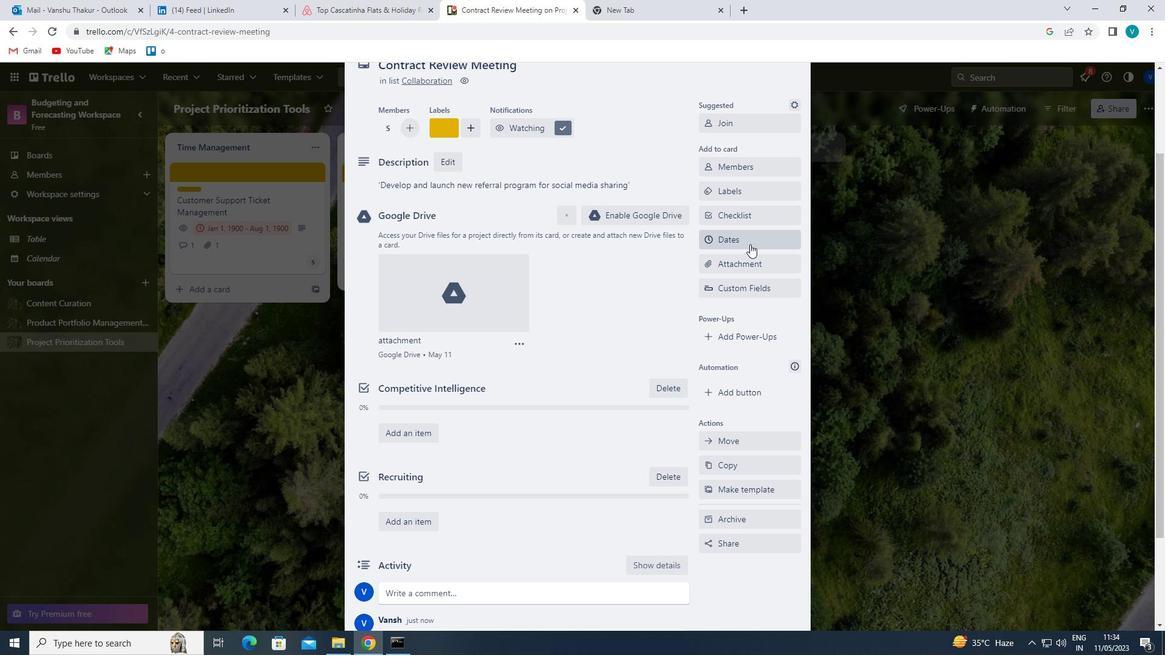 
Action: Mouse moved to (711, 331)
Screenshot: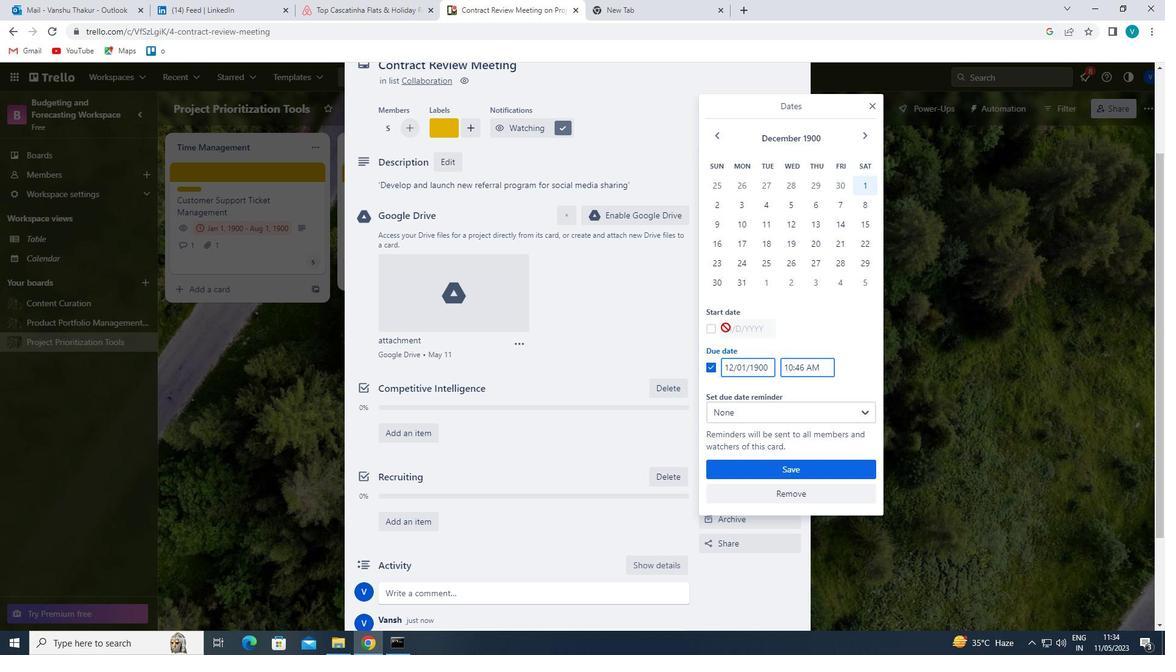 
Action: Mouse pressed left at (711, 331)
Screenshot: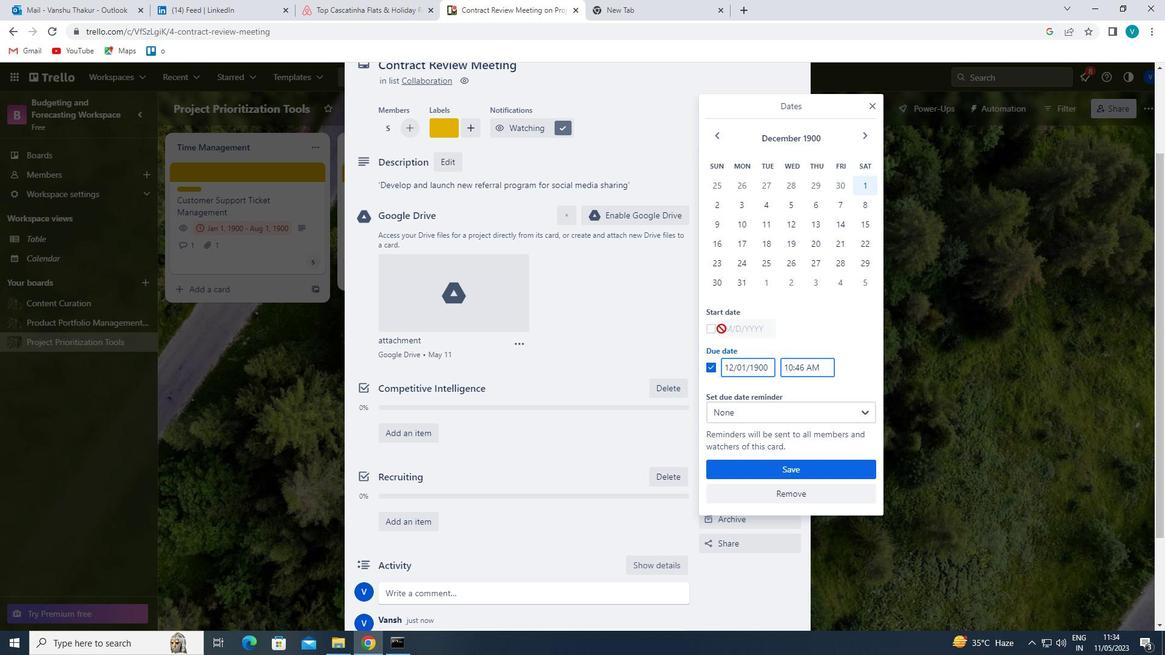 
Action: Mouse moved to (732, 328)
Screenshot: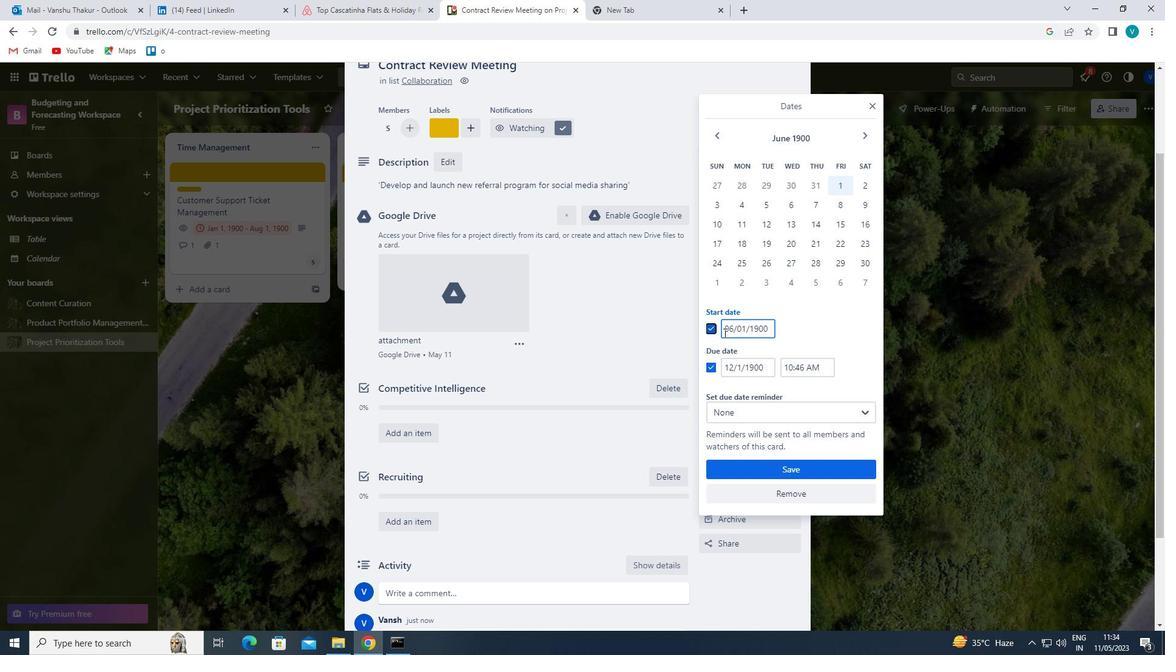 
Action: Mouse pressed left at (732, 328)
Screenshot: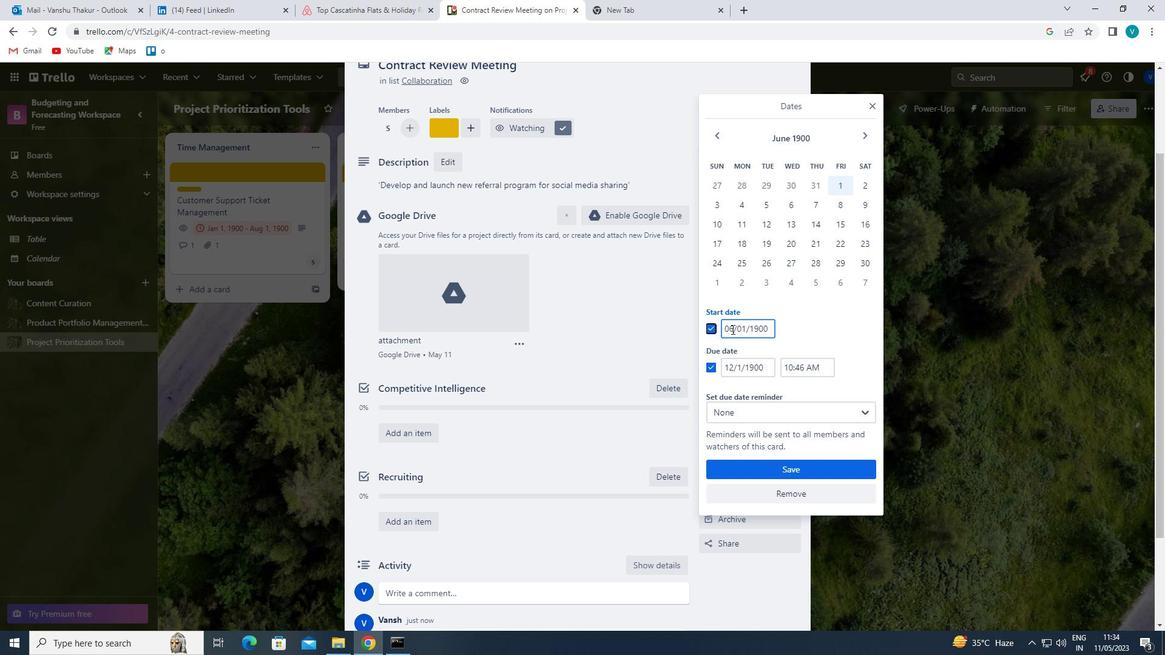 
Action: Mouse moved to (726, 330)
Screenshot: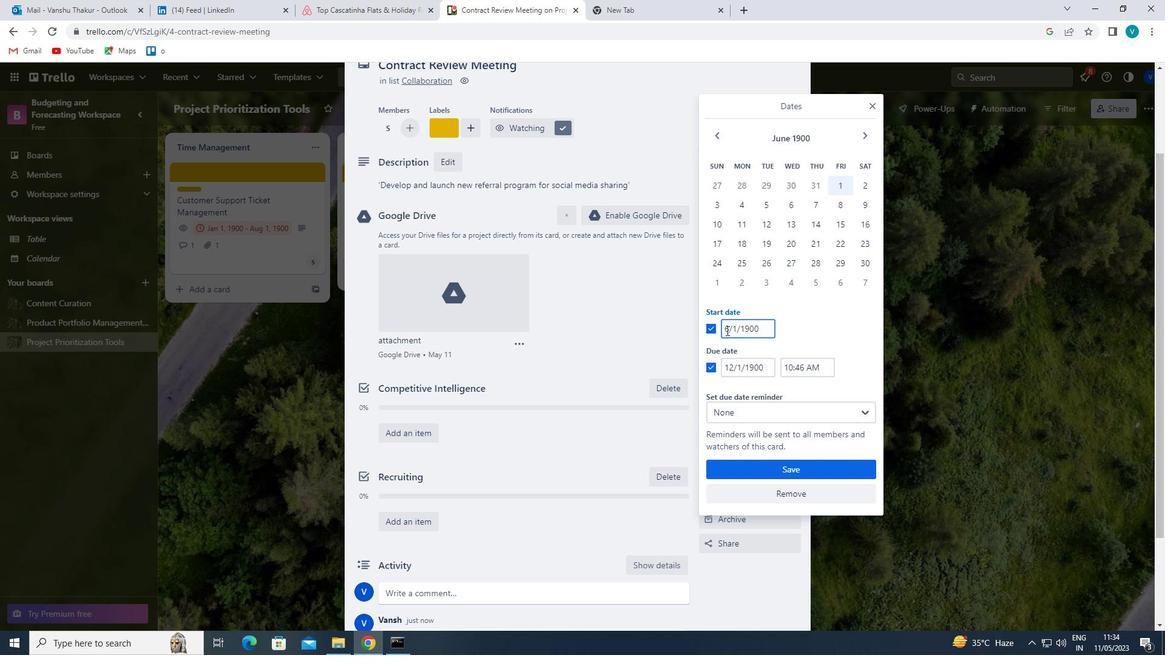 
Action: Mouse pressed left at (726, 330)
Screenshot: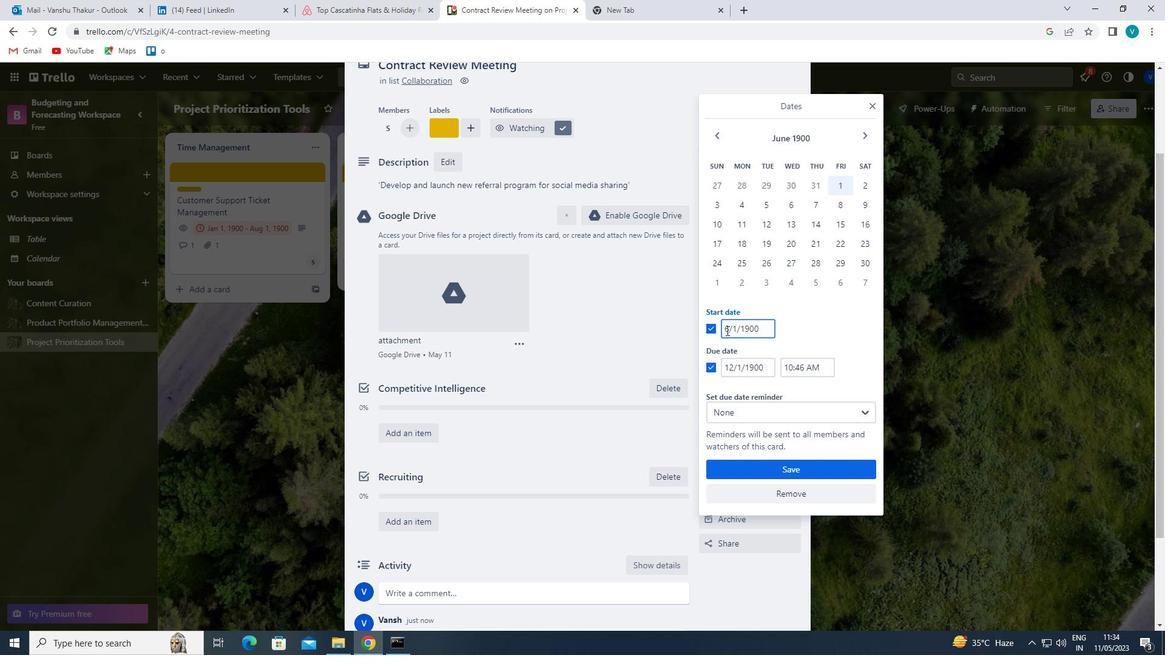
Action: Mouse moved to (728, 327)
Screenshot: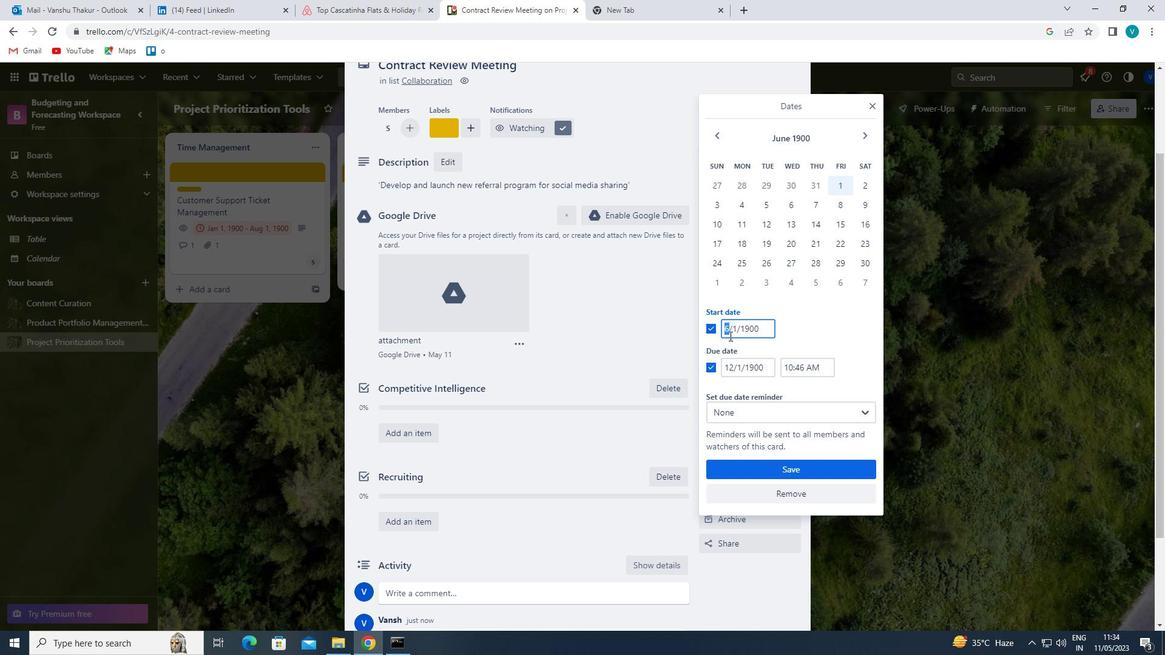
Action: Mouse pressed left at (728, 327)
Screenshot: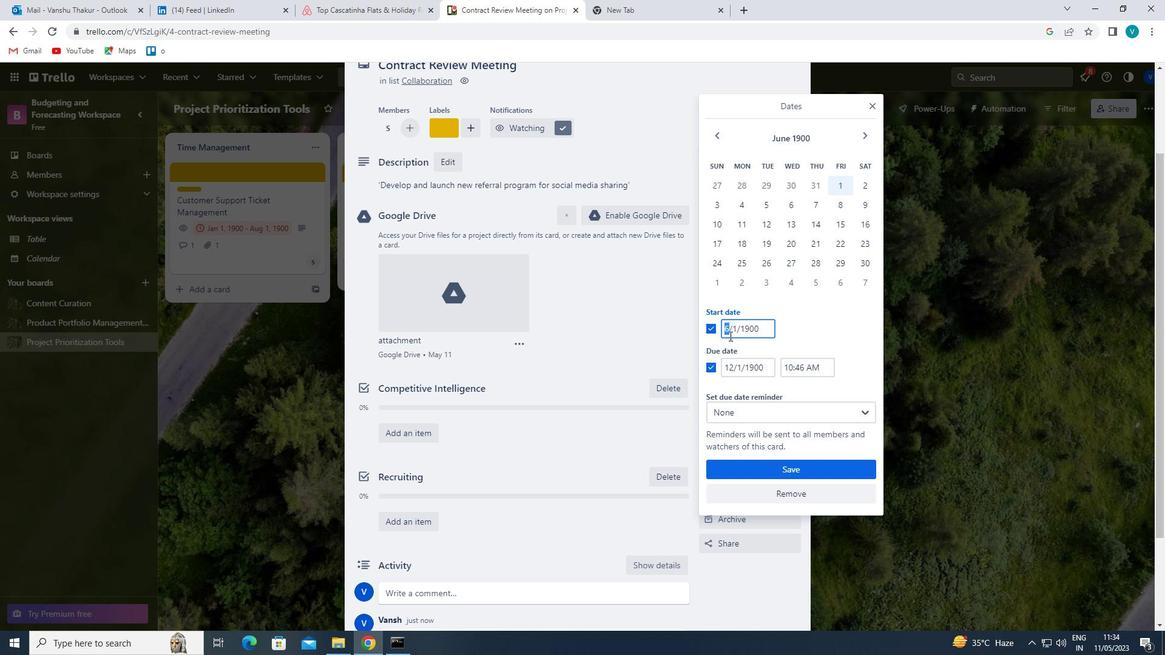 
Action: Mouse moved to (728, 327)
Screenshot: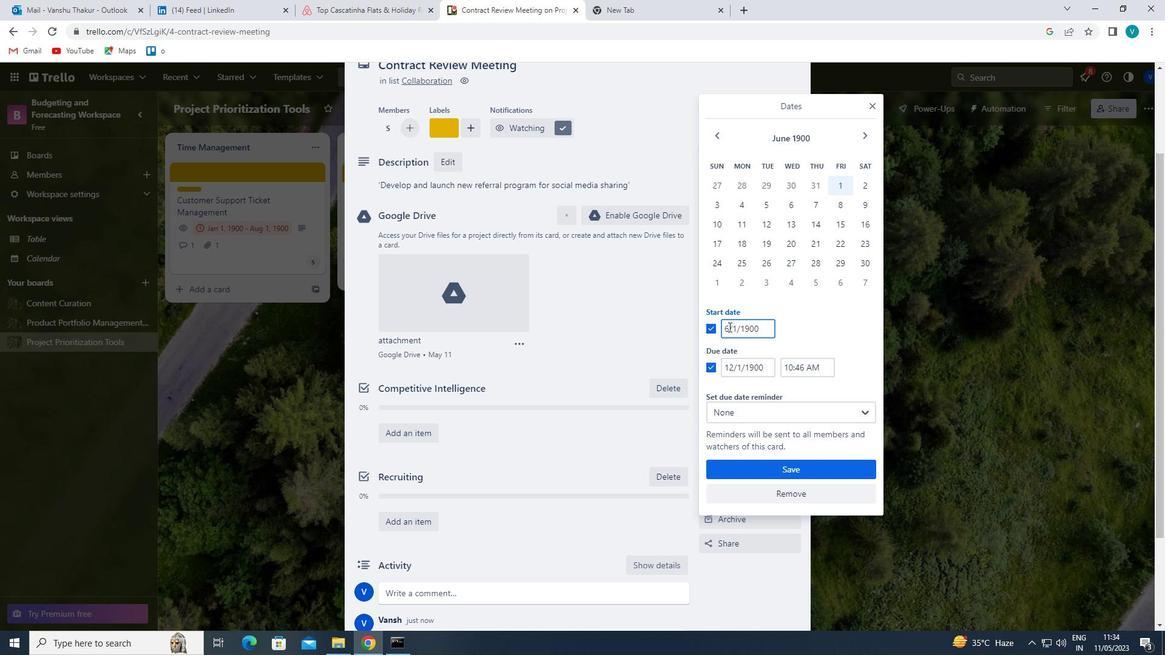 
Action: Key pressed 7
Screenshot: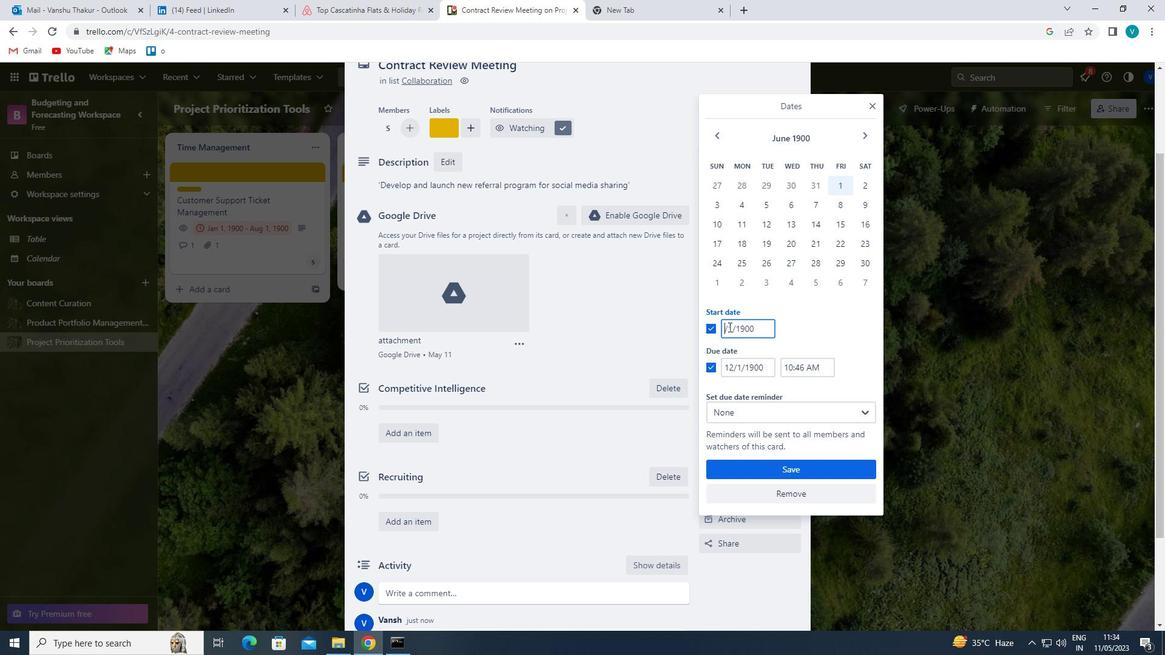 
Action: Mouse moved to (733, 365)
Screenshot: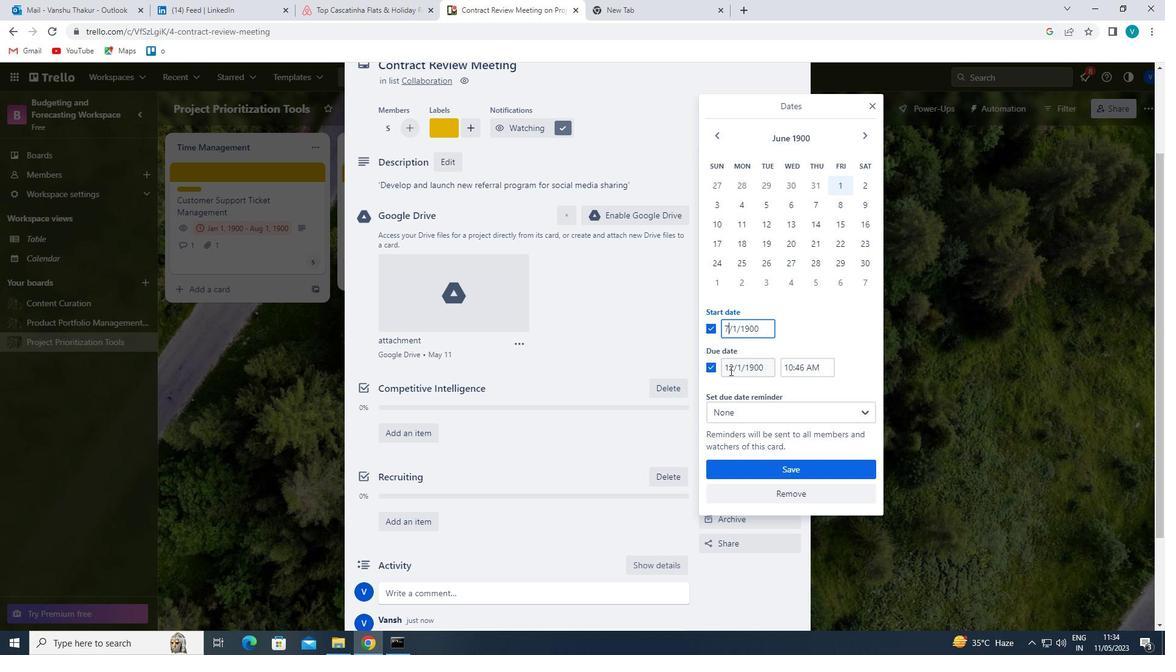 
Action: Mouse pressed left at (733, 365)
Screenshot: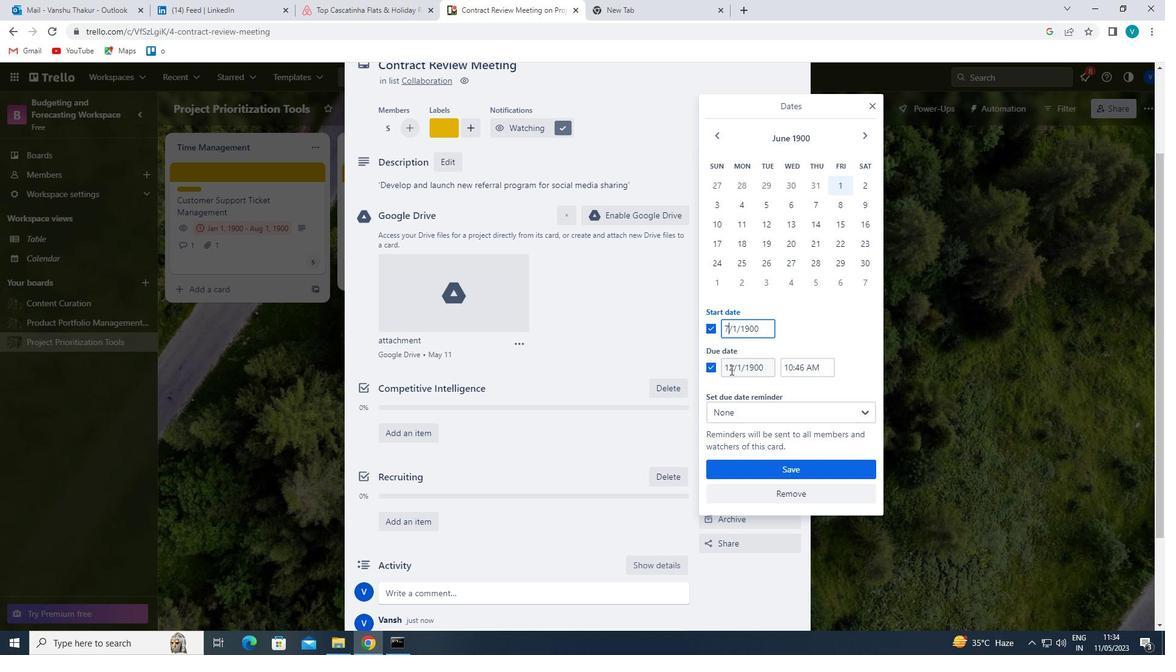 
Action: Mouse moved to (663, 436)
Screenshot: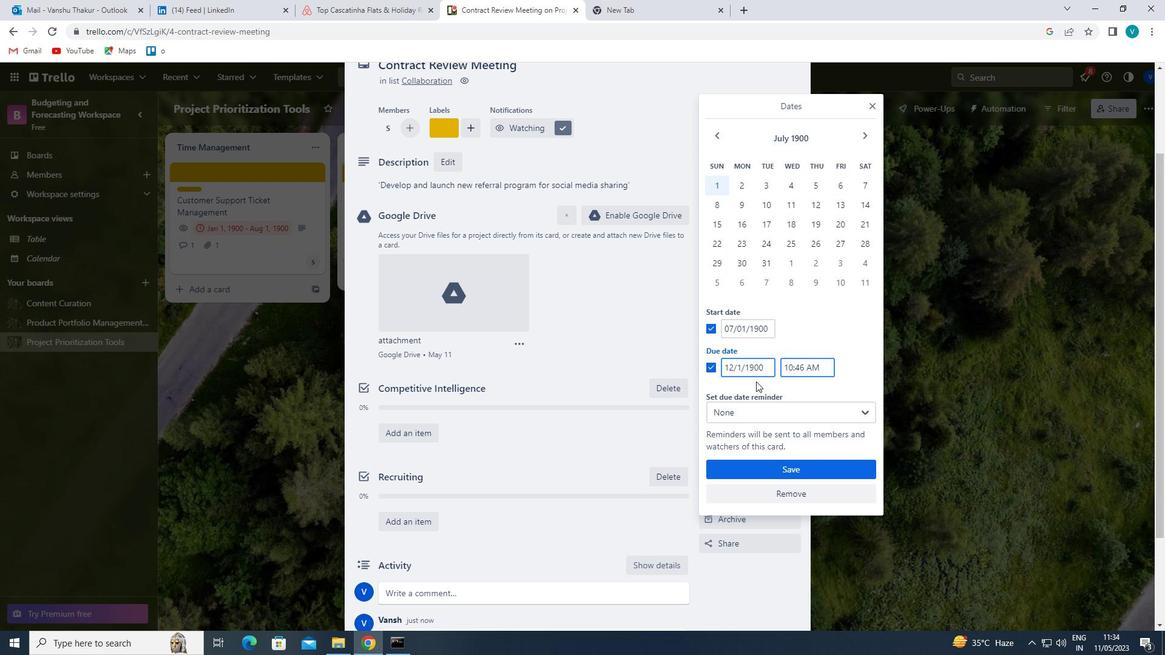 
Action: Key pressed <Key.backspace>4
Screenshot: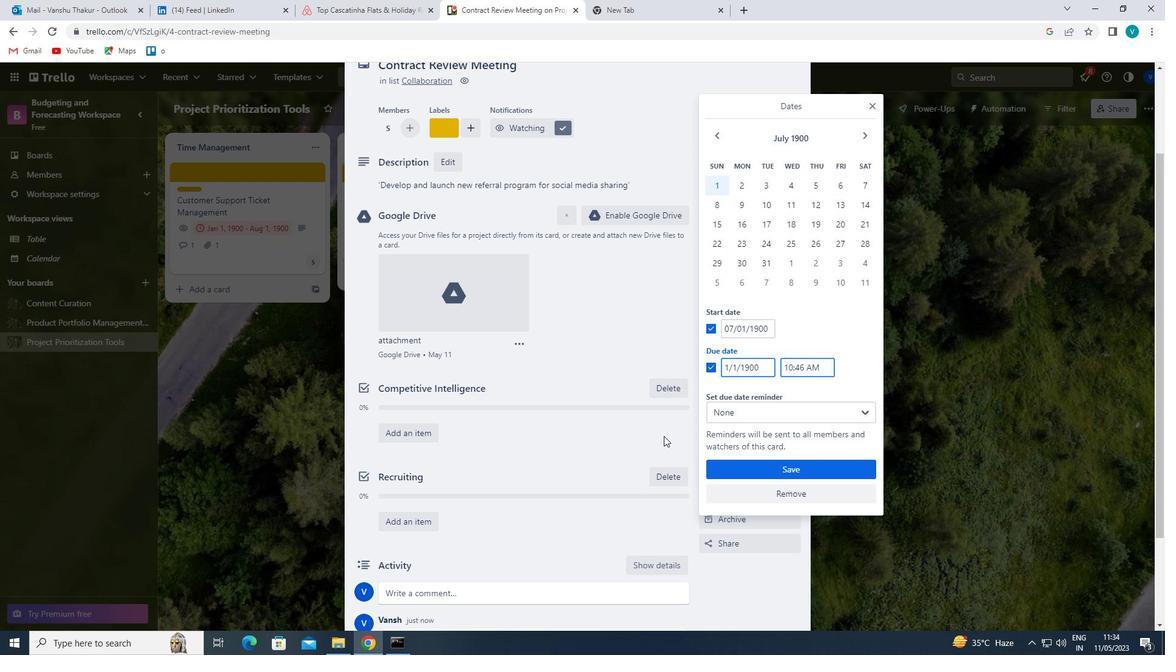 
Action: Mouse moved to (791, 467)
Screenshot: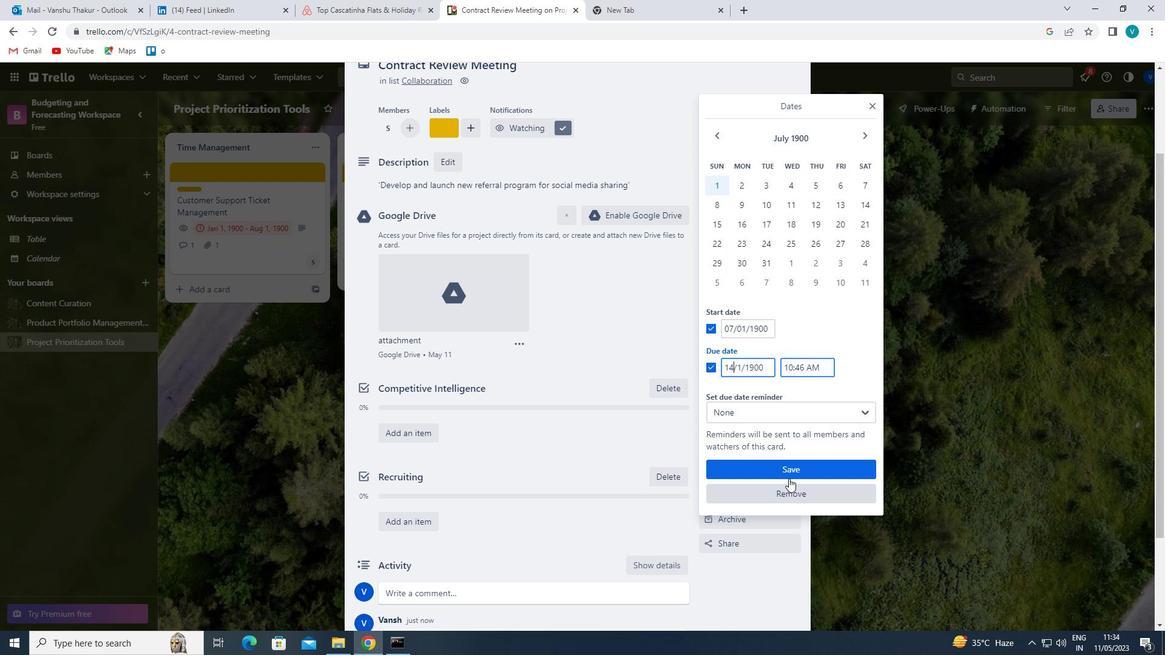 
Action: Mouse pressed left at (791, 467)
Screenshot: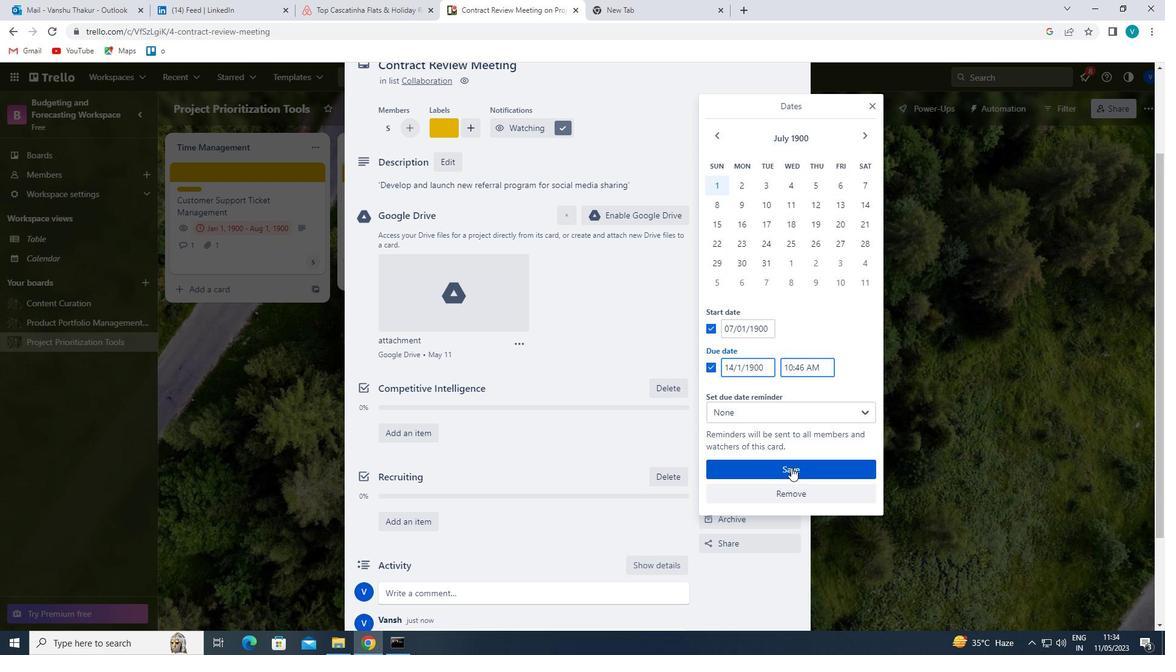 
